 Task: Create Records for Expense object.
Action: Mouse moved to (15, 62)
Screenshot: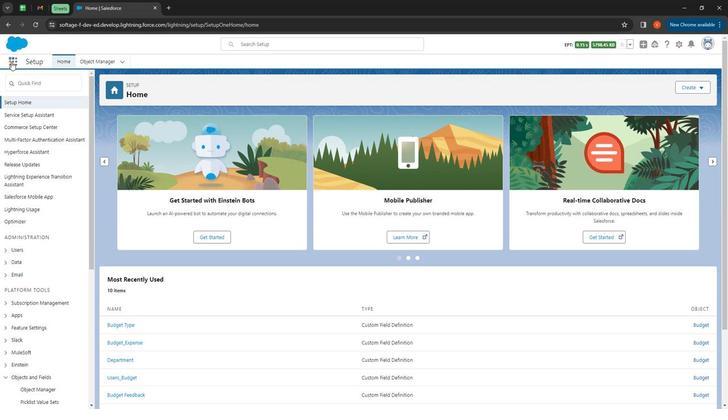 
Action: Mouse pressed left at (15, 62)
Screenshot: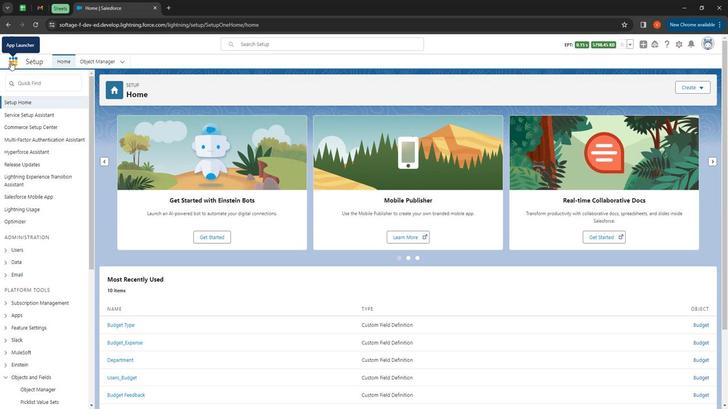 
Action: Mouse moved to (20, 67)
Screenshot: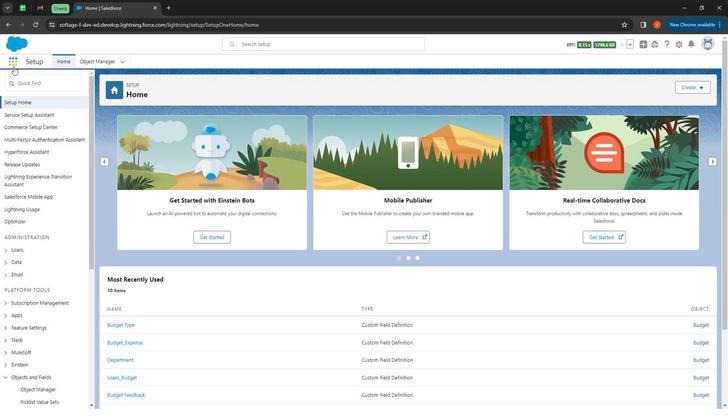 
Action: Key pressed e
Screenshot: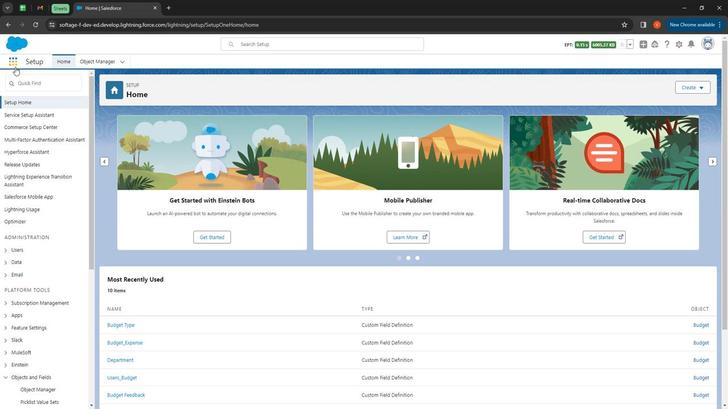 
Action: Mouse moved to (36, 84)
Screenshot: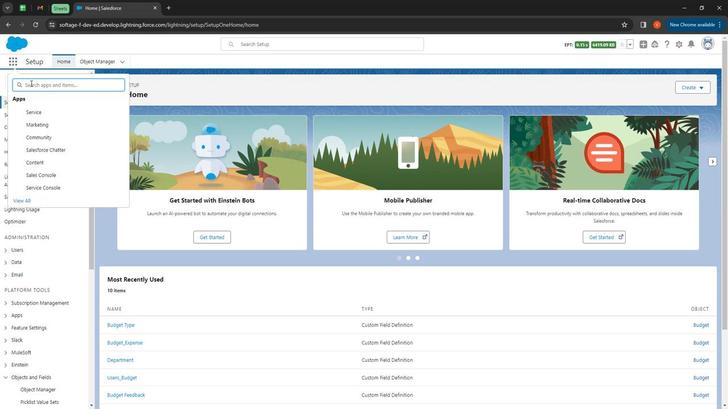 
Action: Key pressed e
Screenshot: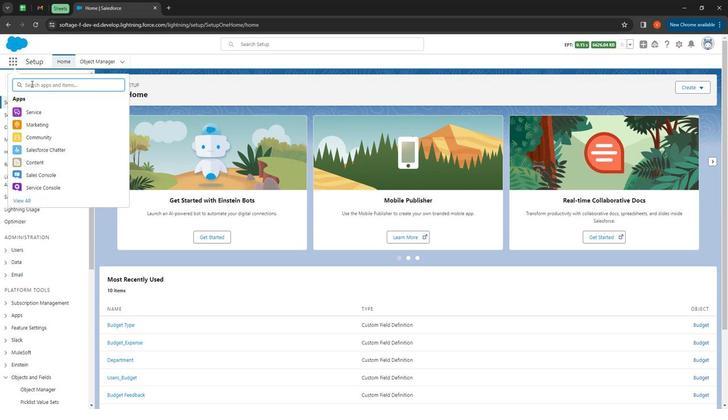 
Action: Mouse moved to (40, 84)
Screenshot: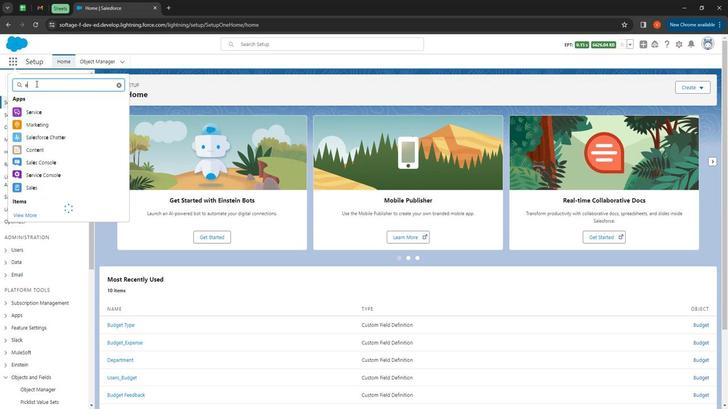 
Action: Key pressed x
Screenshot: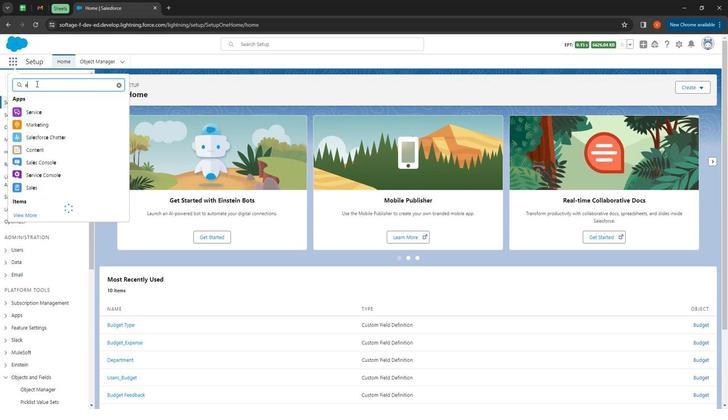 
Action: Mouse moved to (60, 94)
Screenshot: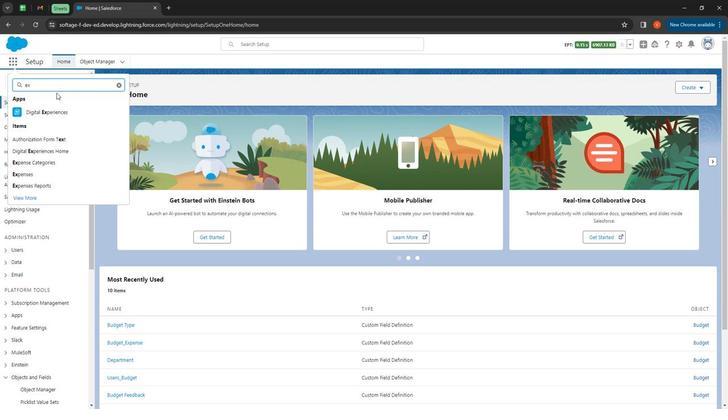 
Action: Key pressed p
Screenshot: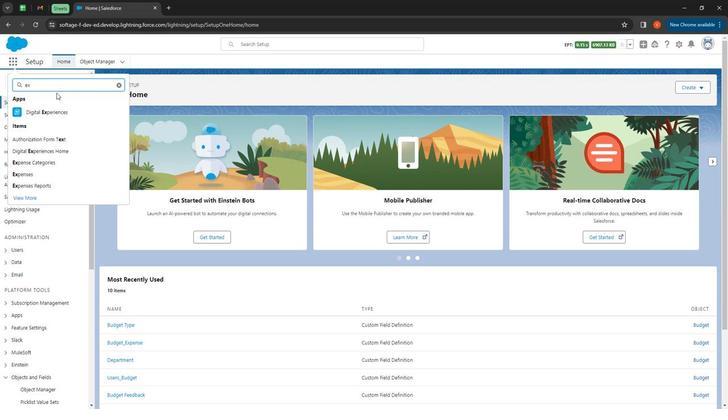 
Action: Mouse moved to (27, 160)
Screenshot: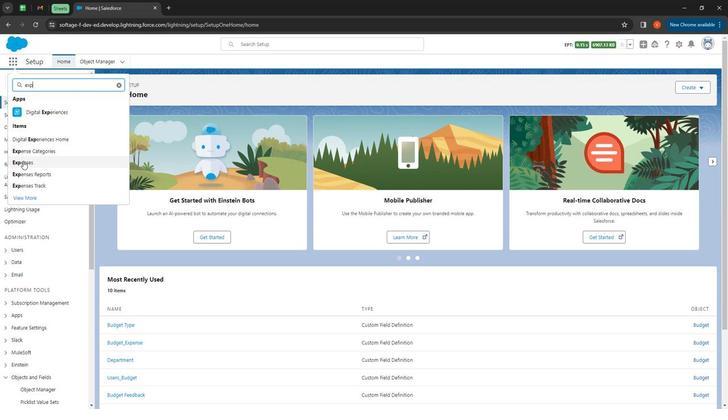 
Action: Mouse pressed left at (27, 160)
Screenshot: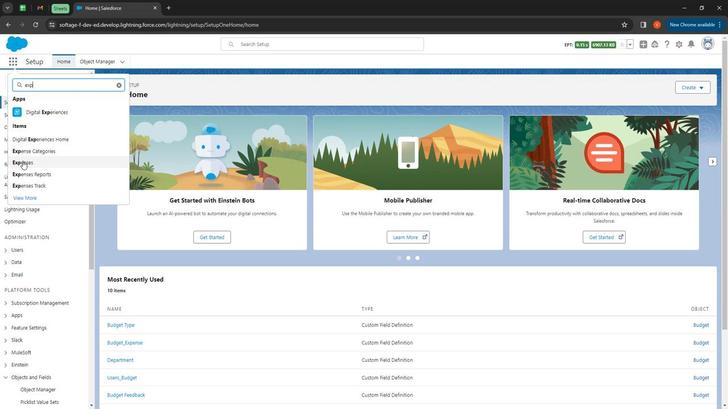 
Action: Mouse moved to (678, 87)
Screenshot: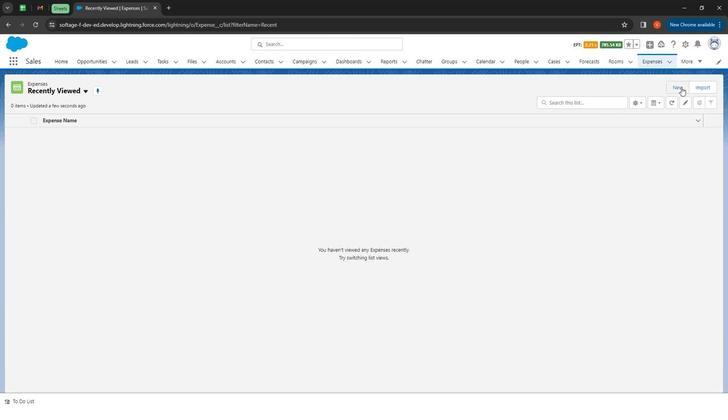 
Action: Mouse pressed left at (678, 87)
Screenshot: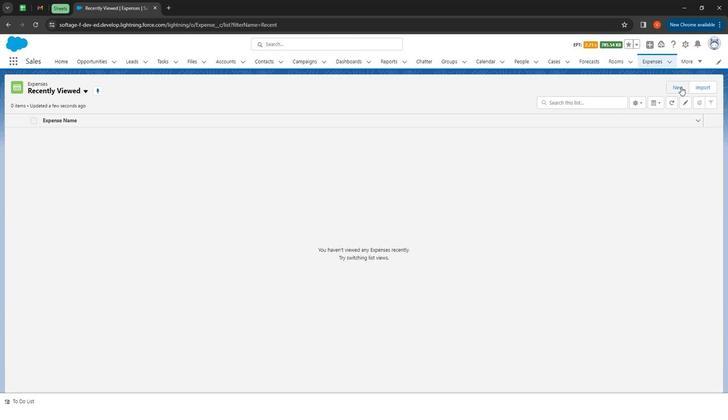 
Action: Mouse moved to (248, 129)
Screenshot: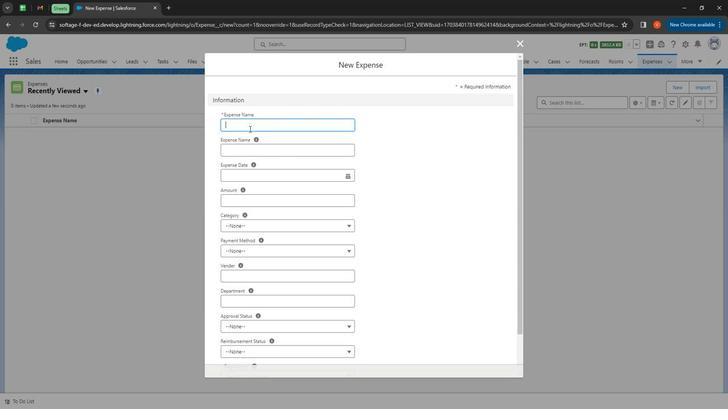 
Action: Mouse pressed left at (248, 129)
Screenshot: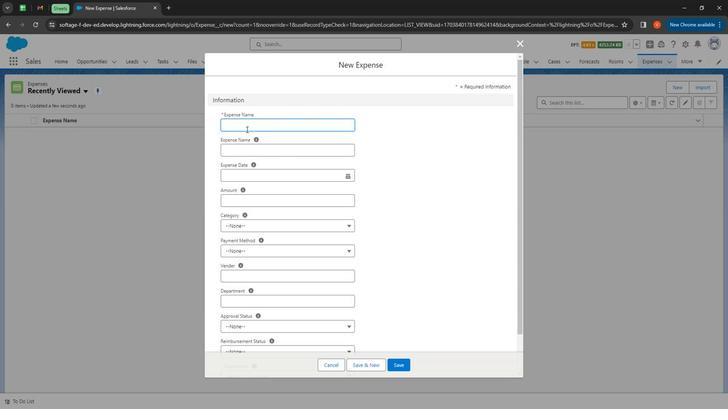 
Action: Mouse moved to (241, 135)
Screenshot: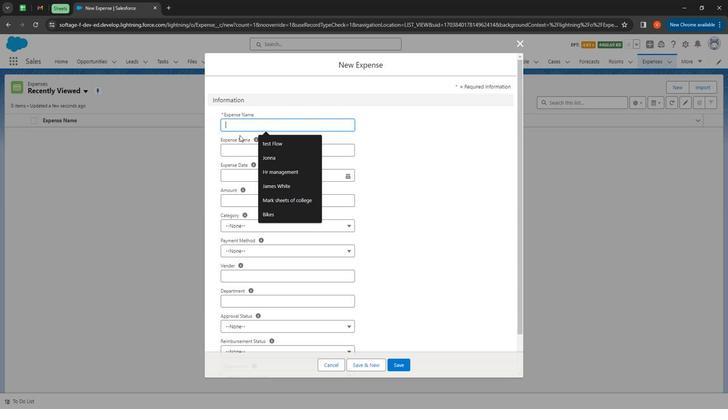 
Action: Key pressed <Key.shift><Key.shift><Key.shift><Key.shift><Key.shift><Key.shift><Key.shift><Key.shift><Key.shift><Key.shift><Key.shift><Key.shift>Expence<Key.space>r<Key.backspace><Key.backspace><Key.backspace><Key.backspace>se<Key.space><Key.shift><Key.shift><Key.shift><Key.shift><Key.shift><Key.shift><Key.shift>On<Key.space><Key.shift>Cars
Screenshot: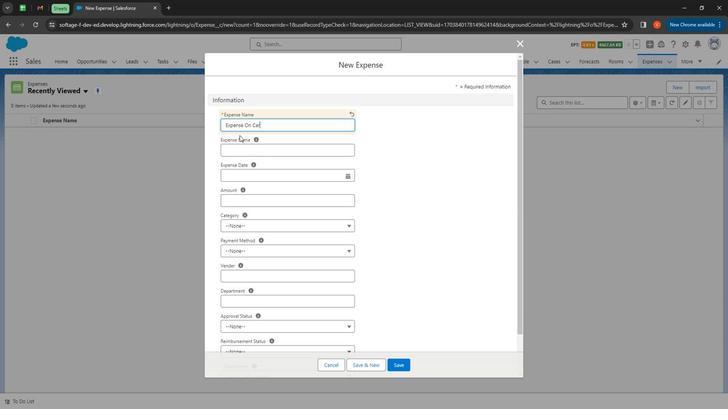 
Action: Mouse moved to (269, 150)
Screenshot: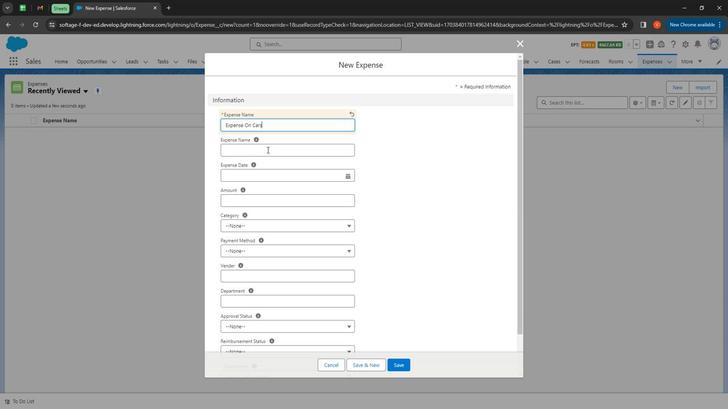 
Action: Mouse pressed left at (269, 150)
Screenshot: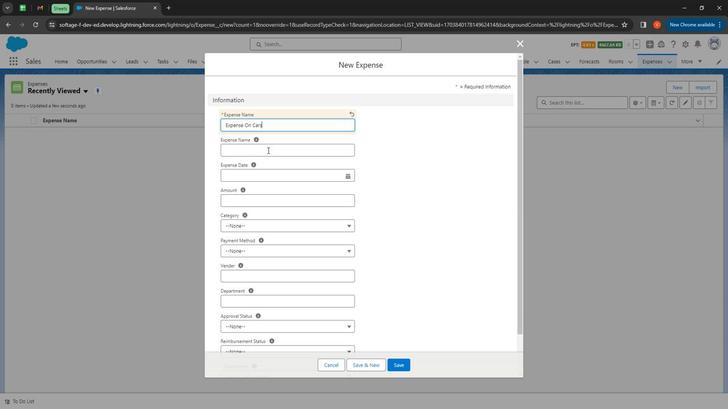 
Action: Key pressed <Key.shift>Cas<Key.backspace>rs<Key.space><Key.shift>Buying<Key.tab><Key.tab>
Screenshot: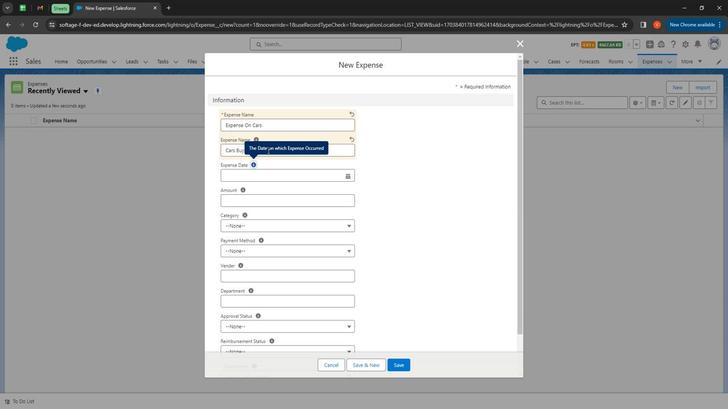 
Action: Mouse moved to (317, 173)
Screenshot: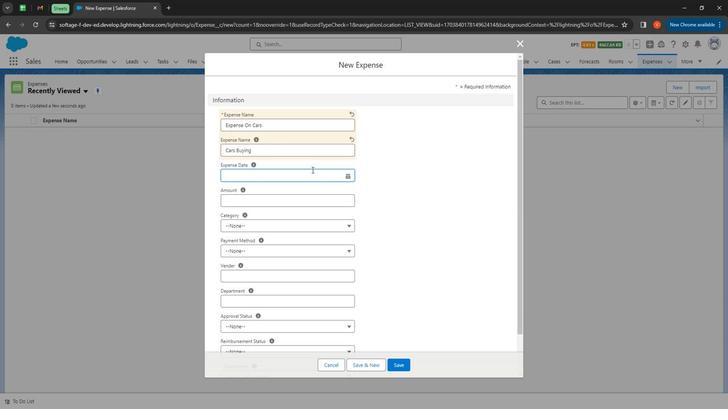 
Action: Mouse pressed left at (317, 173)
Screenshot: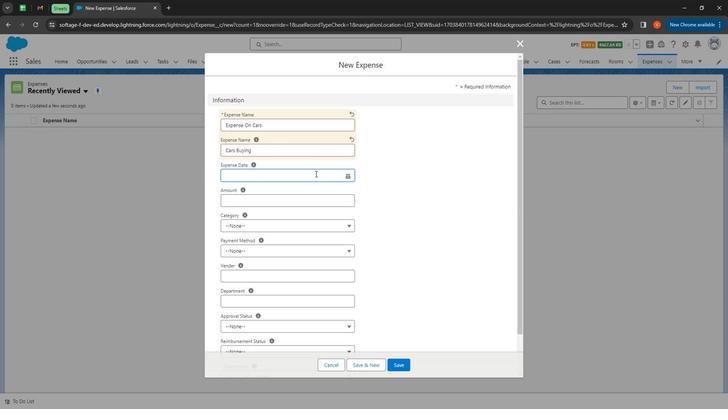 
Action: Mouse moved to (341, 187)
Screenshot: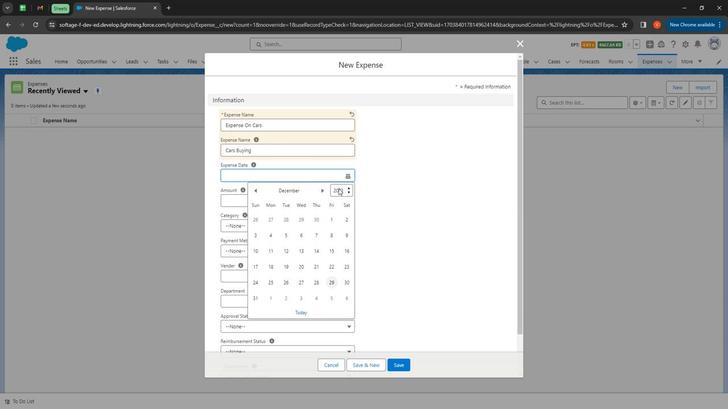 
Action: Mouse pressed left at (341, 187)
Screenshot: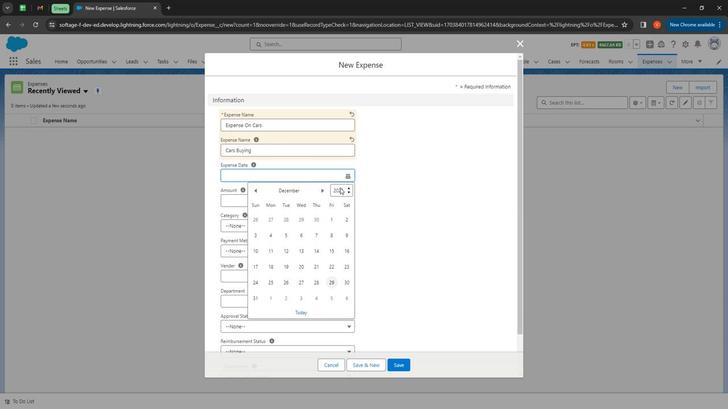 
Action: Mouse moved to (334, 309)
Screenshot: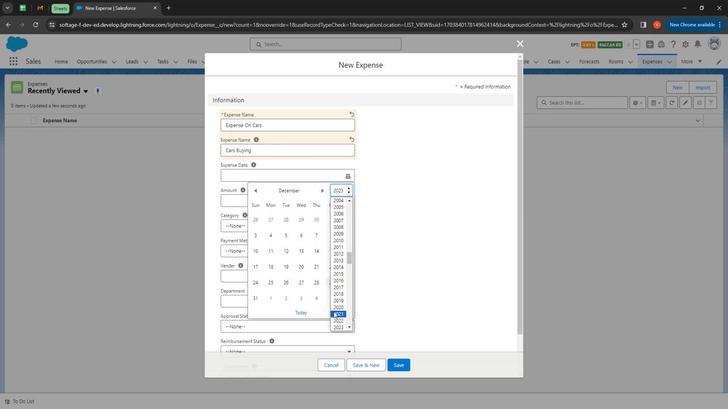 
Action: Mouse pressed left at (334, 309)
Screenshot: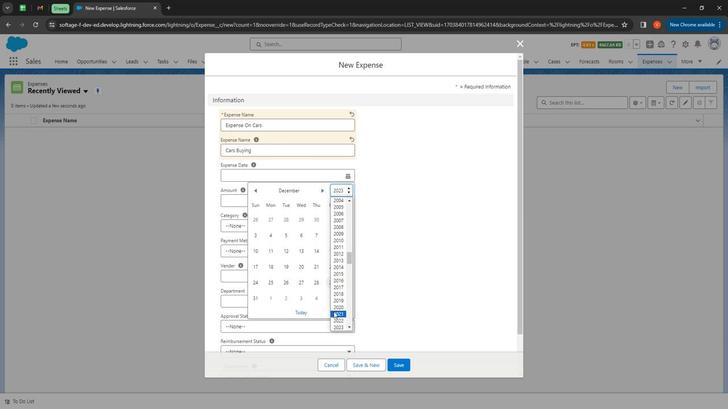 
Action: Mouse moved to (256, 186)
Screenshot: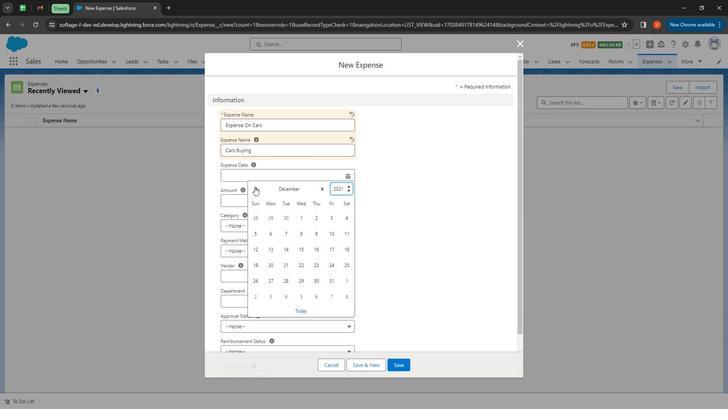 
Action: Mouse pressed left at (256, 186)
Screenshot: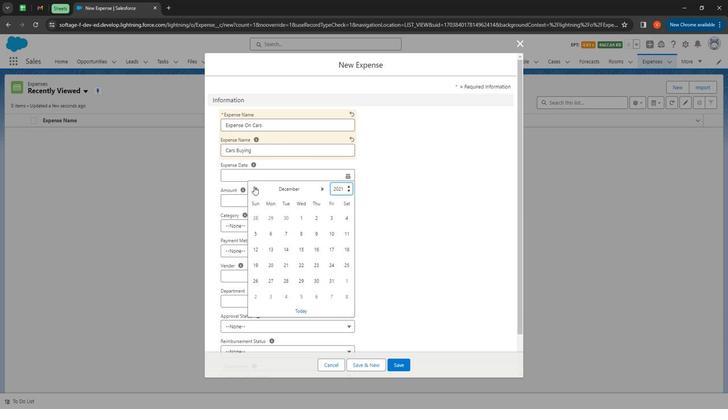 
Action: Mouse pressed left at (256, 186)
Screenshot: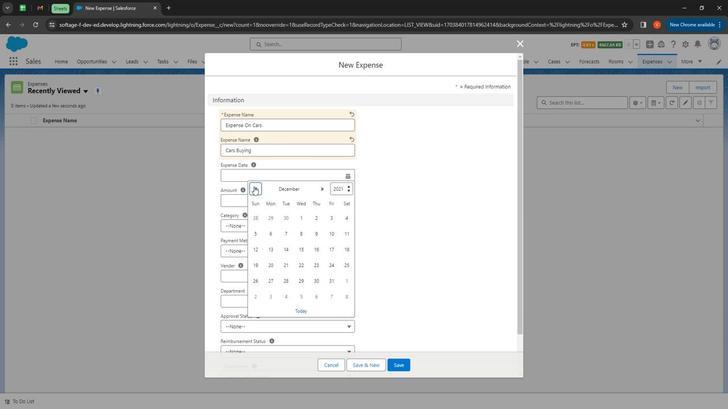 
Action: Mouse pressed left at (256, 186)
Screenshot: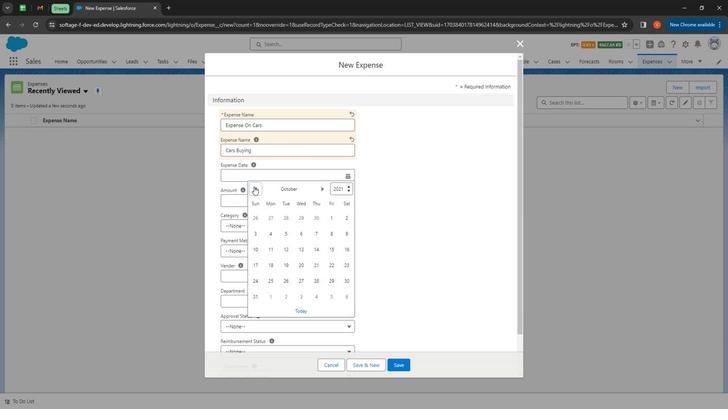
Action: Mouse moved to (331, 264)
Screenshot: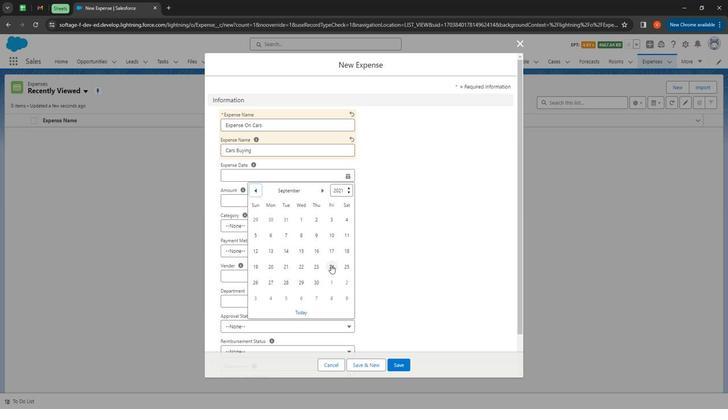 
Action: Mouse pressed left at (331, 264)
Screenshot: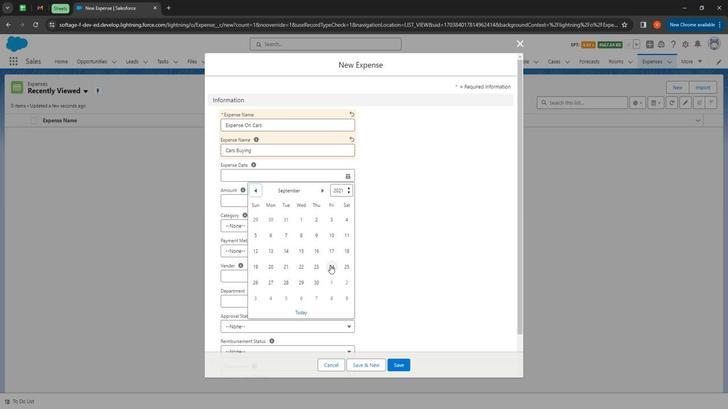 
Action: Mouse moved to (242, 198)
Screenshot: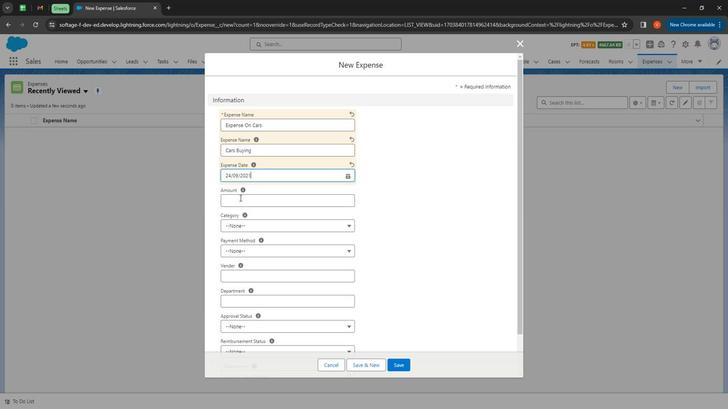 
Action: Mouse pressed left at (242, 198)
Screenshot: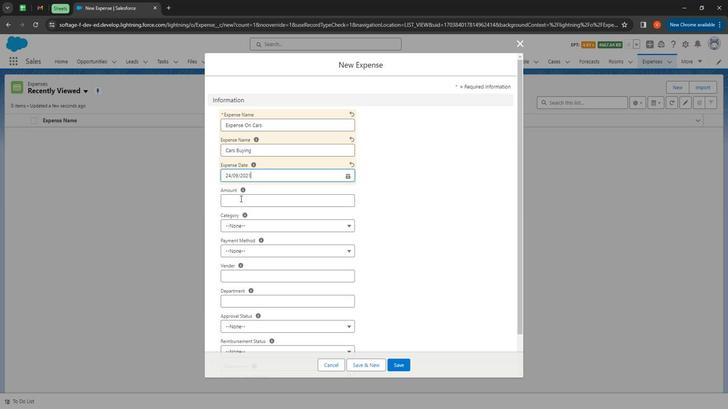 
Action: Key pressed <Key.space>6
Screenshot: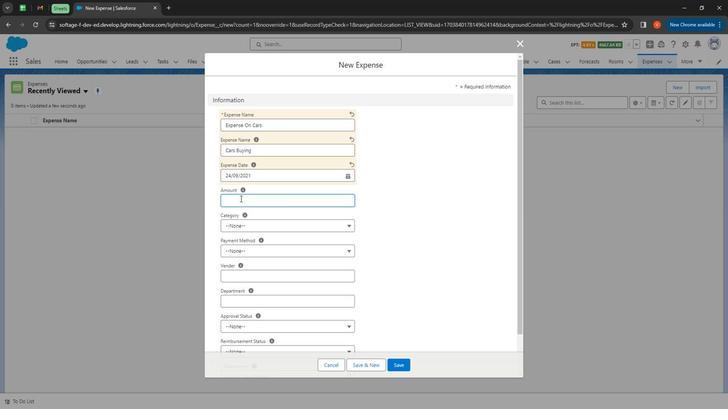 
Action: Mouse moved to (244, 199)
Screenshot: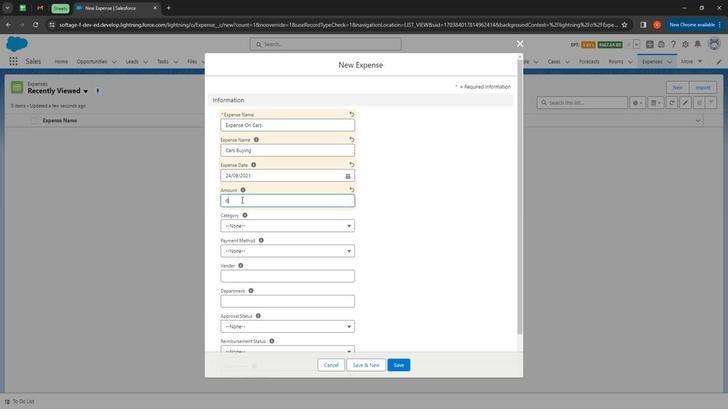 
Action: Key pressed 3
Screenshot: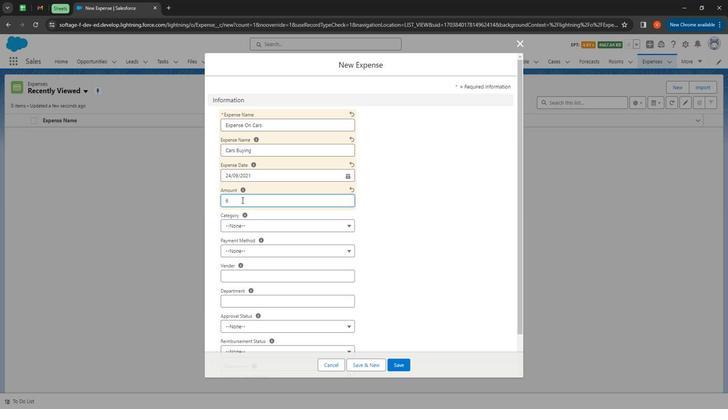
Action: Mouse moved to (251, 198)
Screenshot: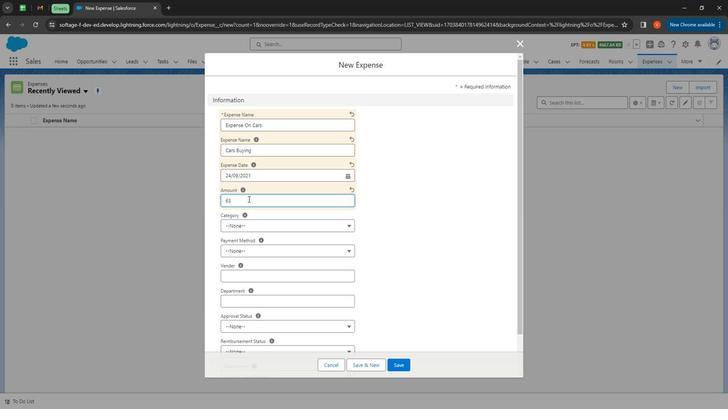 
Action: Key pressed 0
Screenshot: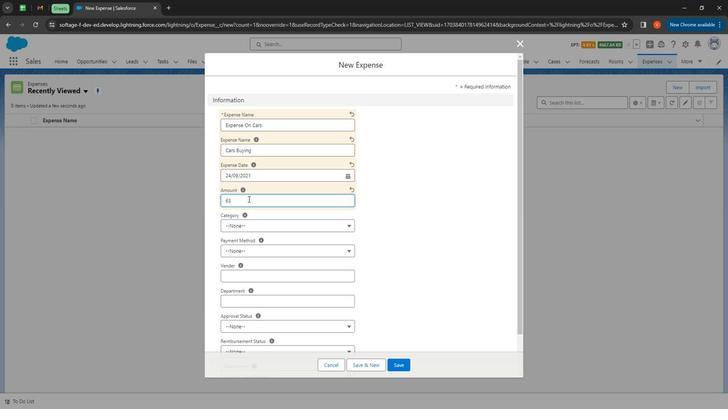 
Action: Mouse moved to (252, 200)
Screenshot: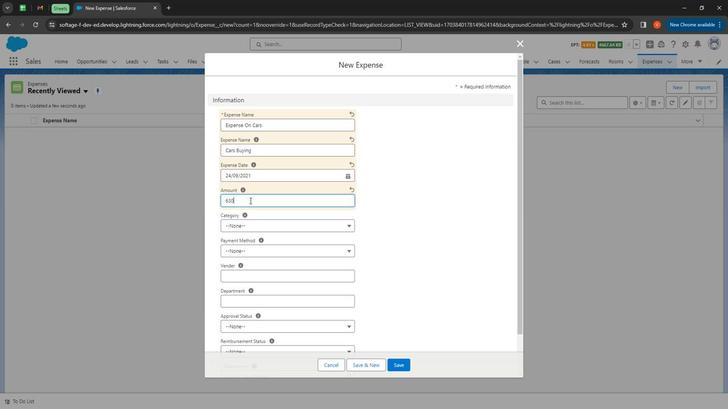 
Action: Key pressed 0
Screenshot: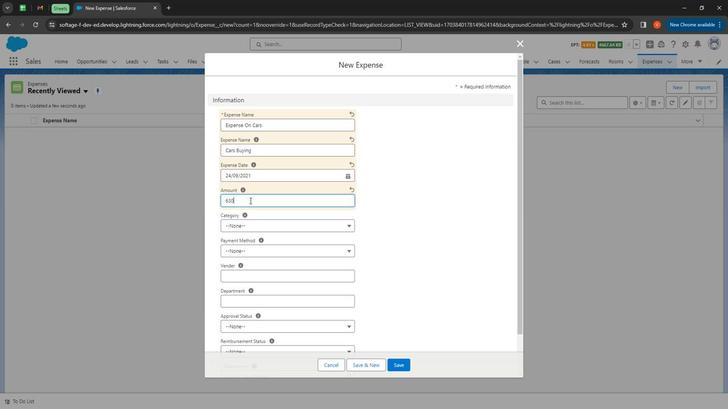 
Action: Mouse moved to (252, 203)
Screenshot: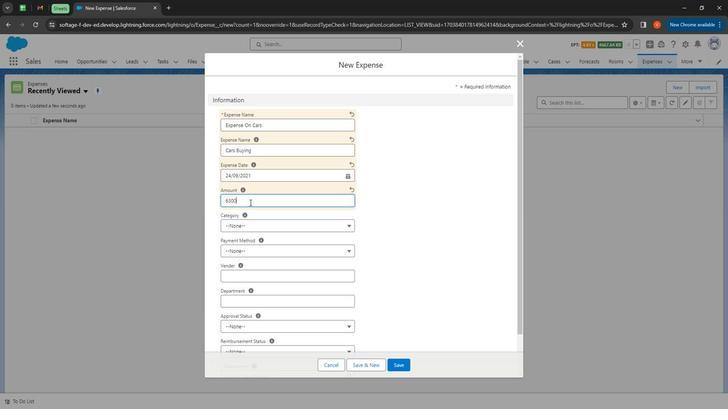 
Action: Key pressed 00
Screenshot: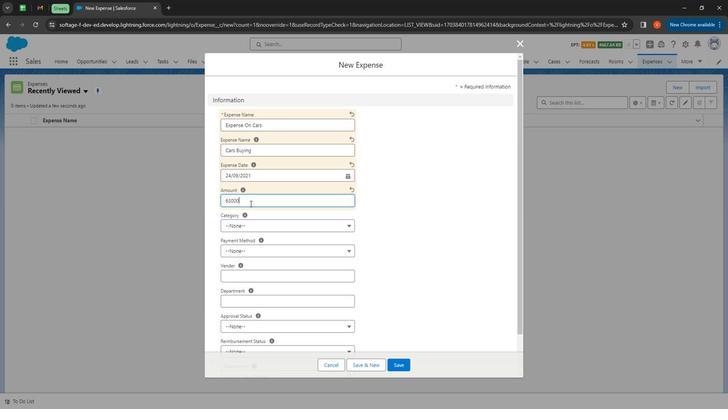 
Action: Mouse moved to (273, 210)
Screenshot: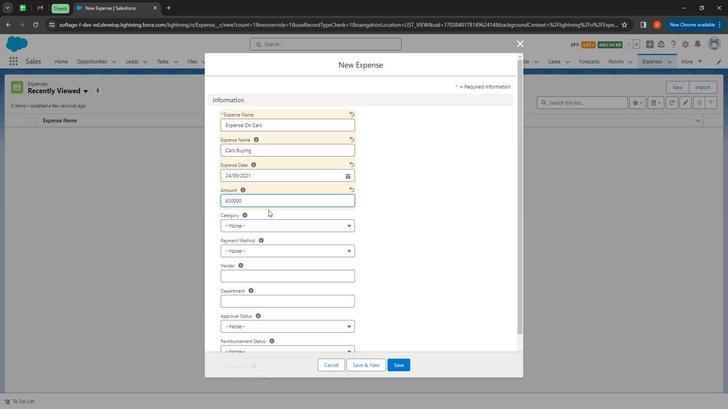 
Action: Mouse pressed left at (273, 210)
Screenshot: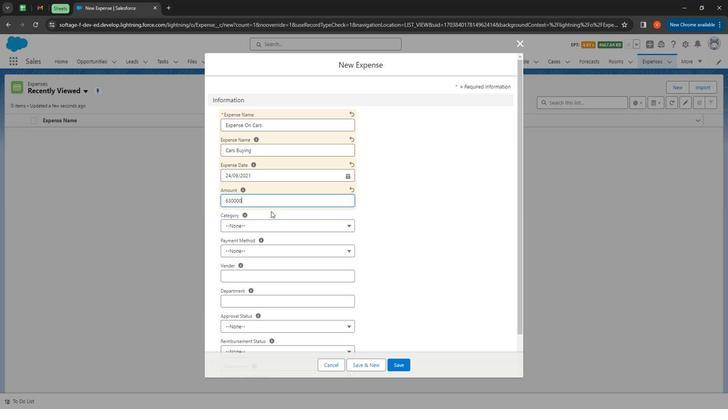 
Action: Mouse moved to (260, 224)
Screenshot: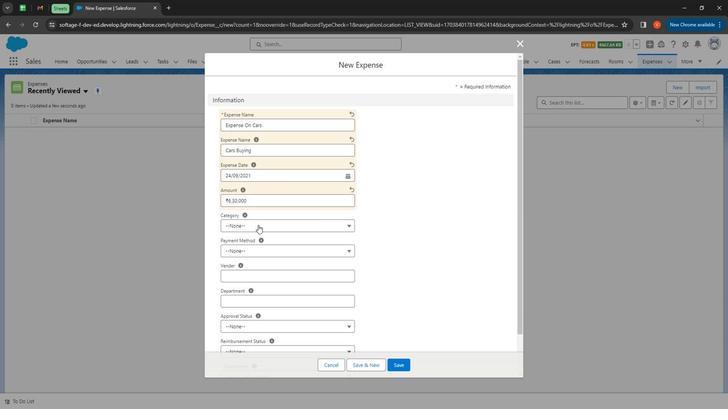 
Action: Mouse pressed left at (260, 224)
Screenshot: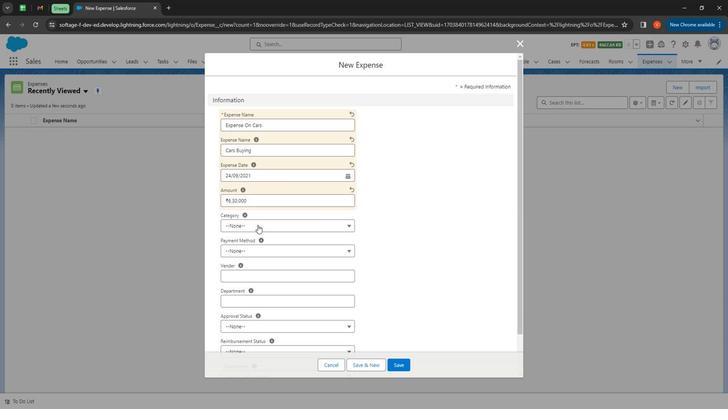 
Action: Mouse moved to (263, 283)
Screenshot: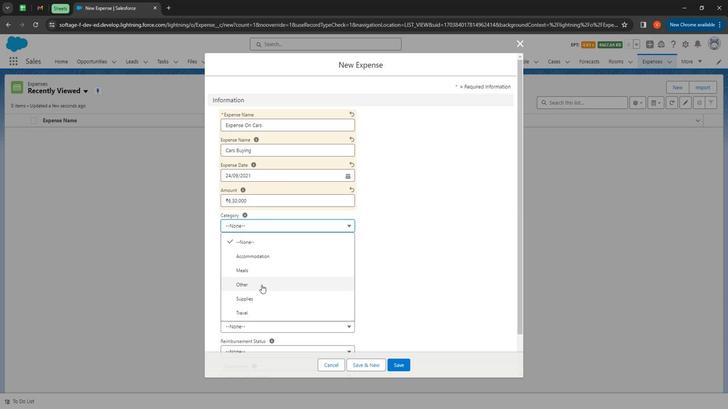 
Action: Mouse pressed left at (263, 283)
Screenshot: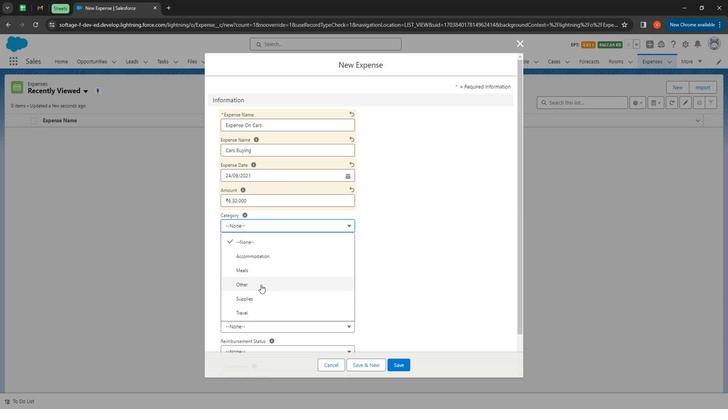 
Action: Mouse moved to (259, 251)
Screenshot: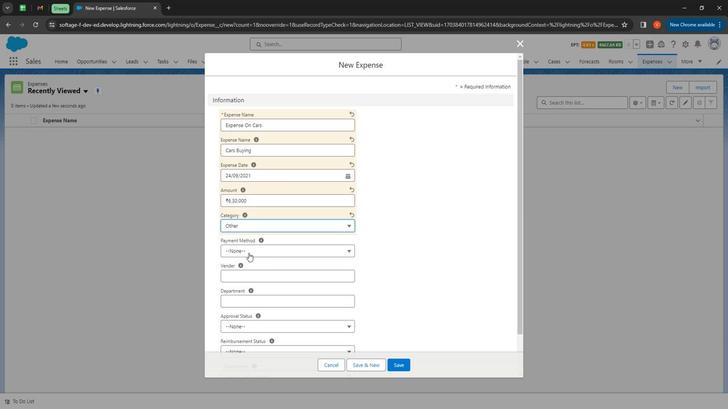 
Action: Mouse pressed left at (259, 251)
Screenshot: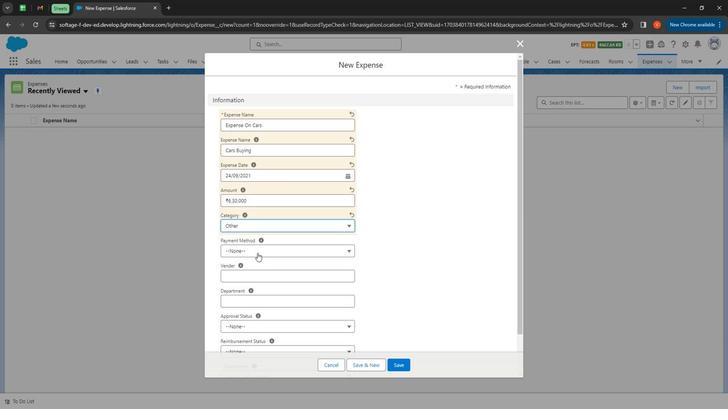 
Action: Mouse moved to (252, 297)
Screenshot: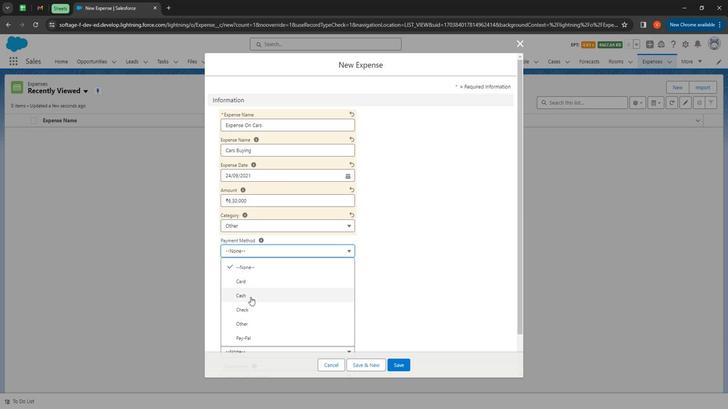 
Action: Mouse pressed left at (252, 297)
Screenshot: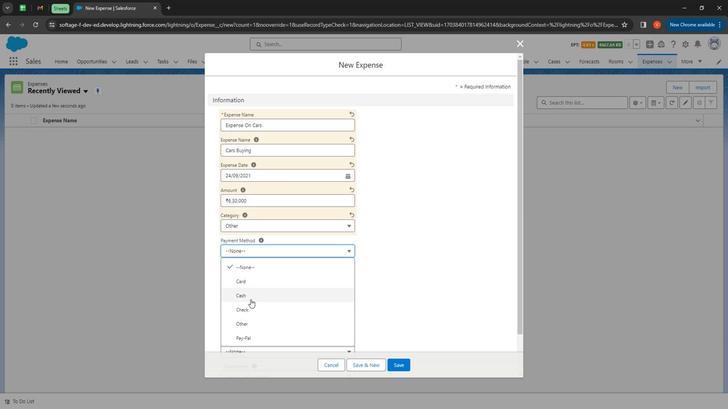
Action: Mouse moved to (237, 271)
Screenshot: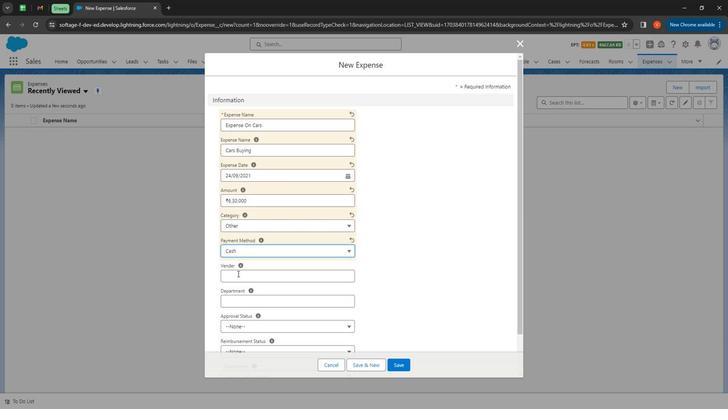 
Action: Mouse pressed left at (237, 271)
Screenshot: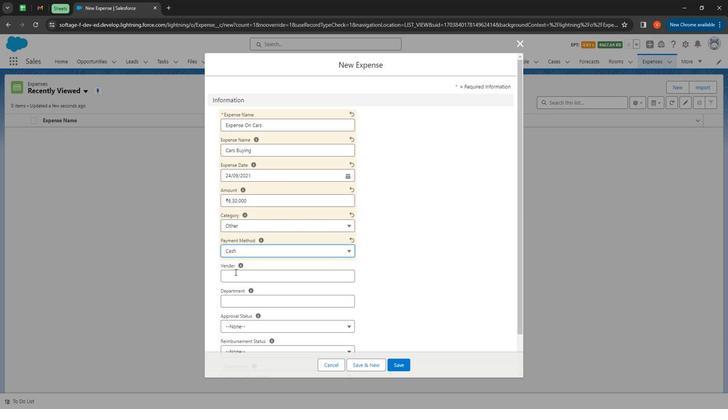 
Action: Mouse moved to (313, 245)
Screenshot: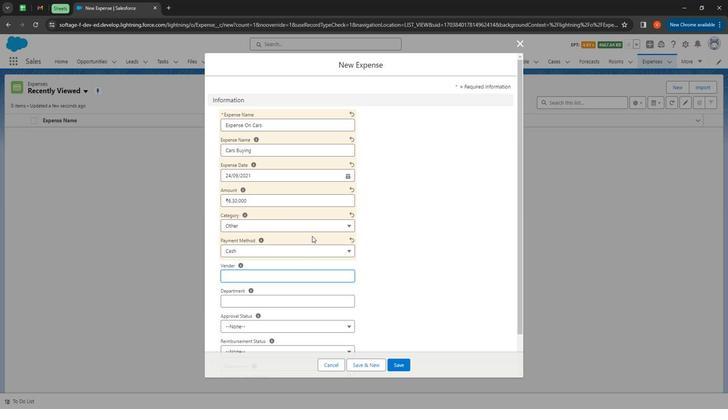
Action: Key pressed <Key.shift>Alex<Key.space><Key.shift>James
Screenshot: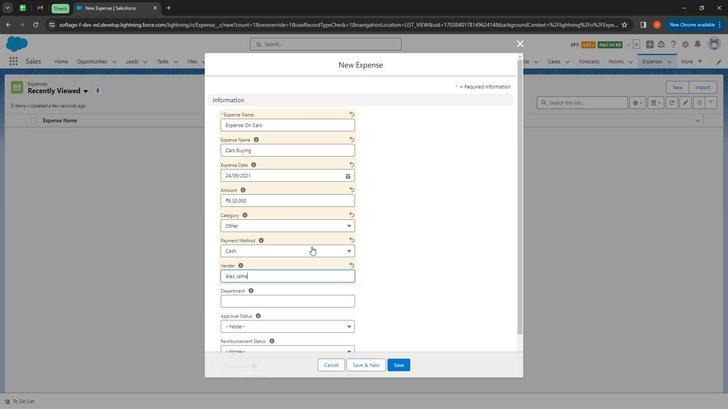 
Action: Mouse moved to (287, 298)
Screenshot: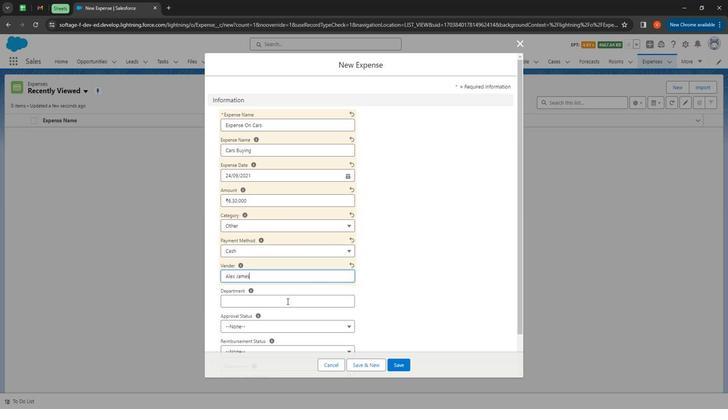 
Action: Mouse pressed left at (287, 298)
Screenshot: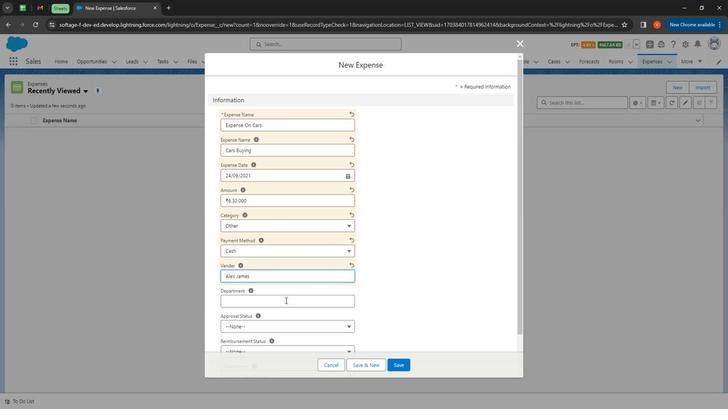 
Action: Mouse moved to (300, 294)
Screenshot: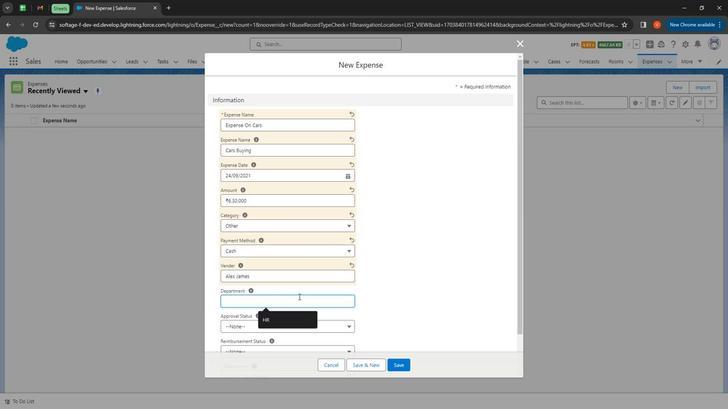 
Action: Key pressed <Key.shift><Key.shift><Key.shift><Key.shift><Key.shift><Key.shift><Key.shift><Key.shift><Key.shift><Key.shift><Key.shift><Key.shift><Key.shift><Key.shift><Key.shift><Key.shift><Key.shift>Sales
Screenshot: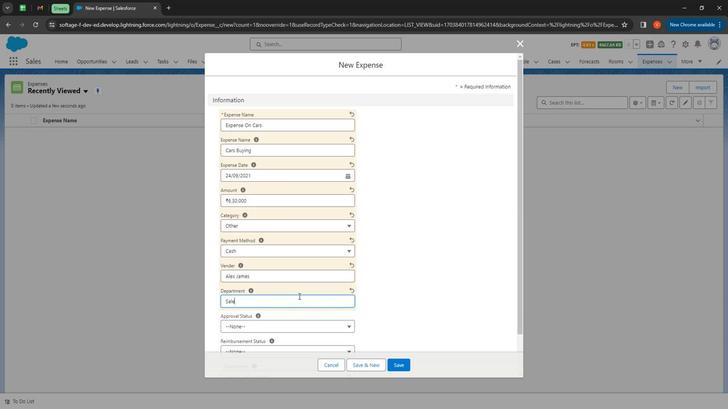 
Action: Mouse moved to (304, 297)
Screenshot: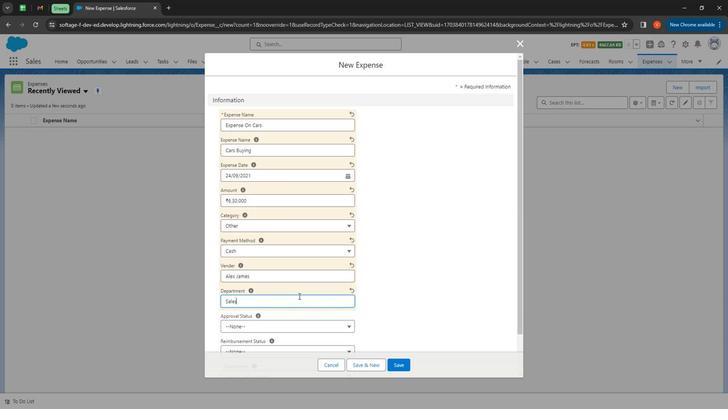 
Action: Mouse scrolled (304, 297) with delta (0, 0)
Screenshot: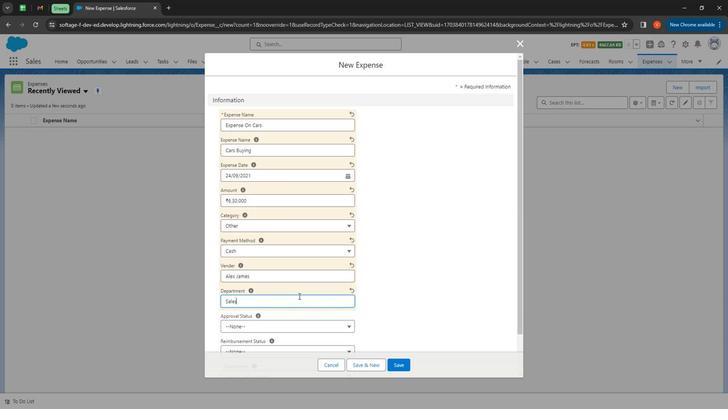 
Action: Mouse moved to (305, 298)
Screenshot: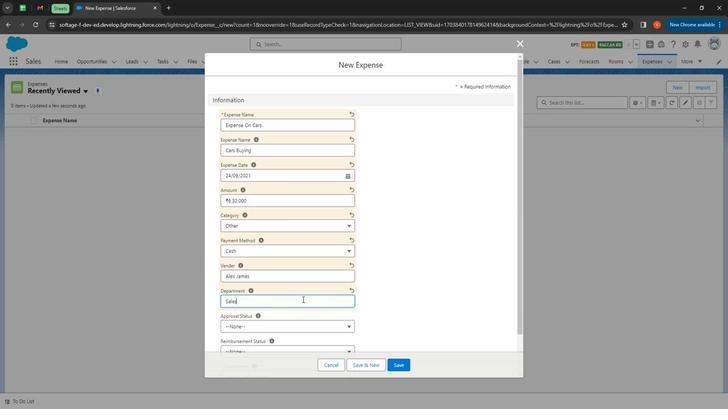
Action: Mouse scrolled (305, 297) with delta (0, 0)
Screenshot: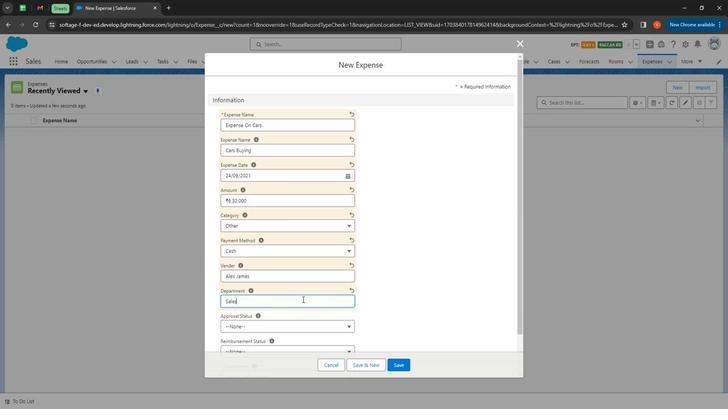 
Action: Mouse moved to (307, 298)
Screenshot: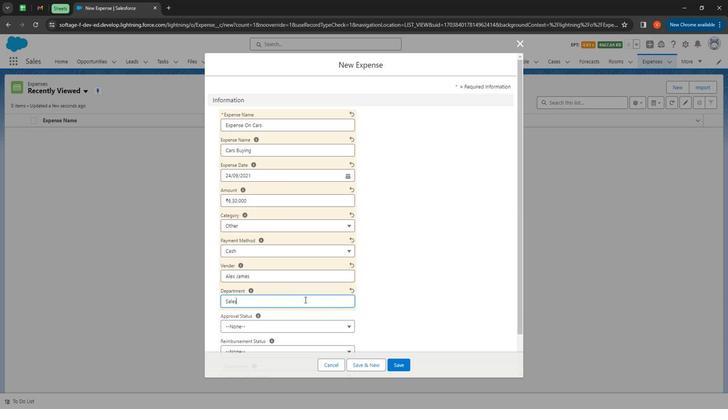 
Action: Mouse scrolled (307, 298) with delta (0, 0)
Screenshot: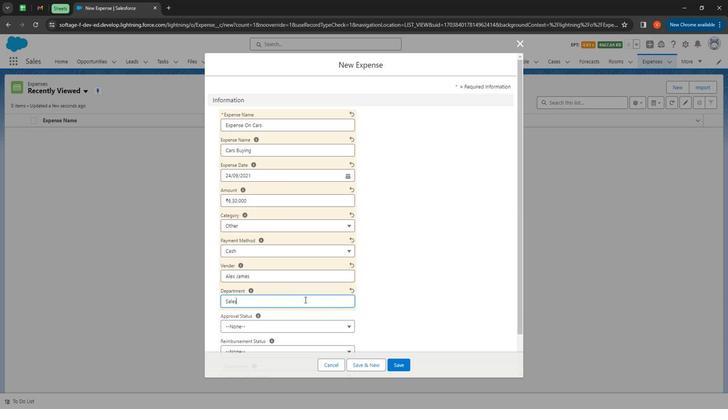 
Action: Mouse scrolled (307, 299) with delta (0, 0)
Screenshot: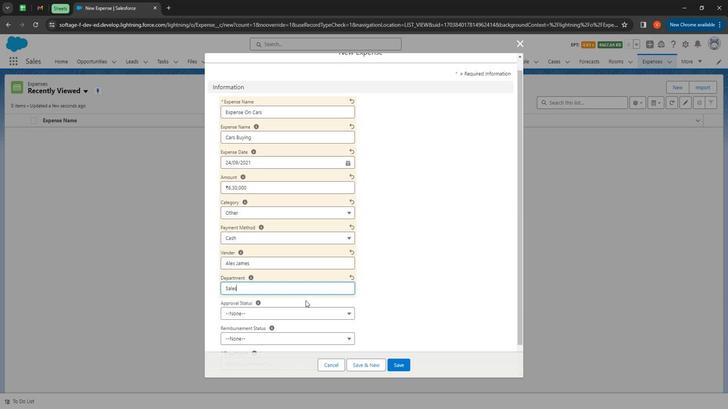 
Action: Mouse moved to (450, 308)
Screenshot: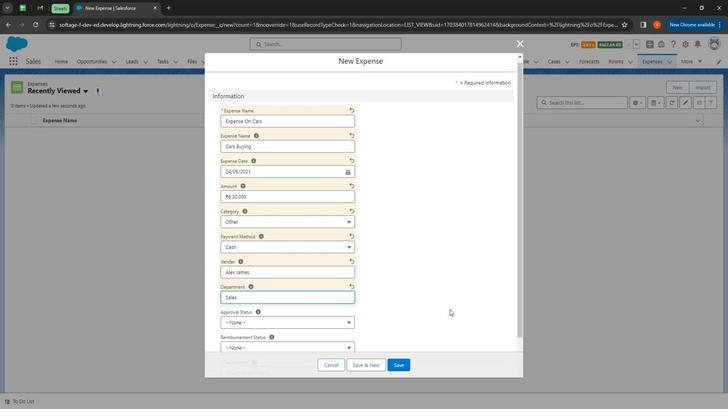 
Action: Mouse scrolled (450, 307) with delta (0, 0)
Screenshot: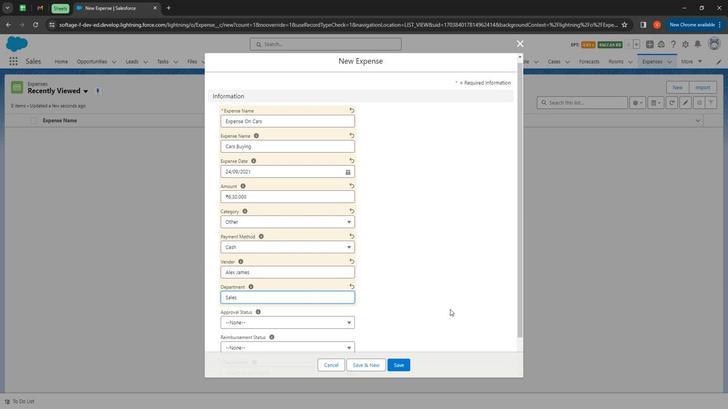 
Action: Mouse scrolled (450, 307) with delta (0, 0)
Screenshot: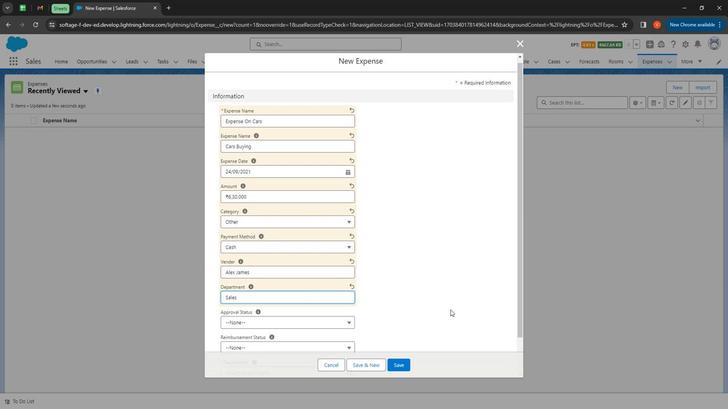 
Action: Mouse moved to (450, 308)
Screenshot: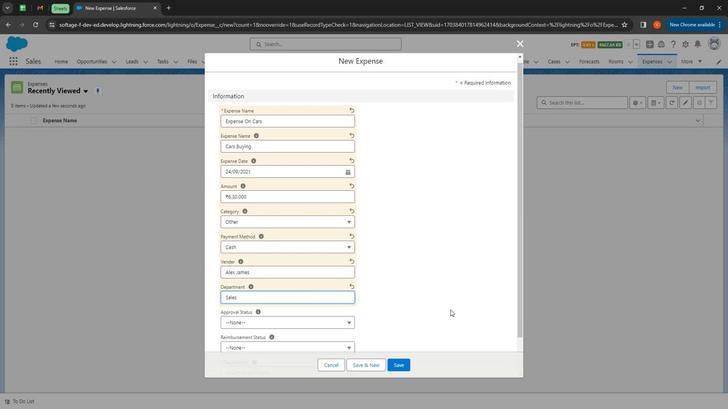 
Action: Mouse scrolled (450, 308) with delta (0, 0)
Screenshot: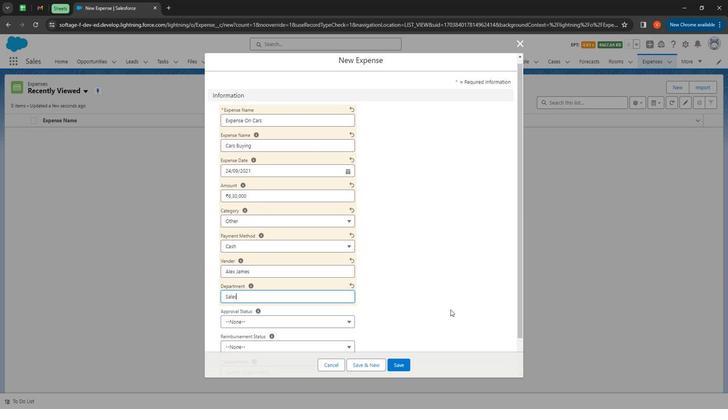 
Action: Mouse scrolled (450, 308) with delta (0, 0)
Screenshot: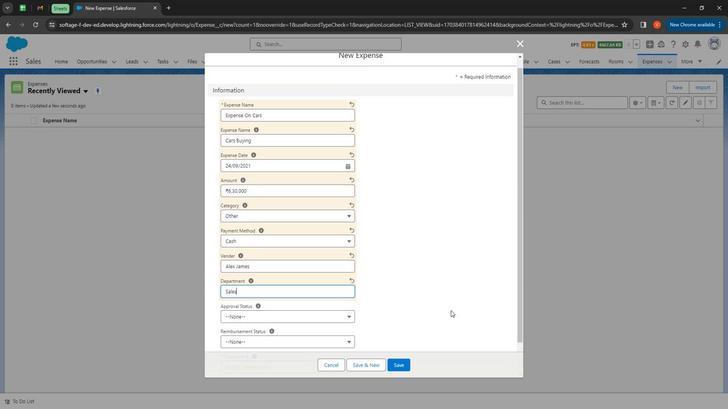 
Action: Mouse scrolled (450, 308) with delta (0, 0)
Screenshot: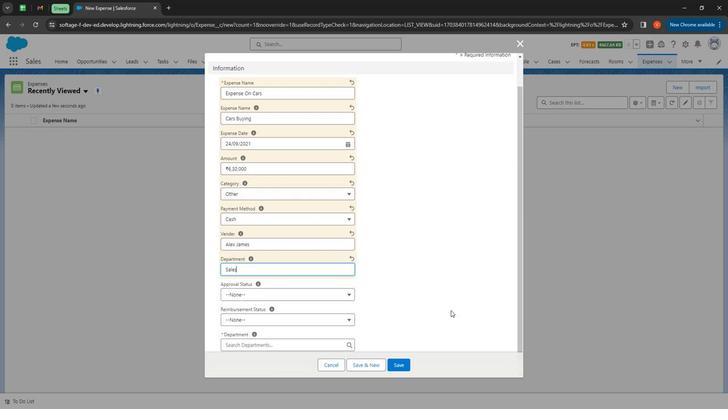 
Action: Mouse scrolled (450, 308) with delta (0, 0)
Screenshot: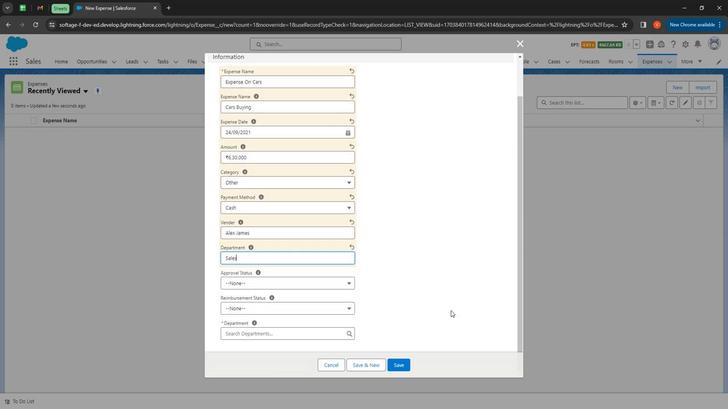 
Action: Mouse moved to (338, 279)
Screenshot: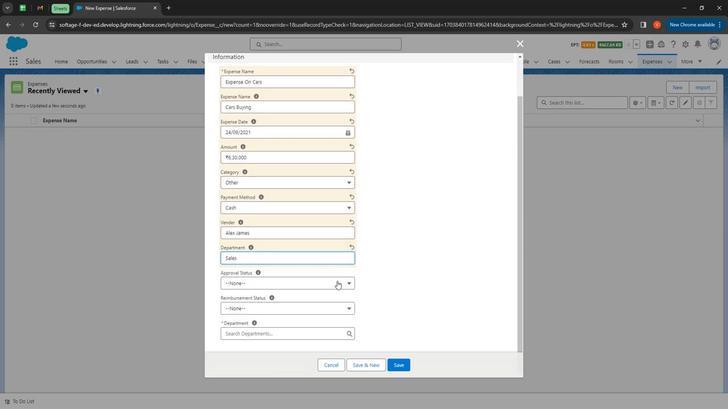 
Action: Mouse pressed left at (338, 279)
Screenshot: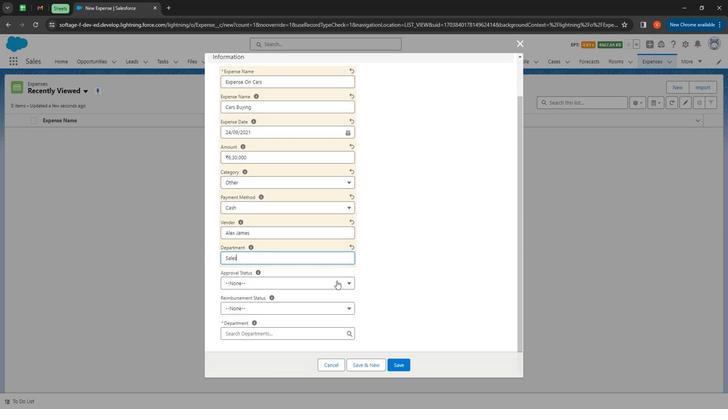 
Action: Mouse moved to (307, 310)
Screenshot: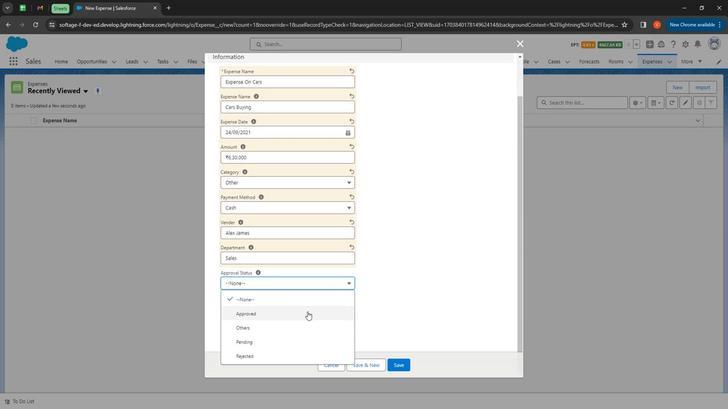 
Action: Mouse pressed left at (307, 310)
Screenshot: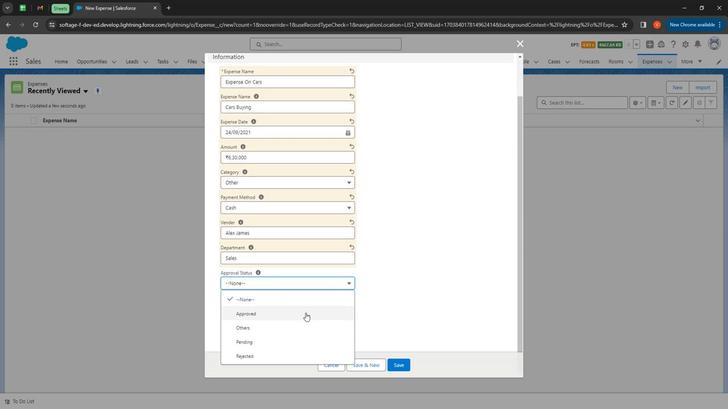 
Action: Mouse moved to (285, 309)
Screenshot: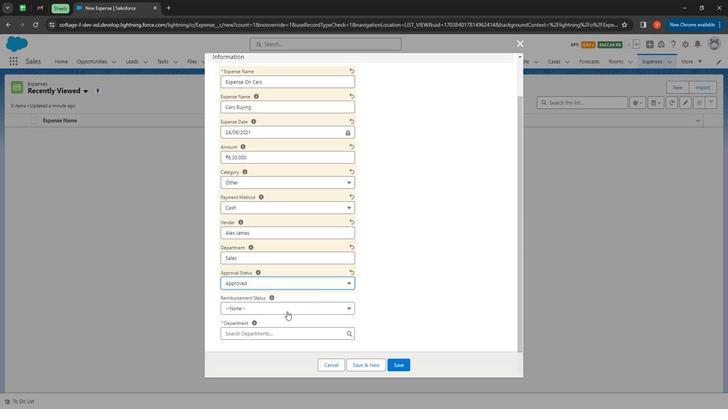 
Action: Mouse pressed left at (285, 309)
Screenshot: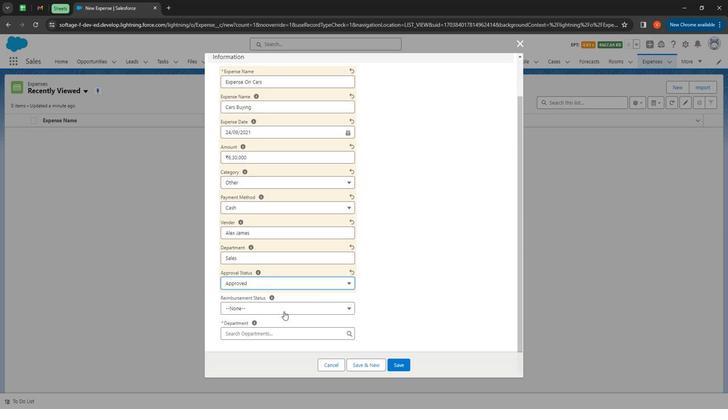 
Action: Mouse moved to (260, 358)
Screenshot: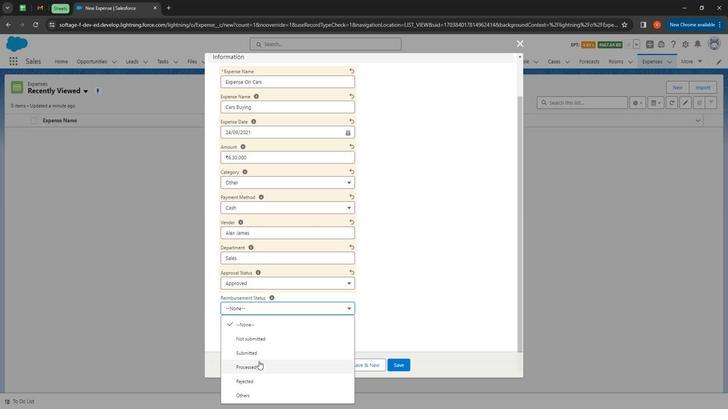 
Action: Mouse pressed left at (260, 358)
Screenshot: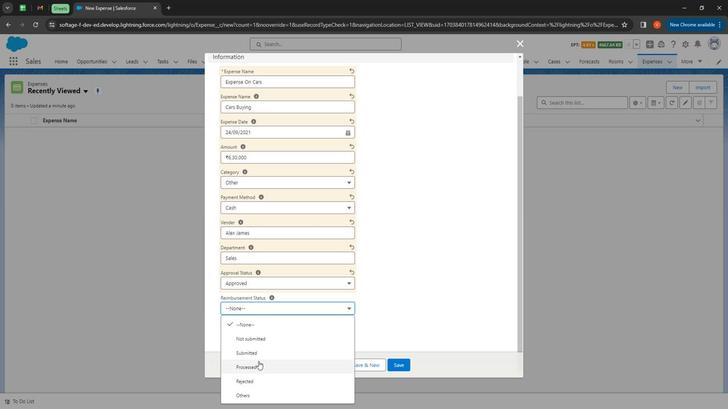 
Action: Mouse moved to (284, 335)
Screenshot: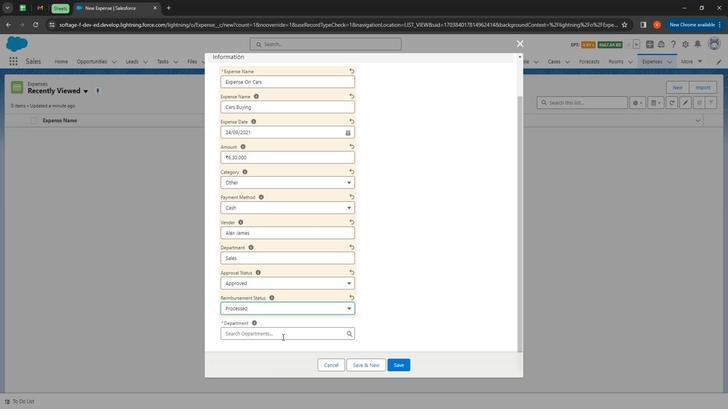 
Action: Mouse pressed left at (284, 335)
Screenshot: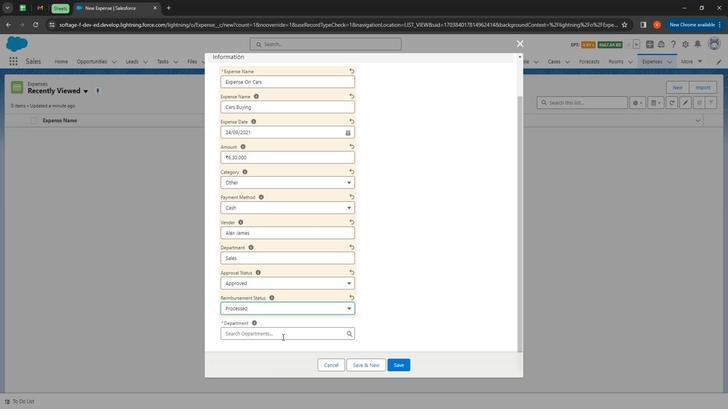 
Action: Mouse moved to (274, 346)
Screenshot: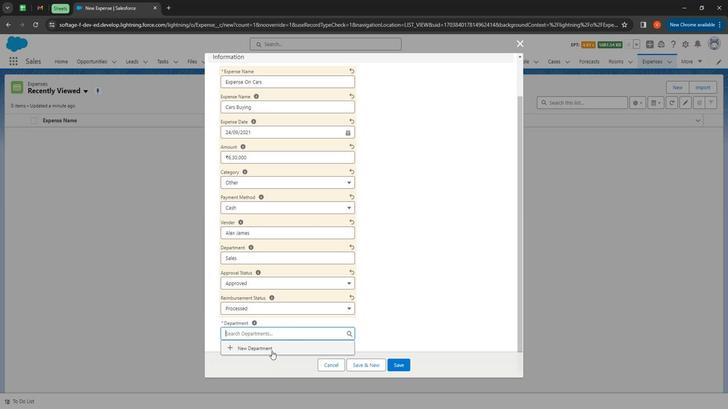 
Action: Mouse pressed left at (274, 346)
Screenshot: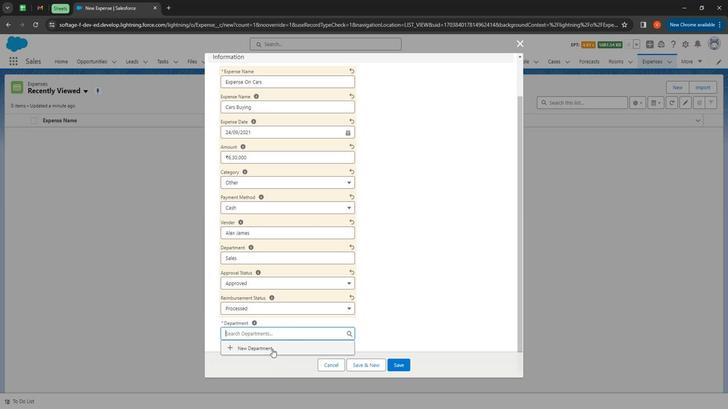 
Action: Mouse moved to (266, 120)
Screenshot: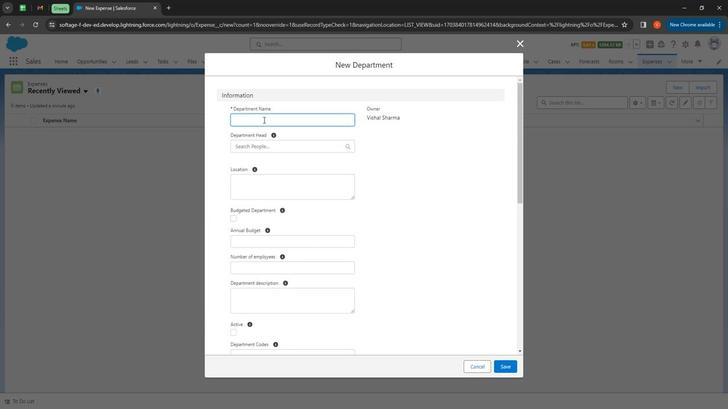 
Action: Mouse pressed left at (266, 120)
Screenshot: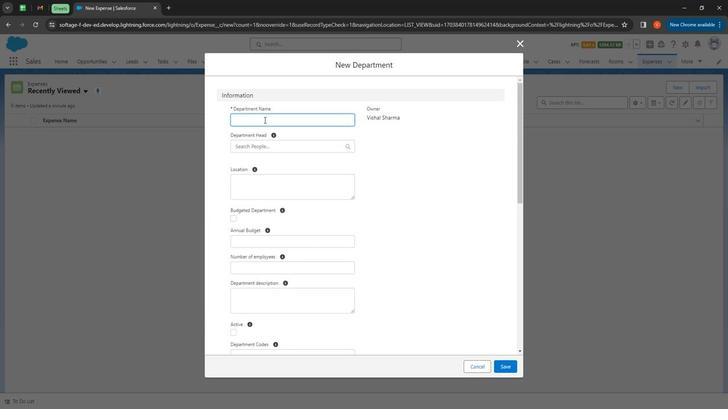 
Action: Mouse moved to (263, 124)
Screenshot: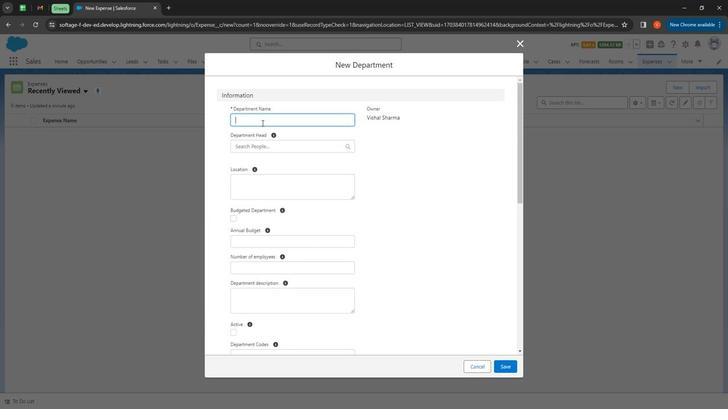 
Action: Key pressed <Key.shift><Key.shift><Key.shift><Key.shift><Key.shift>Cars<Key.tab><Key.tab>
Screenshot: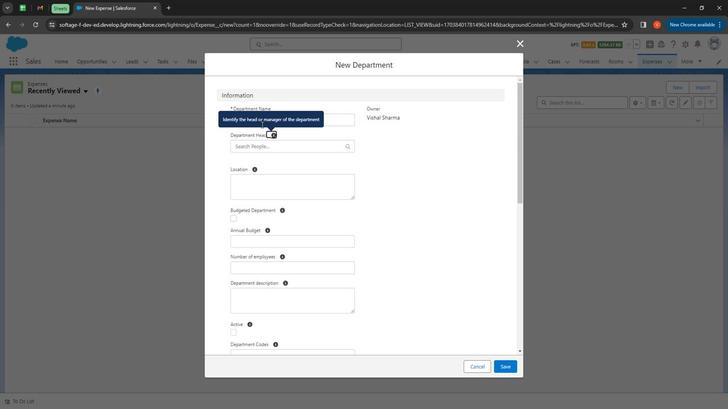 
Action: Mouse moved to (294, 179)
Screenshot: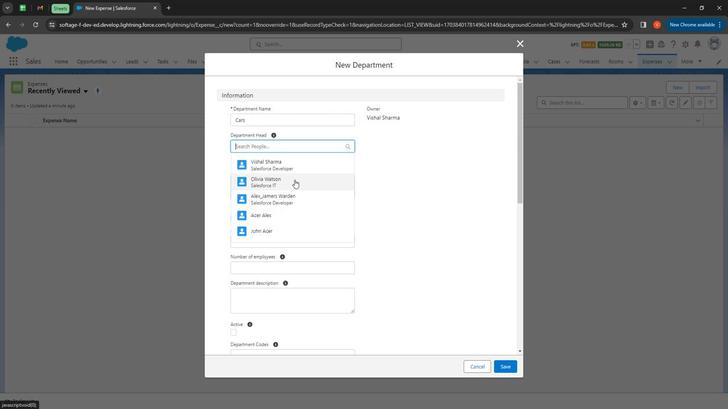 
Action: Mouse pressed left at (294, 179)
Screenshot: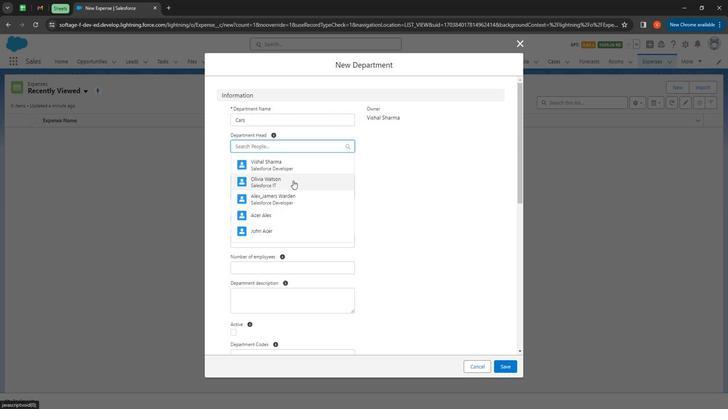 
Action: Mouse moved to (273, 185)
Screenshot: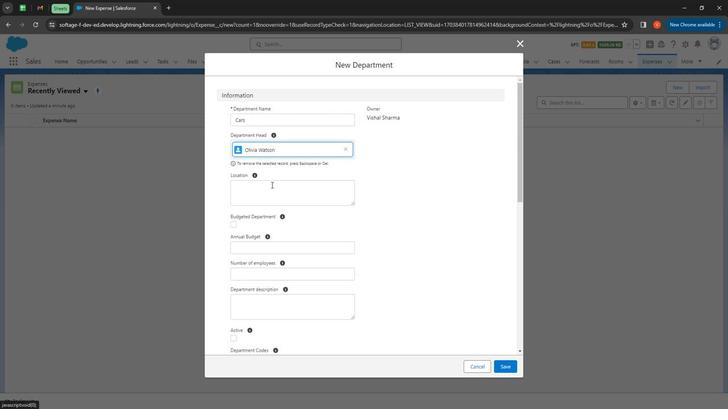 
Action: Mouse pressed left at (273, 185)
Screenshot: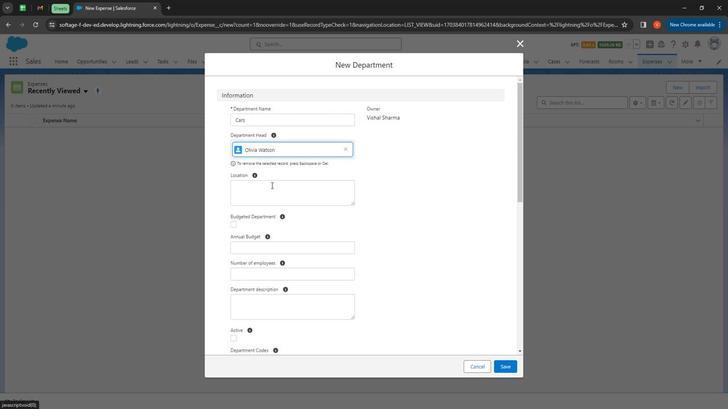 
Action: Mouse moved to (275, 179)
Screenshot: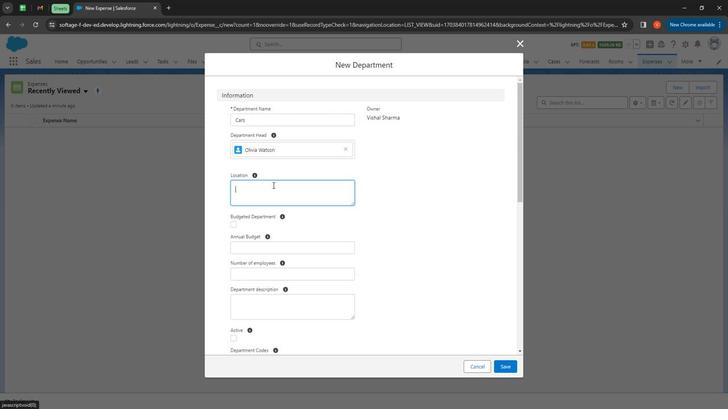 
Action: Key pressed <Key.shift>
Screenshot: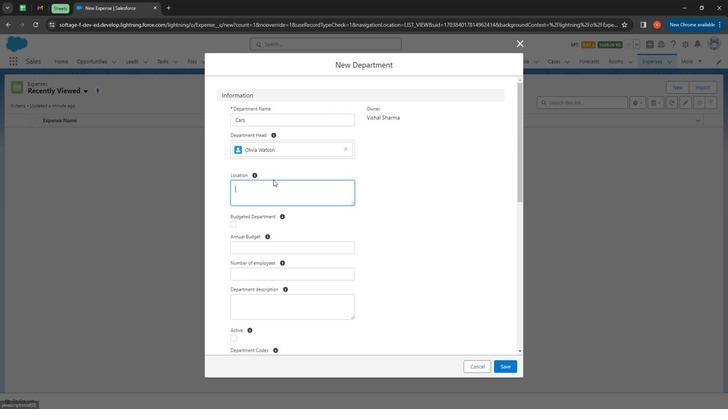 
Action: Mouse moved to (275, 179)
Screenshot: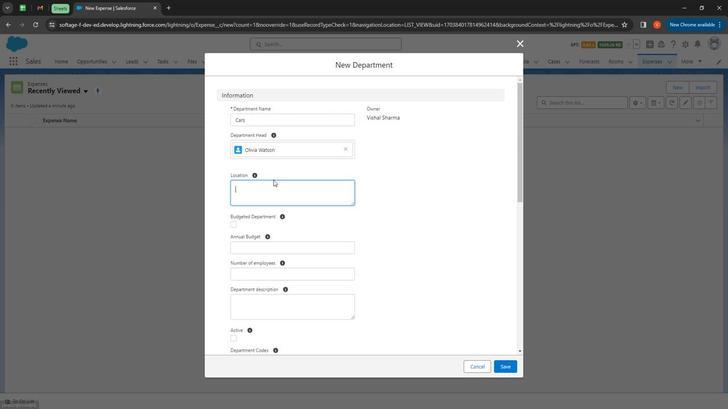 
Action: Key pressed <Key.shift><Key.shift><Key.shift><Key.shift><Key.shift><Key.shift><Key.shift><Key.shift><Key.shift><Key.shift><Key.shift><Key.shift><Key.shift><Key.shift><Key.shift><Key.shift><Key.shift>12<Key.space>street<Key.space><Key.shift>Canada
Screenshot: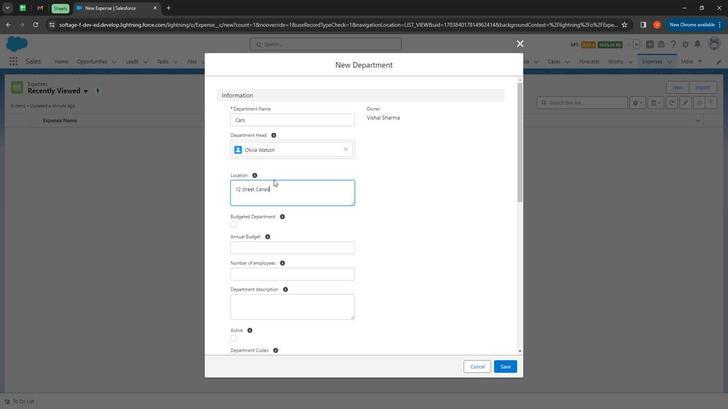 
Action: Mouse moved to (235, 226)
Screenshot: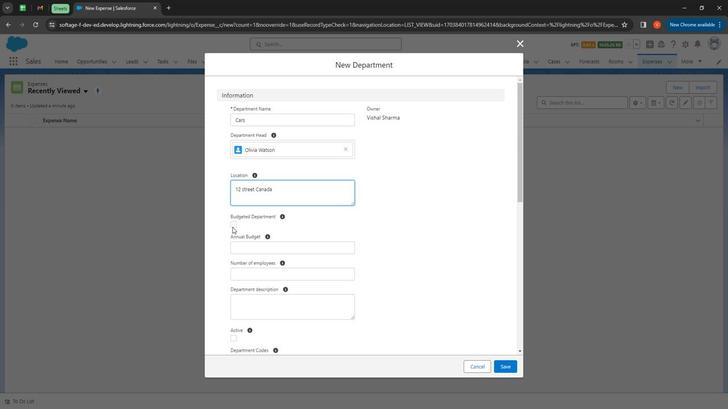 
Action: Mouse pressed left at (235, 226)
Screenshot: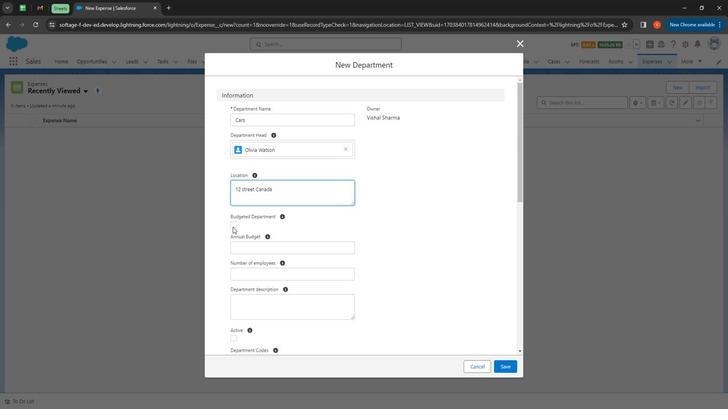 
Action: Mouse moved to (257, 240)
Screenshot: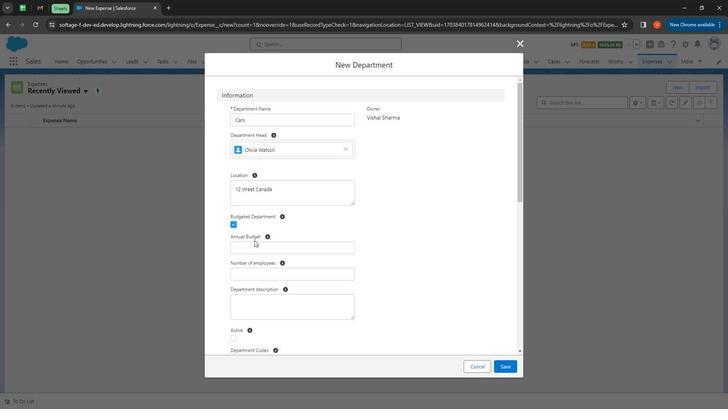 
Action: Mouse pressed left at (257, 240)
Screenshot: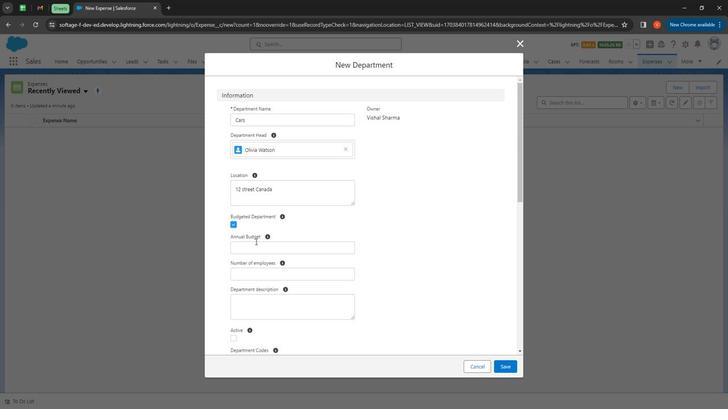 
Action: Mouse moved to (259, 237)
Screenshot: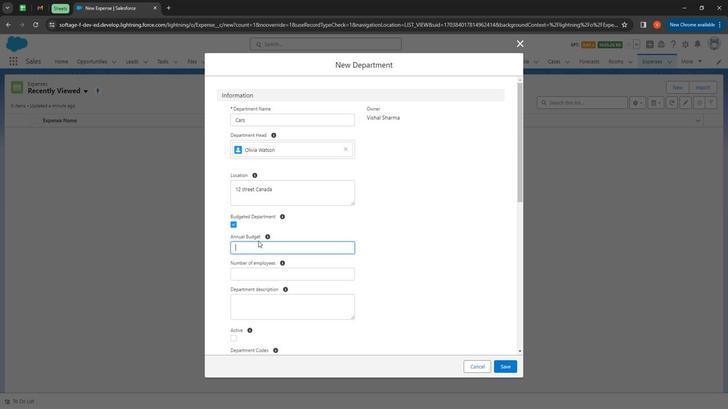 
Action: Key pressed 40000000
Screenshot: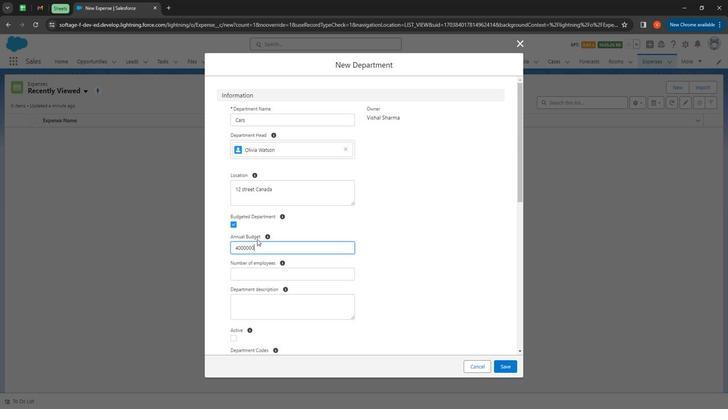 
Action: Mouse moved to (292, 231)
Screenshot: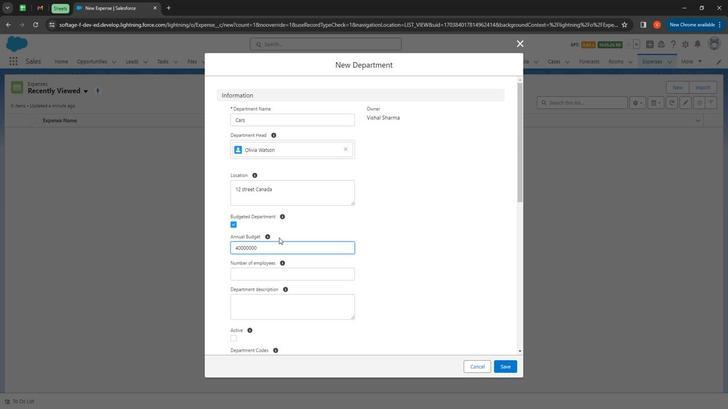 
Action: Mouse pressed left at (292, 231)
Screenshot: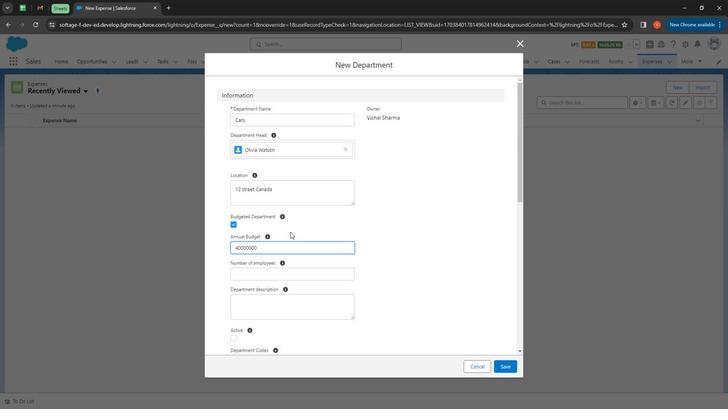 
Action: Mouse moved to (259, 269)
Screenshot: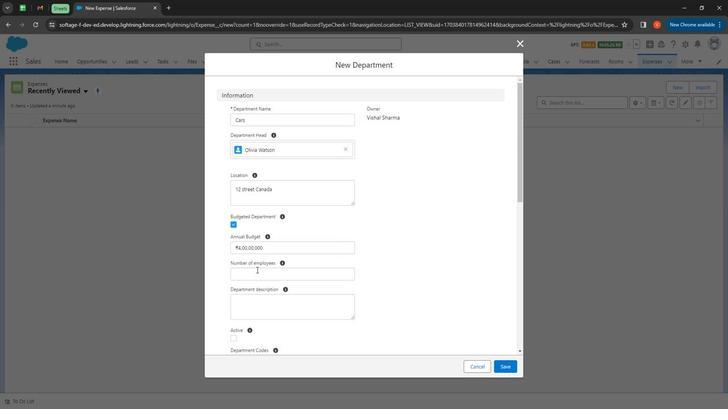 
Action: Mouse pressed left at (259, 269)
Screenshot: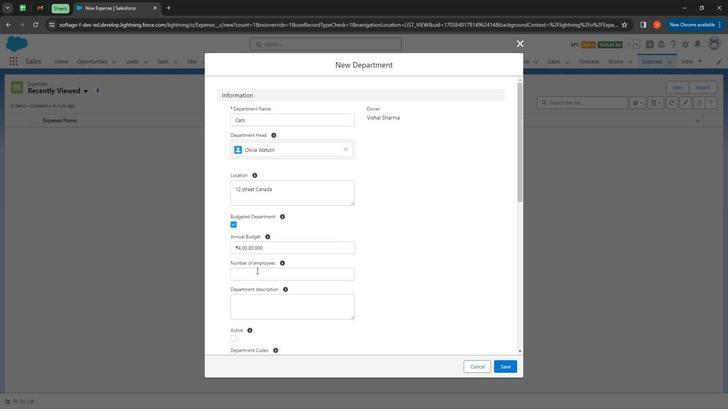 
Action: Mouse moved to (269, 259)
Screenshot: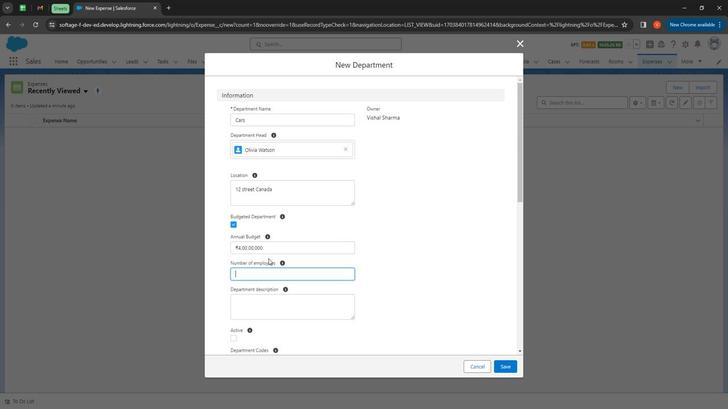 
Action: Key pressed 5
Screenshot: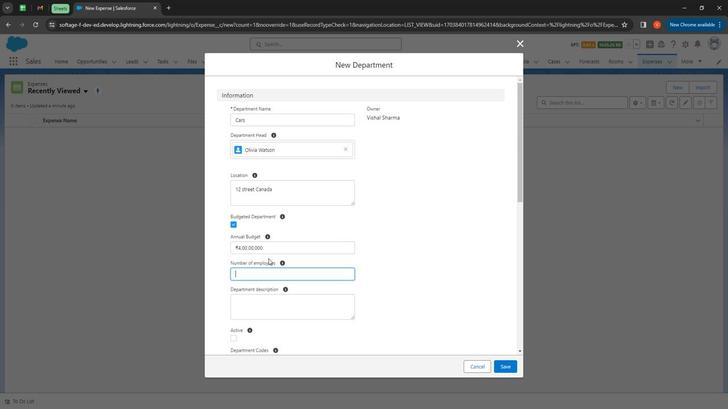 
Action: Mouse moved to (267, 265)
Screenshot: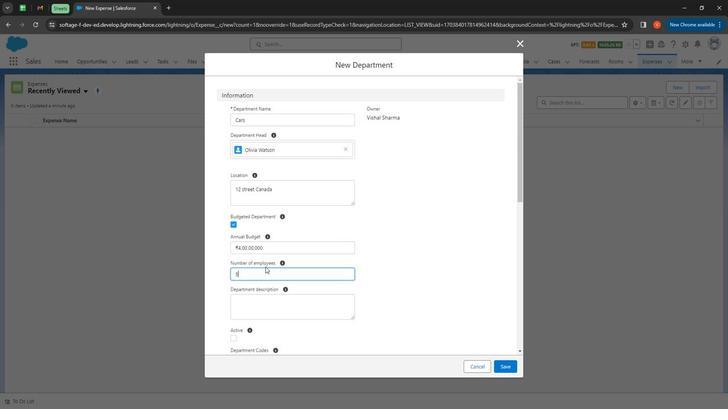 
Action: Key pressed 0
Screenshot: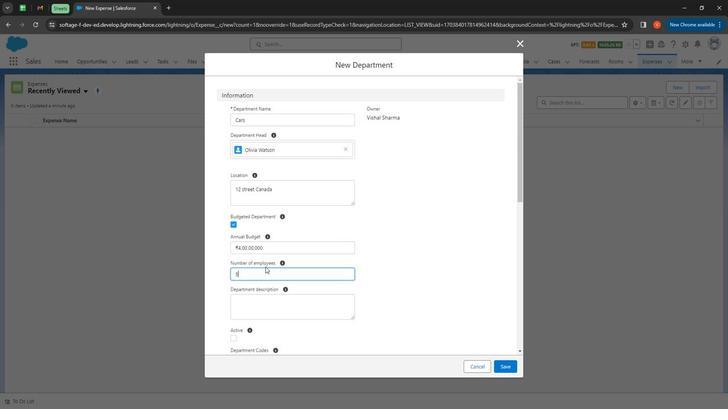 
Action: Mouse moved to (267, 266)
Screenshot: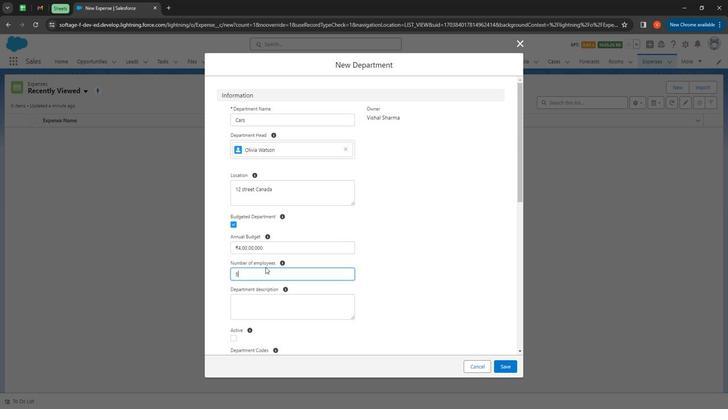 
Action: Key pressed 0
Screenshot: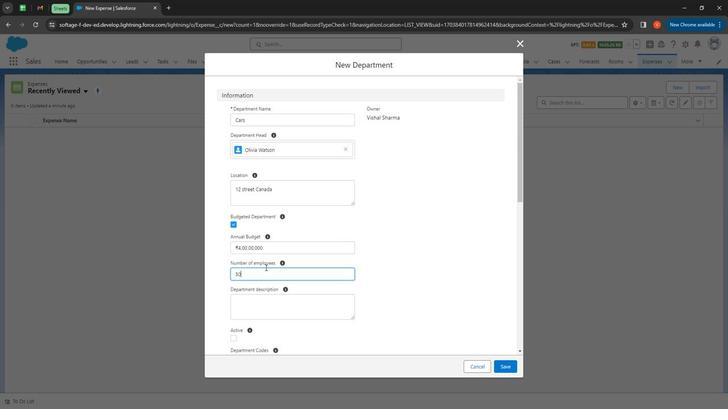 
Action: Mouse moved to (256, 300)
Screenshot: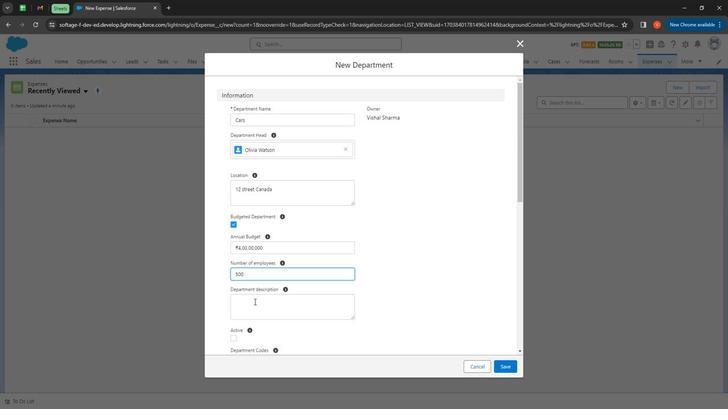 
Action: Mouse pressed left at (256, 300)
Screenshot: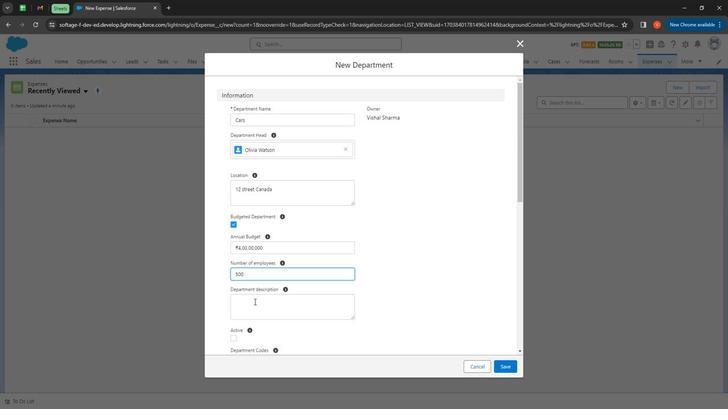 
Action: Mouse moved to (294, 303)
Screenshot: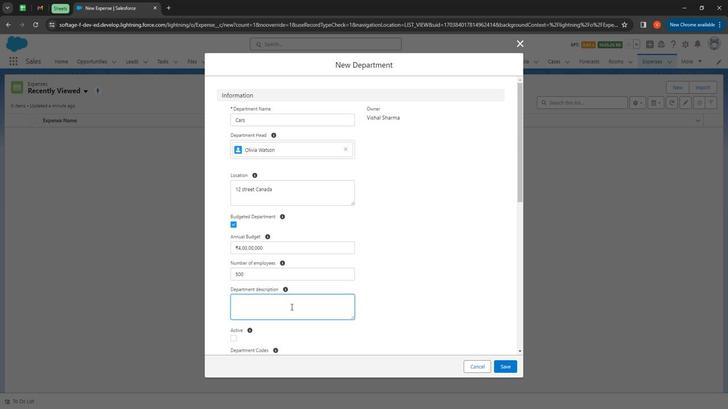 
Action: Key pressed <Key.shift><Key.shift><Key.shift><Key.shift><Key.shift><Key.shift><Key.shift><Key.shift><Key.shift><Key.shift><Key.shift><Key.shift><Key.shift><Key.shift><Key.shift><Key.shift><Key.shift><Key.shift><Key.shift><Key.shift><Key.shift><Key.shift><Key.shift>Department<Key.space>only<Key.space>focusing<Key.space>on<Key.space>cars<Key.space>market<Key.space>totally
Screenshot: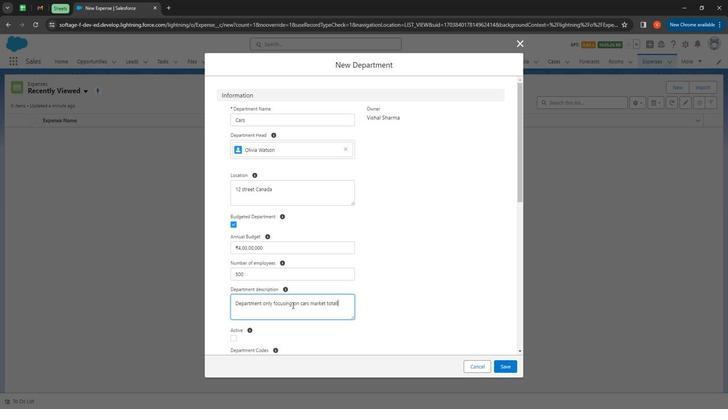 
Action: Mouse moved to (244, 277)
Screenshot: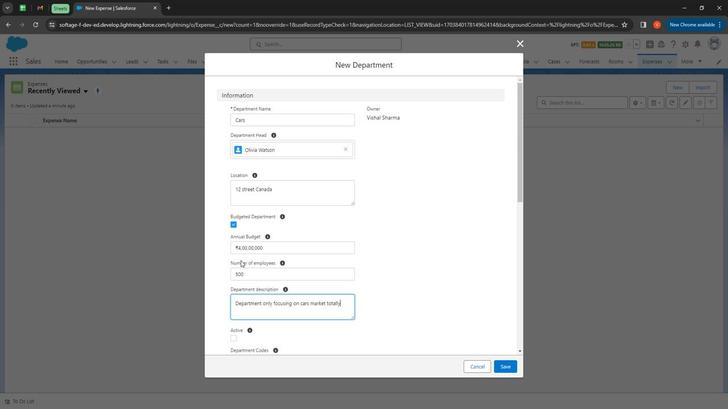 
Action: Mouse scrolled (244, 276) with delta (0, 0)
Screenshot: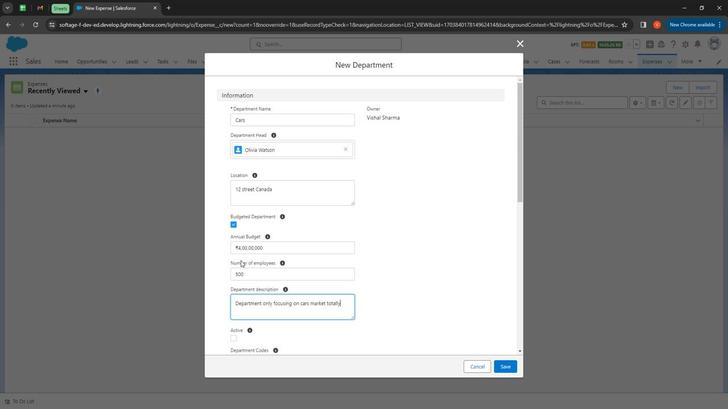 
Action: Mouse moved to (237, 298)
Screenshot: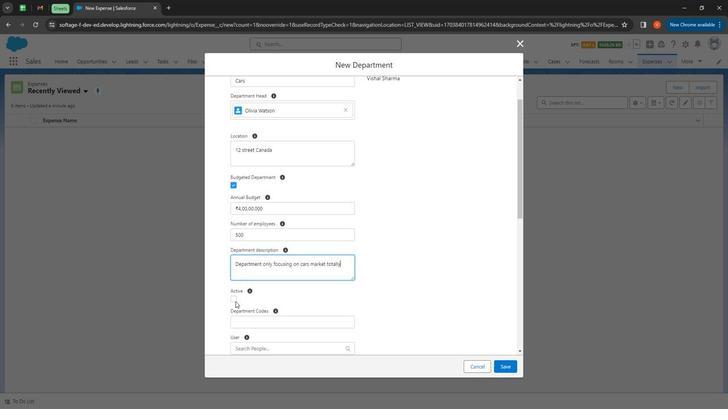 
Action: Mouse pressed left at (237, 298)
Screenshot: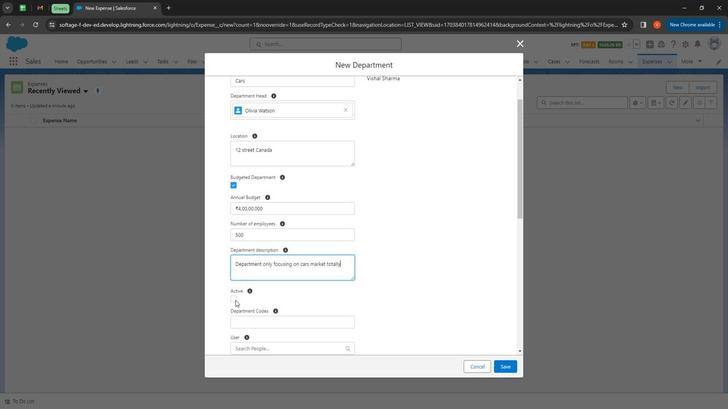 
Action: Mouse moved to (346, 297)
Screenshot: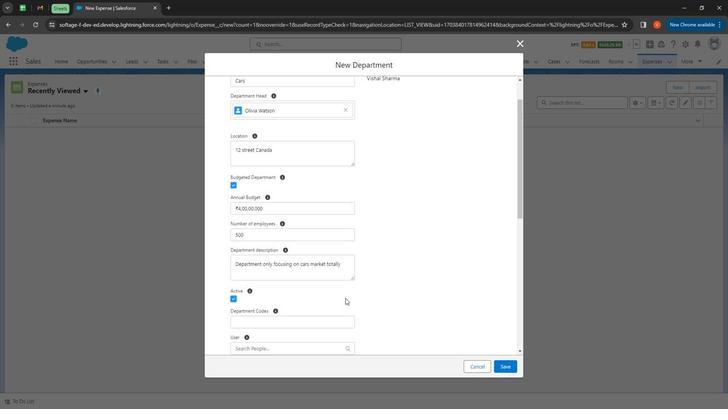 
Action: Mouse scrolled (346, 296) with delta (0, 0)
Screenshot: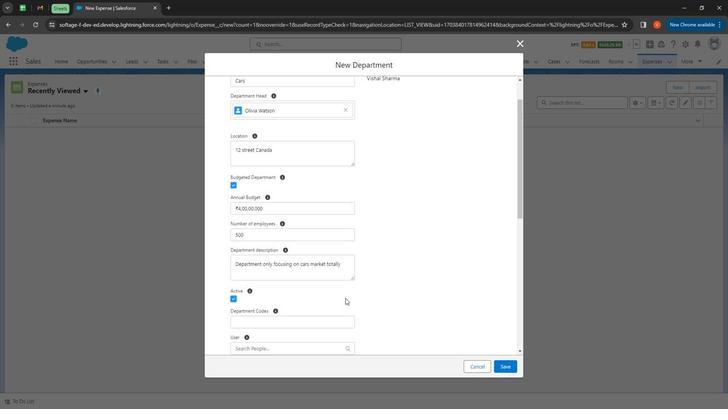 
Action: Mouse scrolled (346, 296) with delta (0, 0)
Screenshot: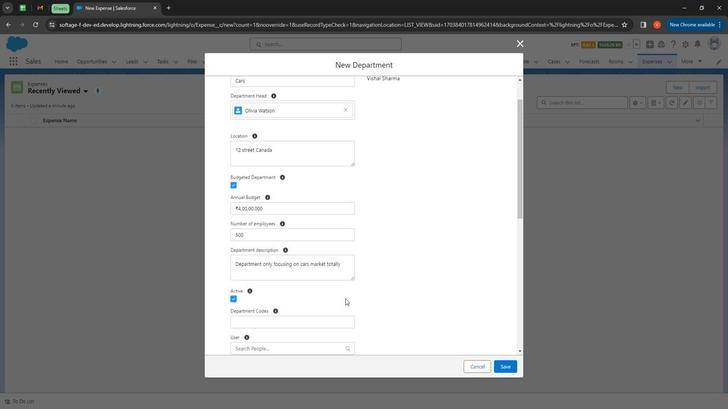
Action: Mouse scrolled (346, 296) with delta (0, 0)
Screenshot: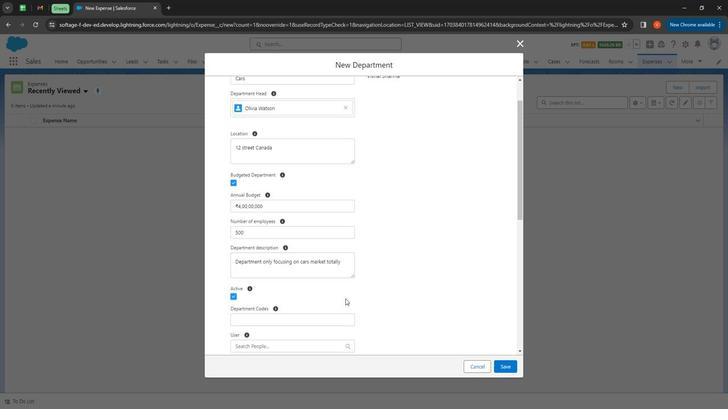 
Action: Mouse moved to (283, 200)
Screenshot: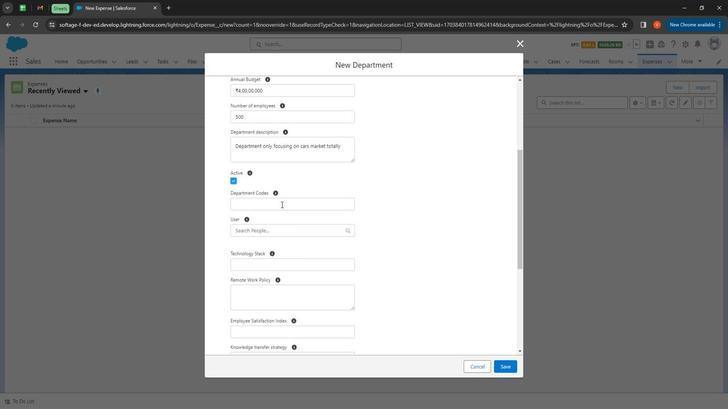 
Action: Mouse pressed left at (283, 200)
Screenshot: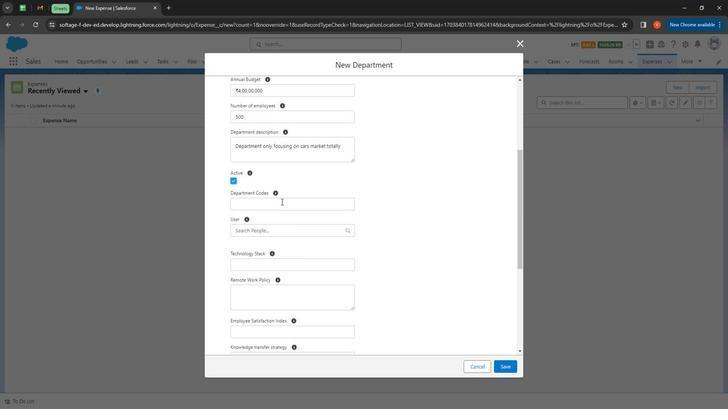 
Action: Key pressed 89598
Screenshot: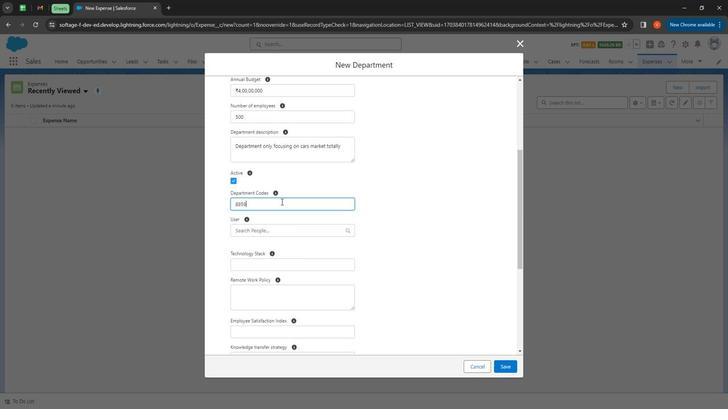 
Action: Mouse moved to (254, 229)
Screenshot: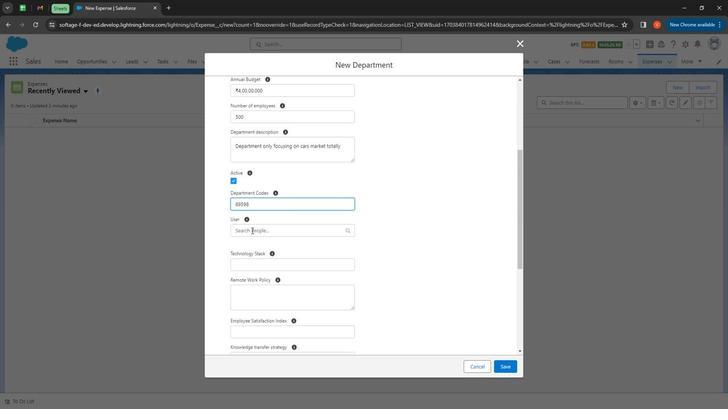 
Action: Mouse pressed left at (254, 229)
Screenshot: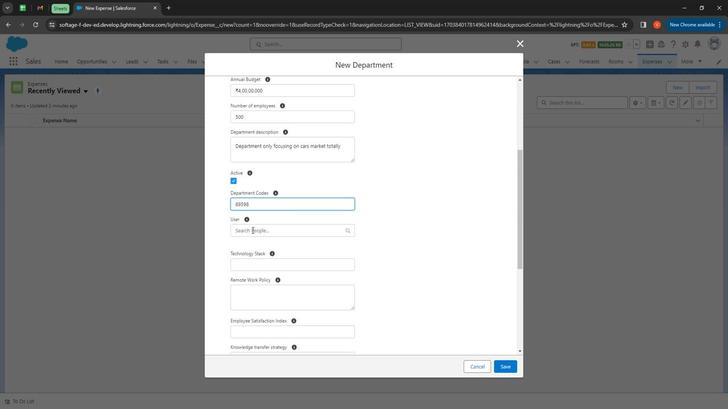 
Action: Mouse moved to (280, 297)
Screenshot: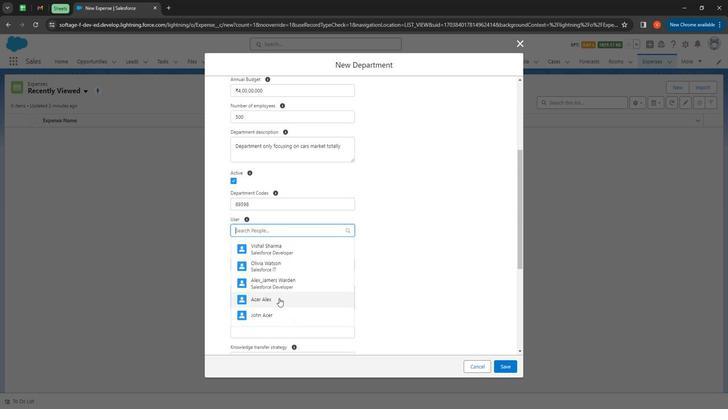 
Action: Mouse pressed left at (280, 297)
Screenshot: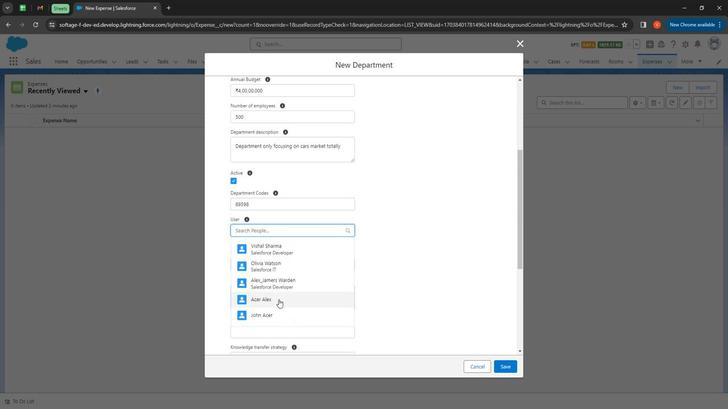 
Action: Mouse moved to (269, 267)
Screenshot: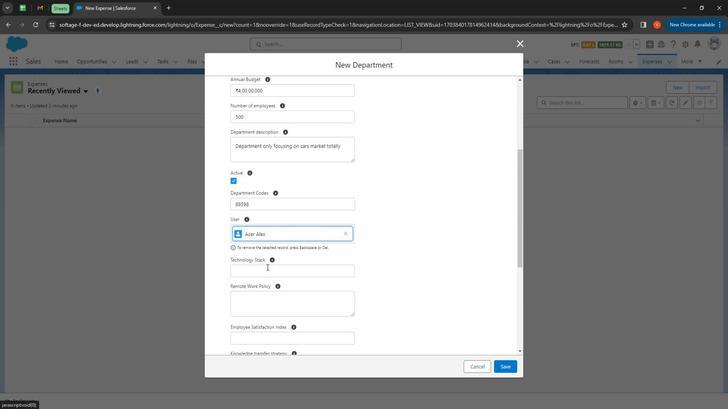 
Action: Mouse pressed left at (269, 267)
Screenshot: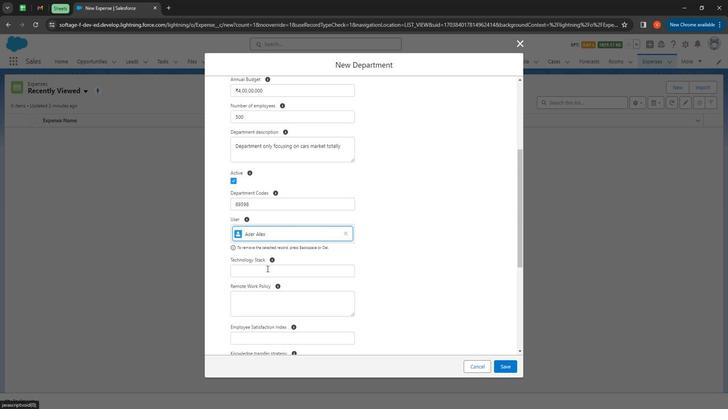 
Action: Mouse moved to (334, 227)
Screenshot: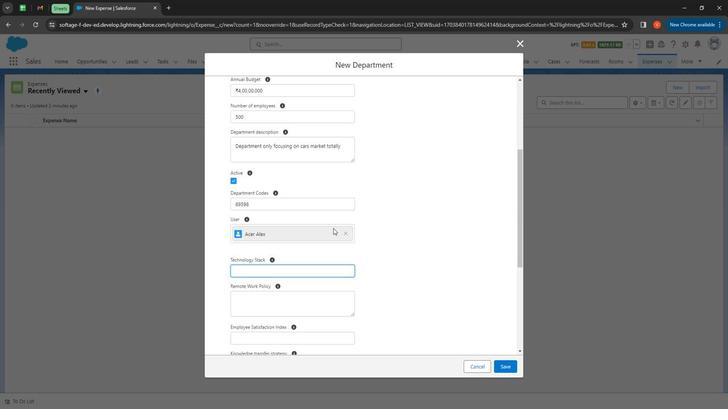 
Action: Key pressed 89<Key.shift>BC
Screenshot: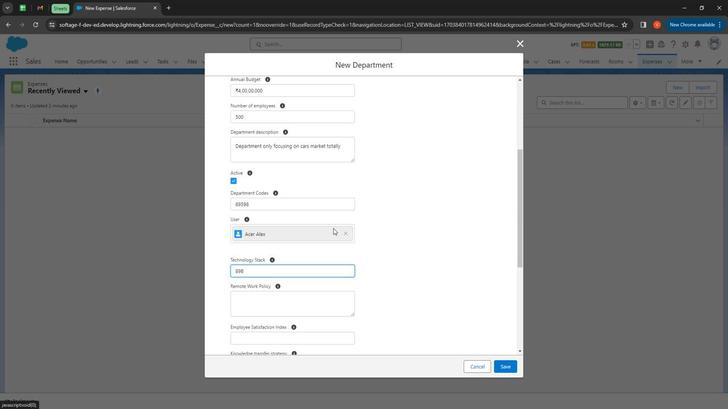 
Action: Mouse moved to (267, 305)
Screenshot: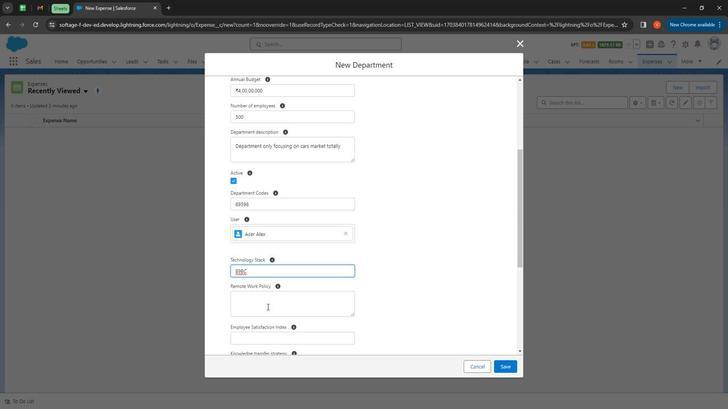 
Action: Mouse pressed left at (267, 305)
Screenshot: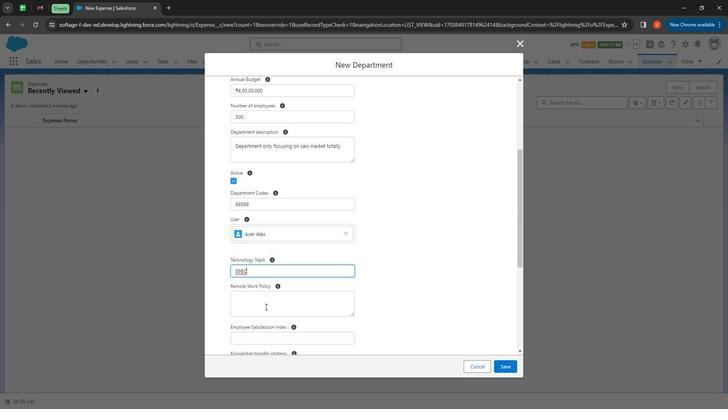 
Action: Mouse moved to (260, 299)
Screenshot: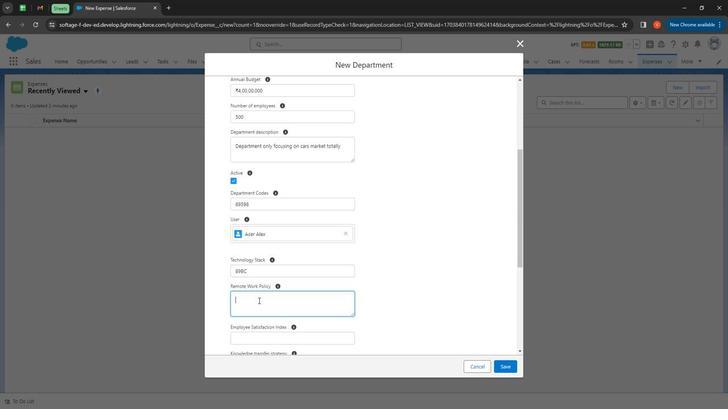 
Action: Key pressed <Key.shift>
Screenshot: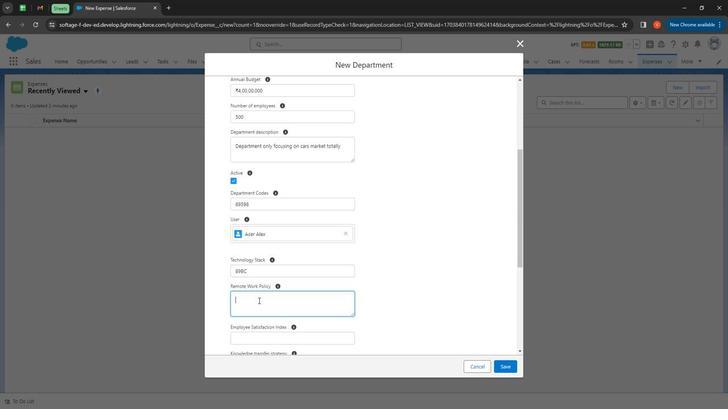 
Action: Mouse moved to (260, 300)
Screenshot: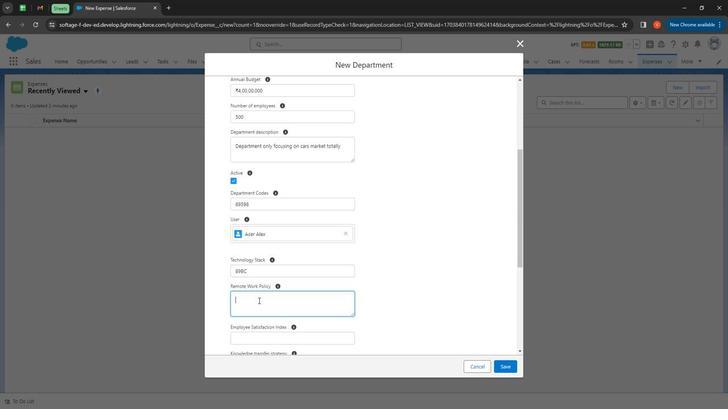 
Action: Key pressed <Key.shift><Key.shift><Key.shift><Key.shift><Key.shift><Key.shift><Key.shift><Key.shift><Key.shift><Key.shift><Key.shift><Key.shift><Key.shift><Key.shift><Key.shift><Key.shift><Key.shift><Key.shift>No<Key.space><Key.shift>Remote<Key.space>work<Key.space>is<Key.space>being<Key.space><Key.shift>Provided
Screenshot: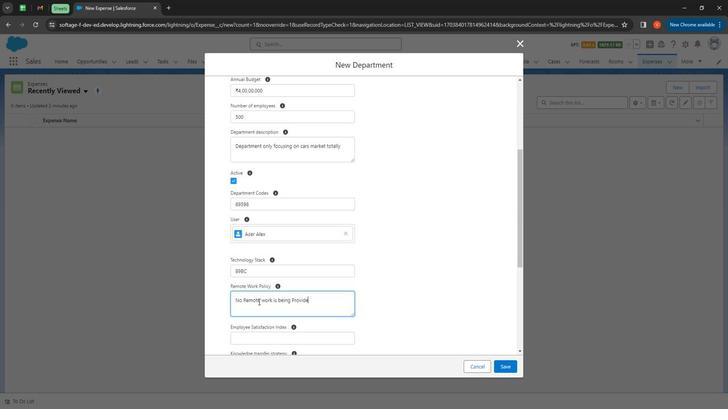 
Action: Mouse moved to (295, 286)
Screenshot: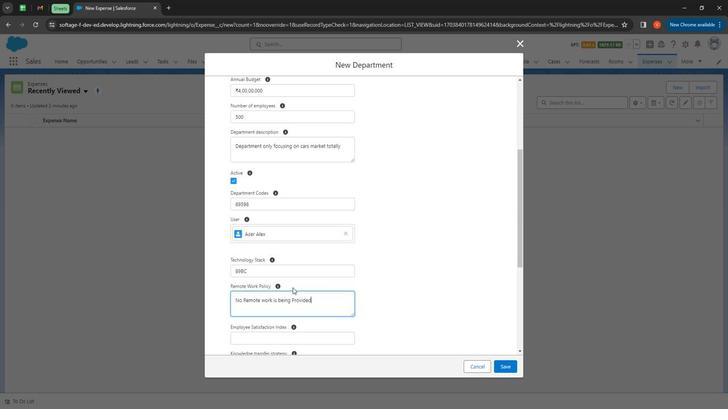 
Action: Mouse scrolled (295, 285) with delta (0, 0)
Screenshot: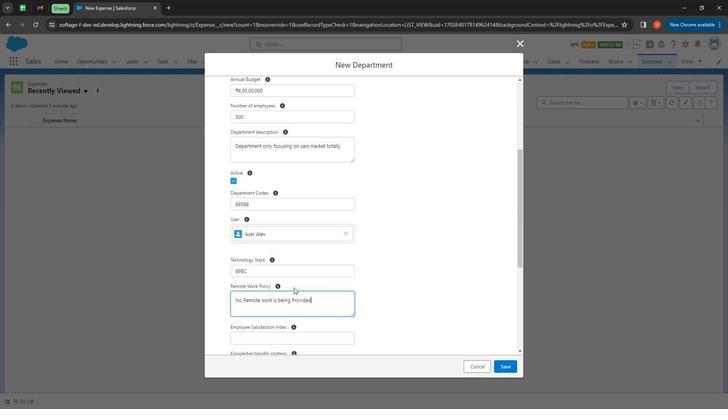 
Action: Mouse scrolled (295, 285) with delta (0, 0)
Screenshot: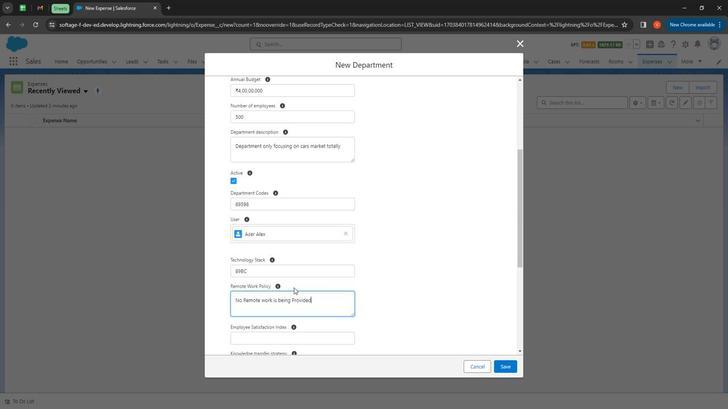 
Action: Mouse scrolled (295, 285) with delta (0, 0)
Screenshot: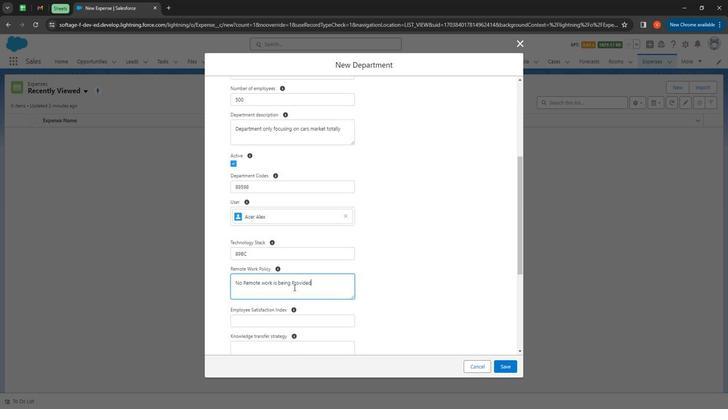 
Action: Mouse moved to (264, 214)
Screenshot: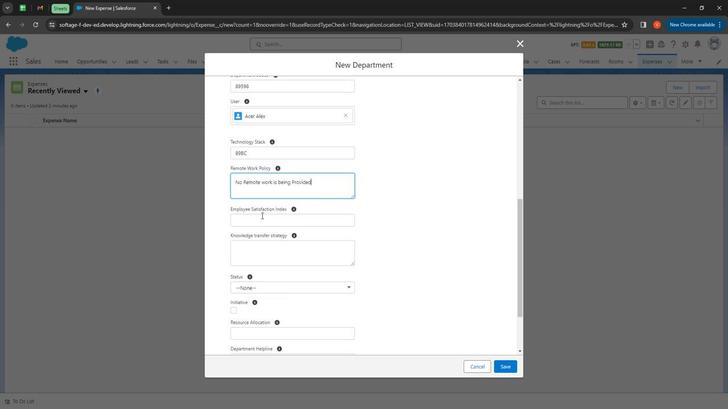 
Action: Mouse pressed left at (264, 214)
Screenshot: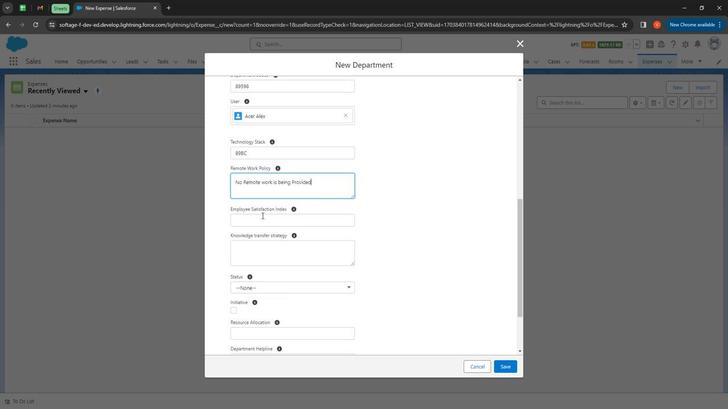 
Action: Mouse moved to (276, 213)
Screenshot: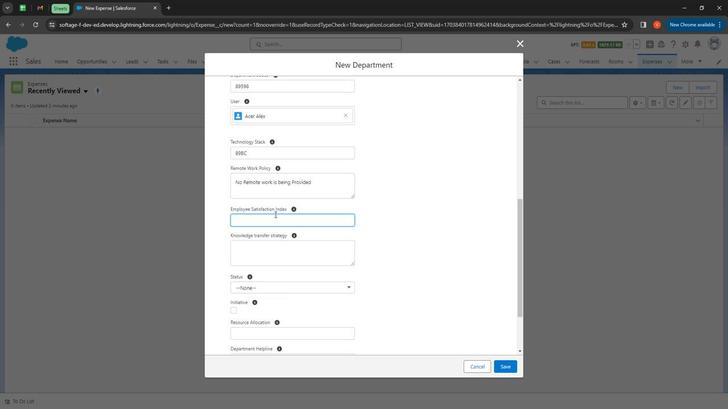 
Action: Key pressed 9
Screenshot: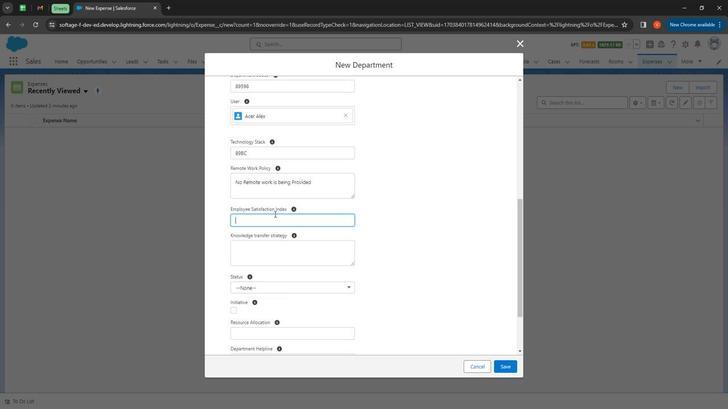 
Action: Mouse moved to (263, 258)
Screenshot: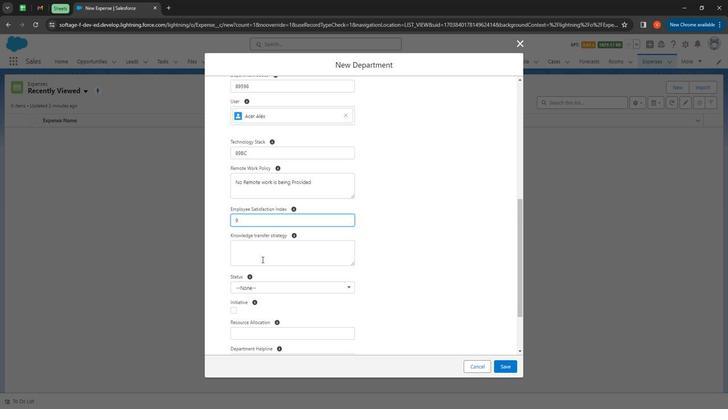
Action: Mouse pressed left at (263, 258)
Screenshot: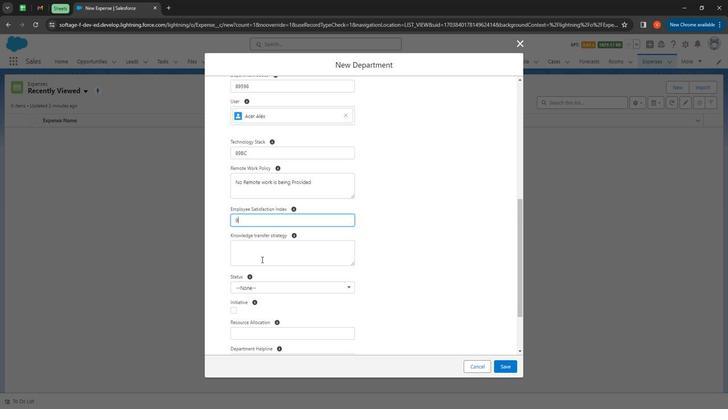 
Action: Mouse moved to (261, 241)
Screenshot: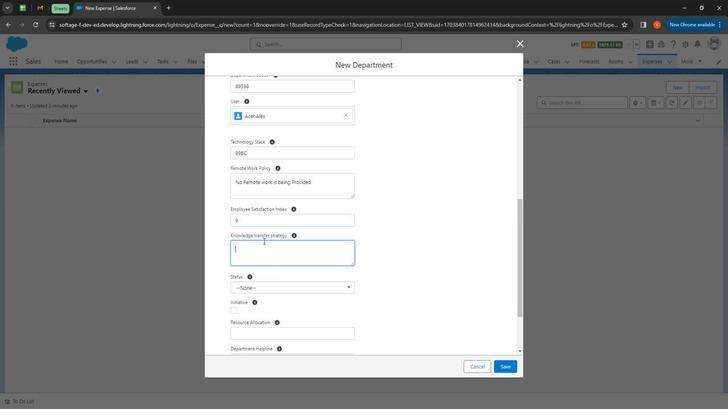 
Action: Key pressed <Key.shift><Key.shift><Key.shift><Key.shift><Key.shift><Key.shift><Key.shift><Key.shift><Key.shift><Key.shift><Key.shift><Key.shift><Key.shift><Key.shift><Key.shift>!<Key.backspace>10<Key.space>/<Key.space>15
Screenshot: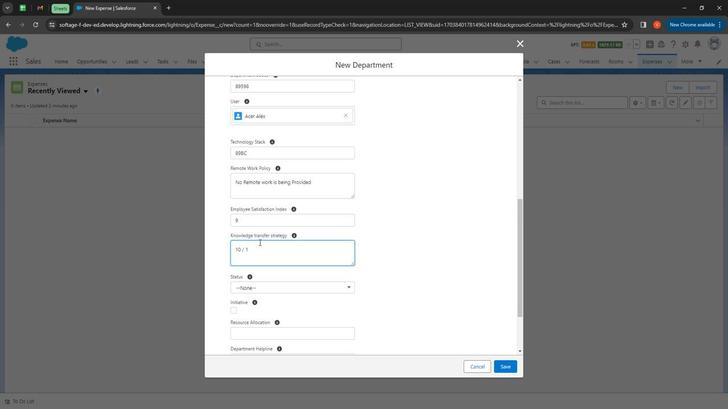 
Action: Mouse moved to (271, 287)
Screenshot: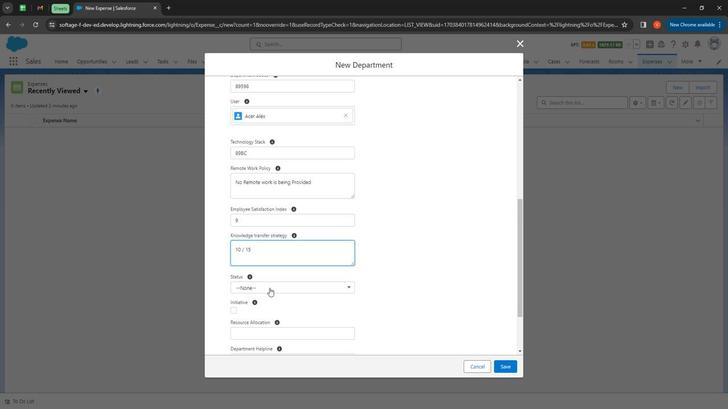 
Action: Mouse pressed left at (271, 287)
Screenshot: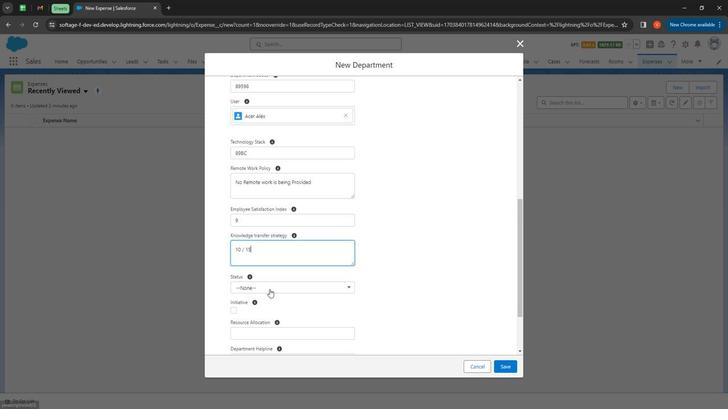 
Action: Mouse moved to (281, 319)
Screenshot: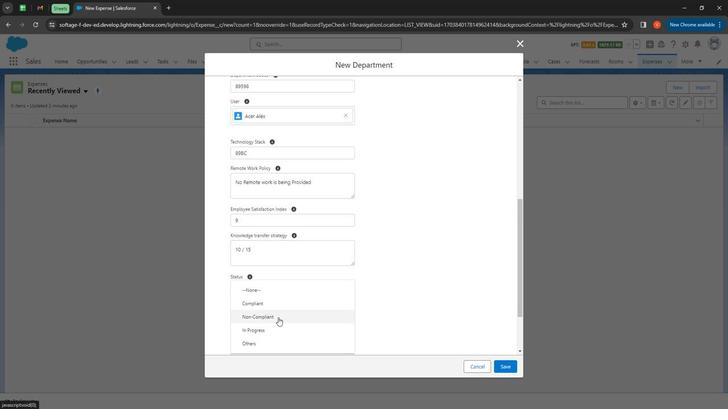 
Action: Mouse pressed left at (281, 319)
Screenshot: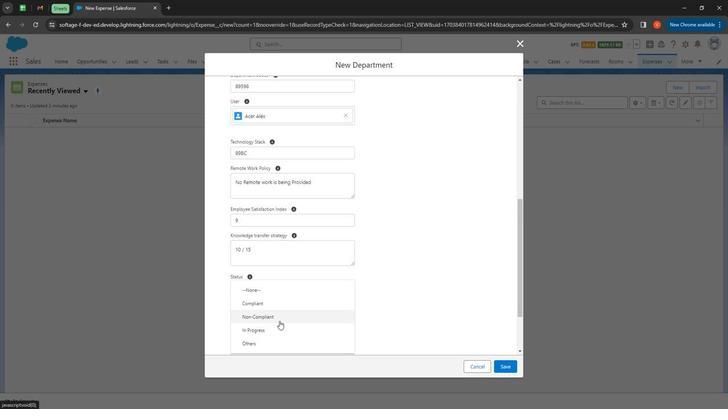 
Action: Mouse moved to (282, 309)
Screenshot: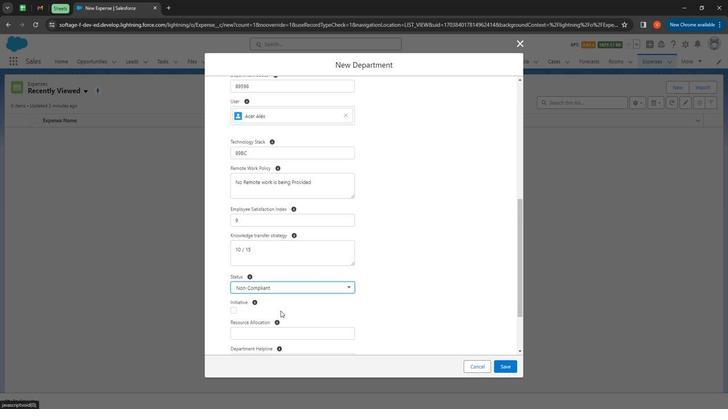 
Action: Mouse scrolled (282, 309) with delta (0, 0)
Screenshot: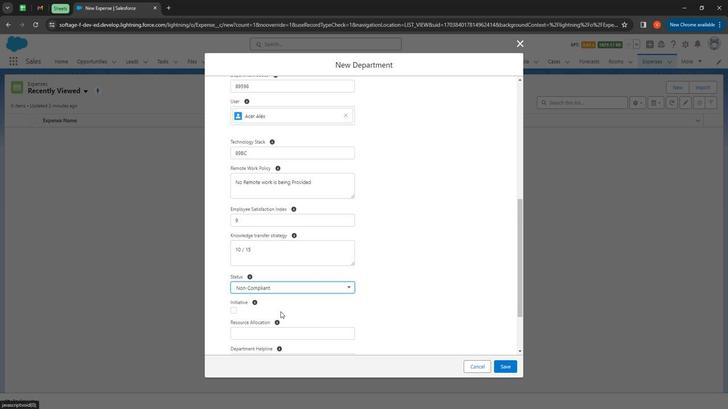
Action: Mouse moved to (282, 309)
Screenshot: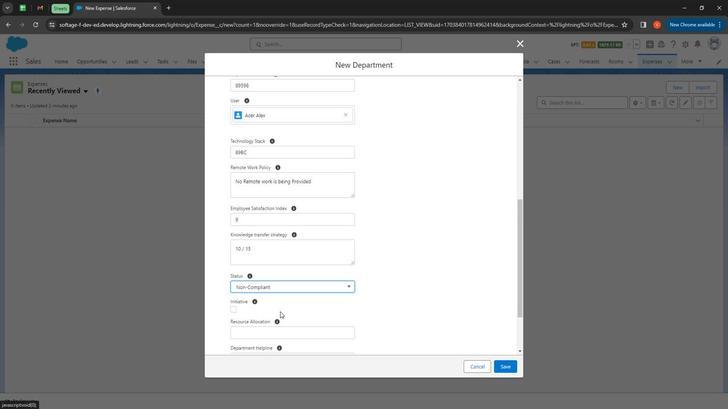 
Action: Mouse scrolled (282, 309) with delta (0, 0)
Screenshot: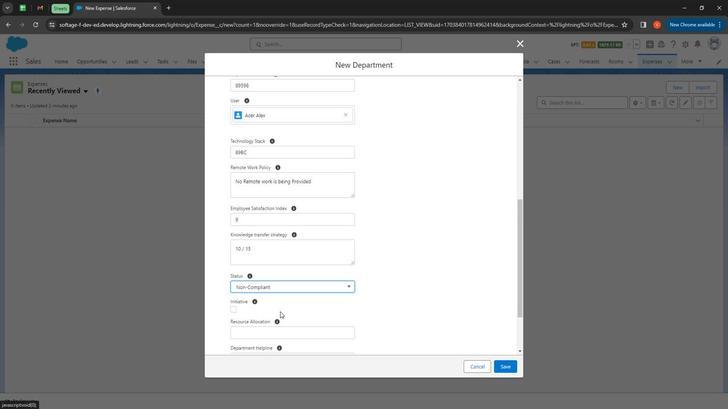 
Action: Mouse moved to (237, 237)
Screenshot: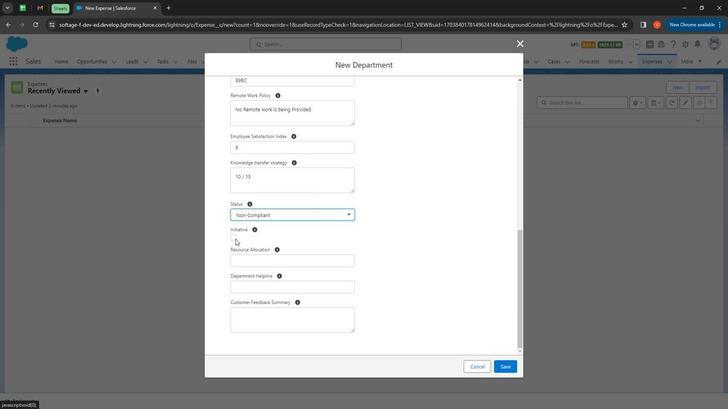 
Action: Mouse pressed left at (237, 237)
Screenshot: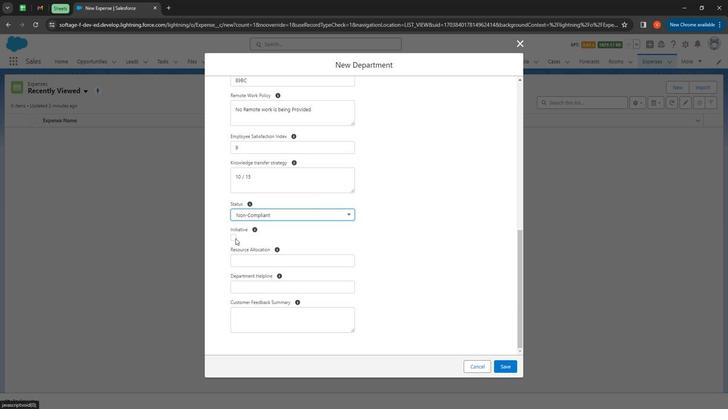 
Action: Mouse moved to (261, 257)
Screenshot: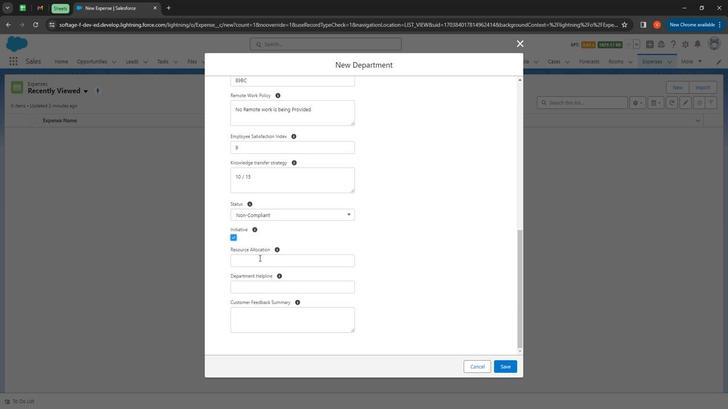 
Action: Mouse pressed left at (261, 257)
Screenshot: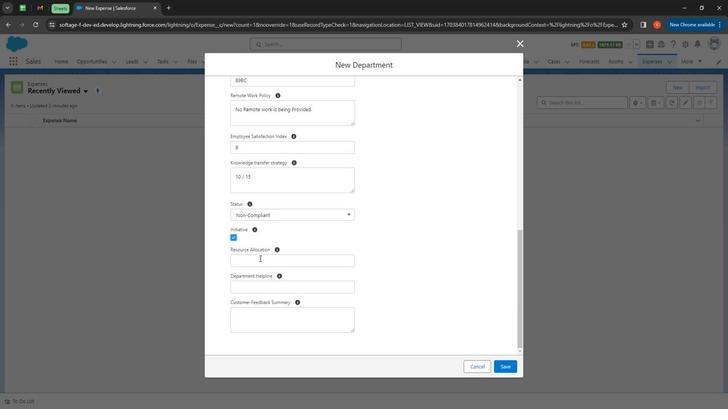 
Action: Mouse moved to (277, 260)
Screenshot: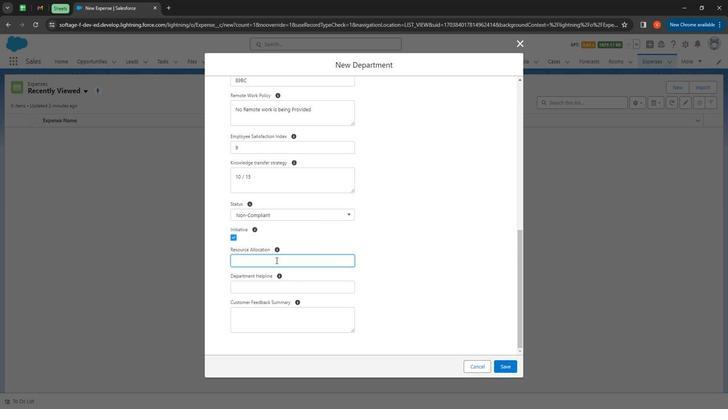 
Action: Mouse pressed left at (277, 260)
Screenshot: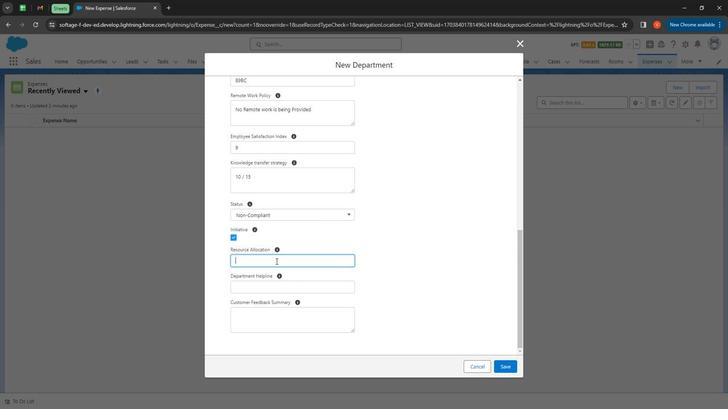 
Action: Key pressed <Key.shift><Key.shift><Key.shift><Key.shift><Key.shift><Key.shift><Key.shift><Key.shift><Key.shift>Yee
Screenshot: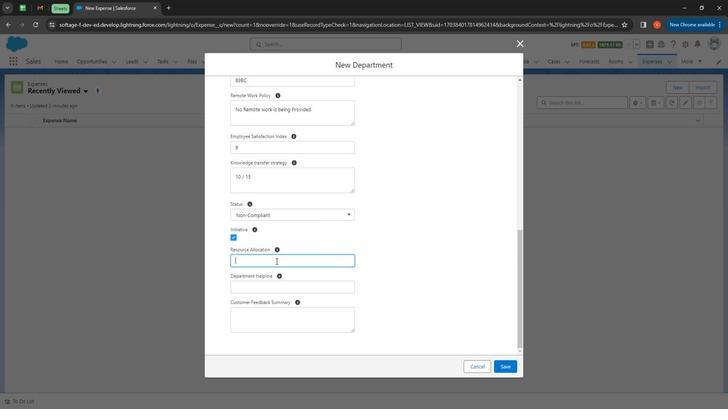 
Action: Mouse moved to (260, 260)
Screenshot: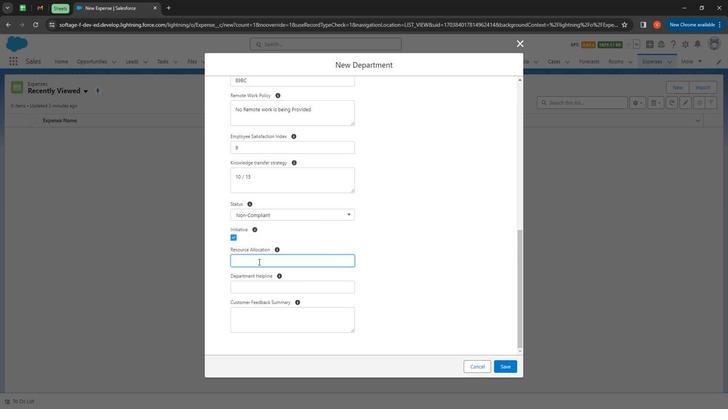 
Action: Mouse pressed left at (260, 260)
Screenshot: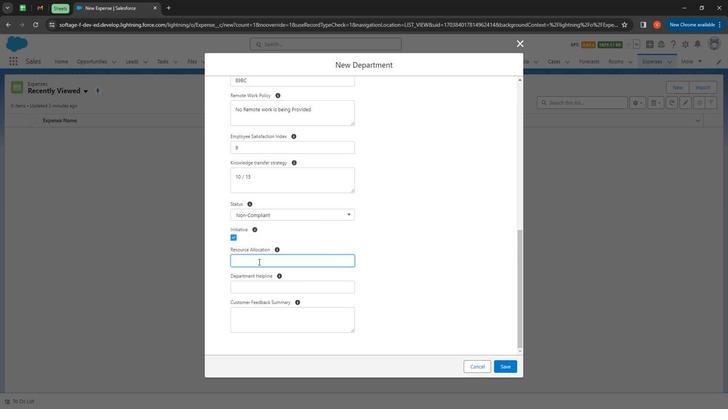 
Action: Mouse moved to (261, 260)
Screenshot: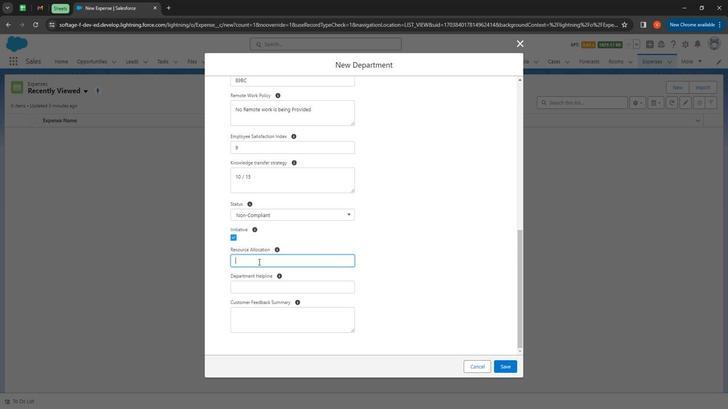 
Action: Key pressed 2
Screenshot: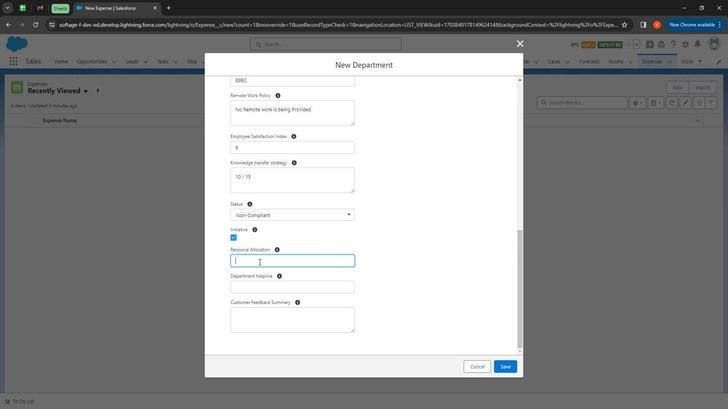 
Action: Mouse moved to (263, 263)
Screenshot: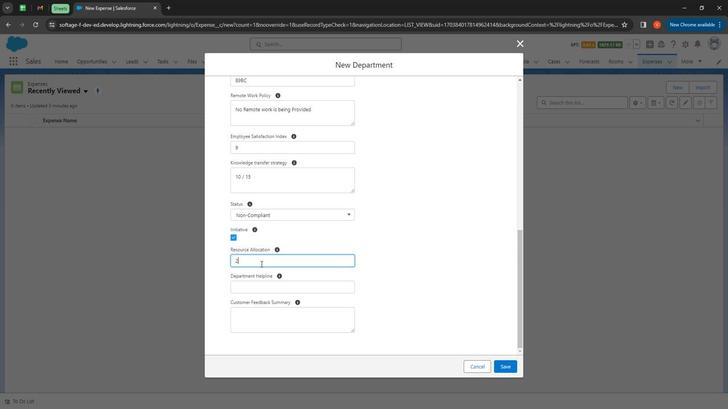 
Action: Key pressed 0
Screenshot: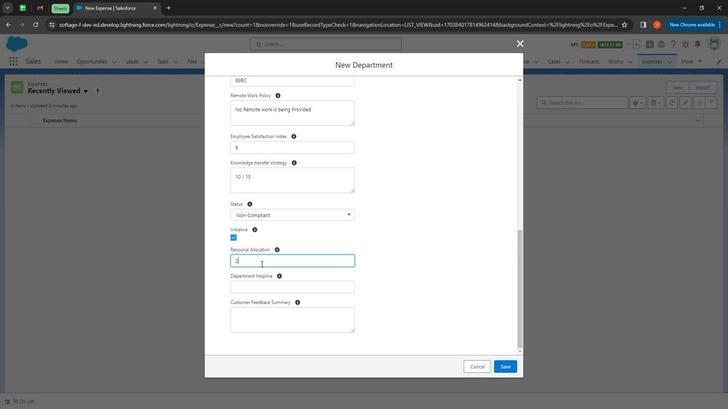 
Action: Mouse moved to (256, 281)
Screenshot: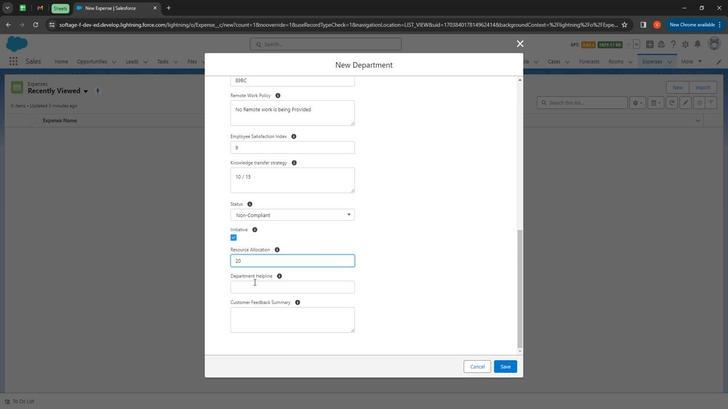 
Action: Mouse pressed left at (256, 281)
Screenshot: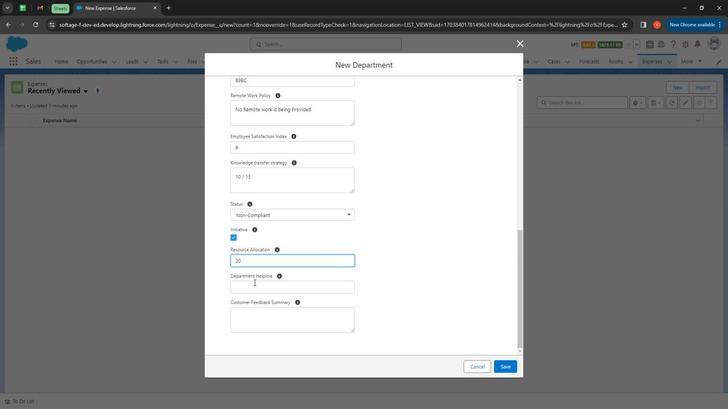 
Action: Mouse moved to (277, 288)
Screenshot: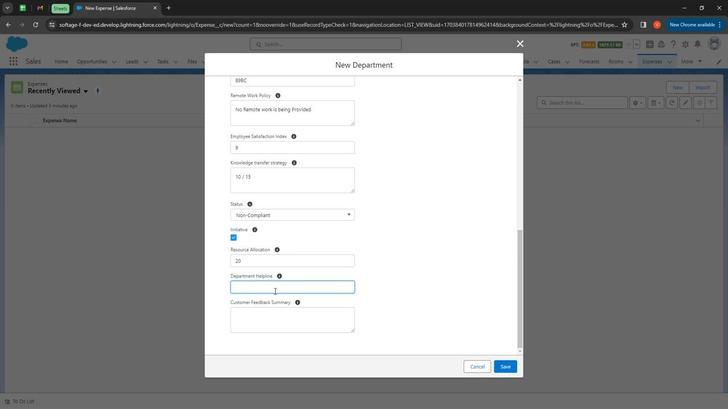 
Action: Key pressed 7
Screenshot: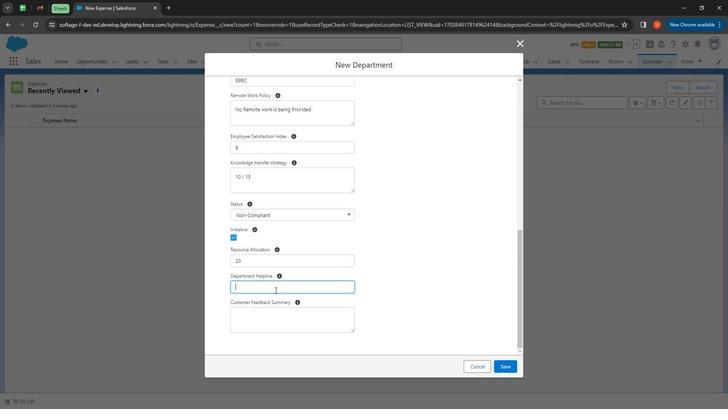 
Action: Mouse moved to (277, 288)
Screenshot: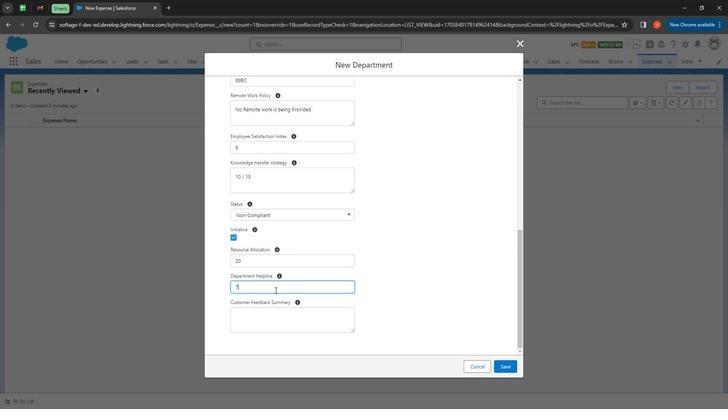
Action: Key pressed 56
Screenshot: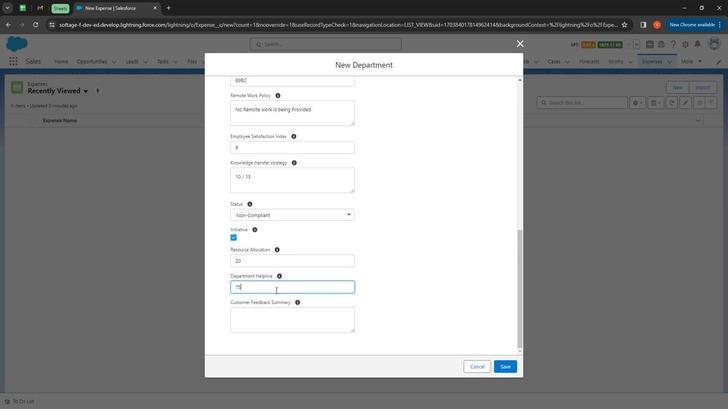 
Action: Mouse moved to (277, 290)
Screenshot: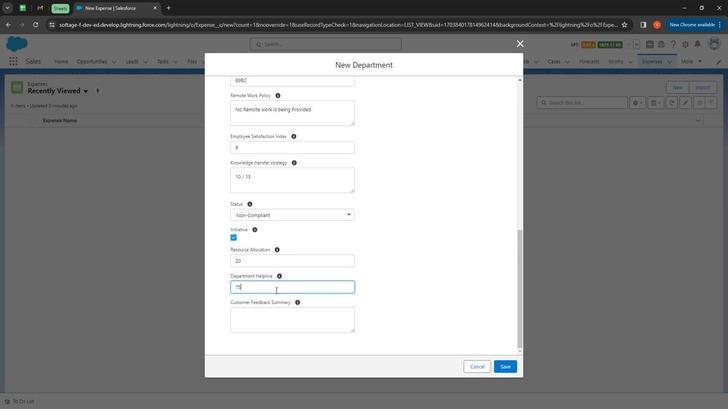 
Action: Key pressed 44
Screenshot: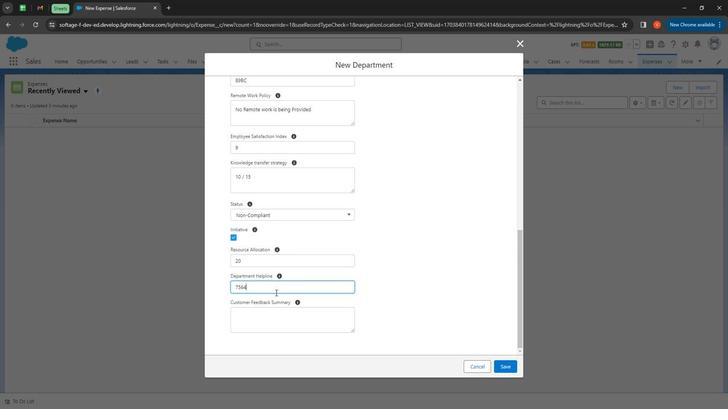 
Action: Mouse moved to (277, 290)
Screenshot: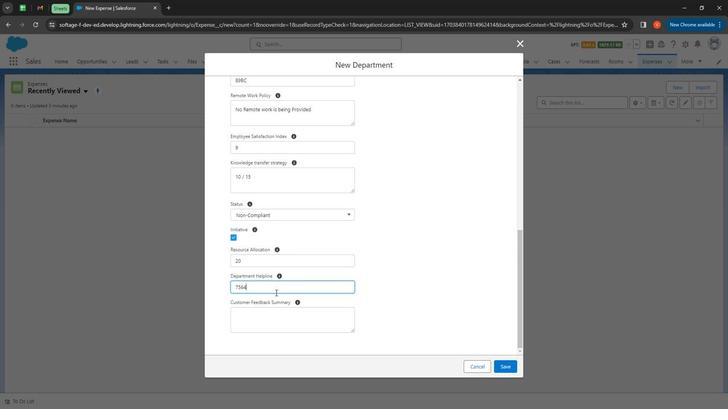 
Action: Key pressed 75
Screenshot: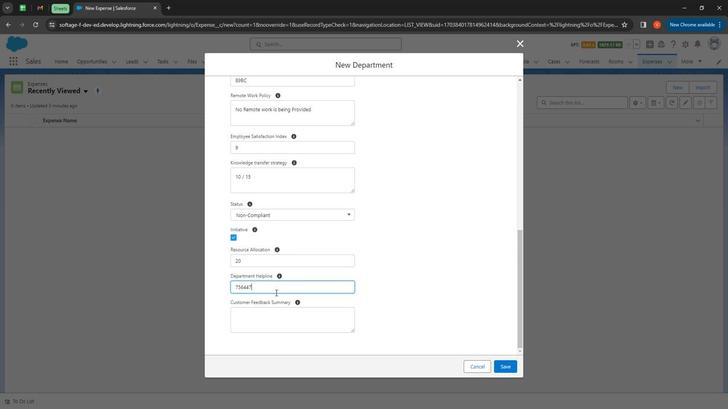 
Action: Mouse moved to (277, 291)
Screenshot: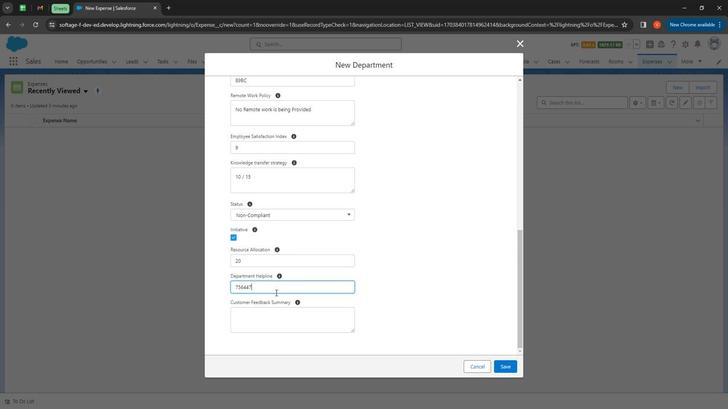 
Action: Key pressed 5
Screenshot: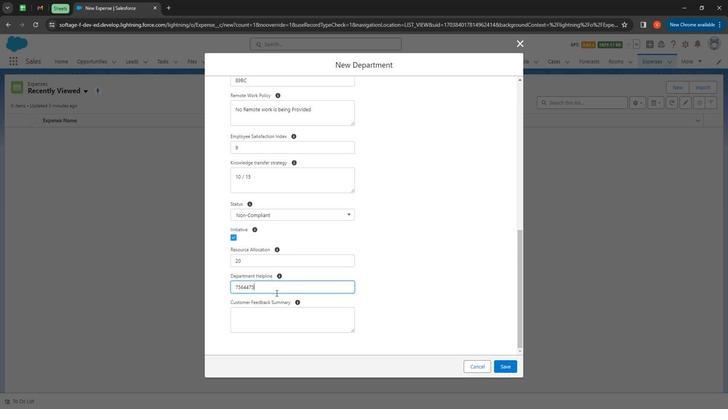 
Action: Mouse moved to (277, 292)
Screenshot: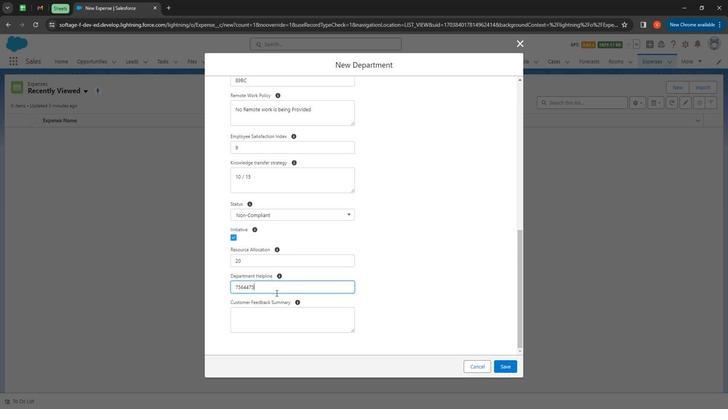 
Action: Key pressed 45447
Screenshot: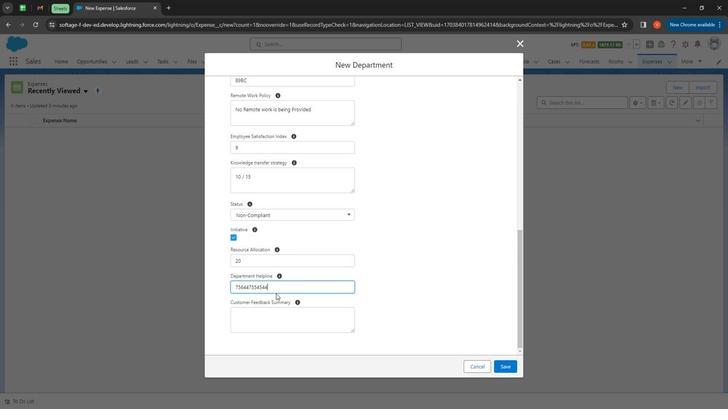 
Action: Mouse moved to (269, 308)
Screenshot: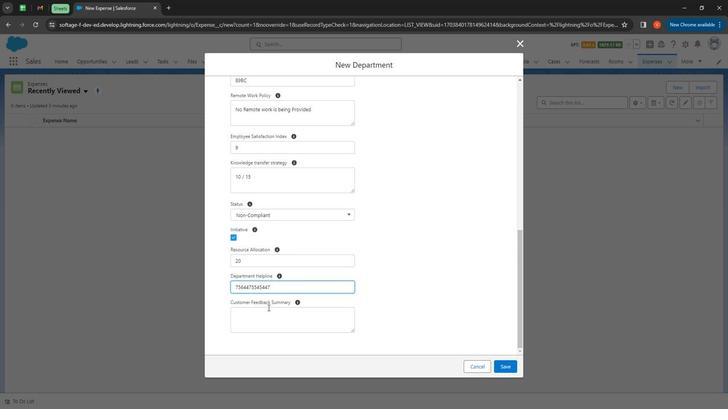 
Action: Mouse pressed left at (269, 308)
Screenshot: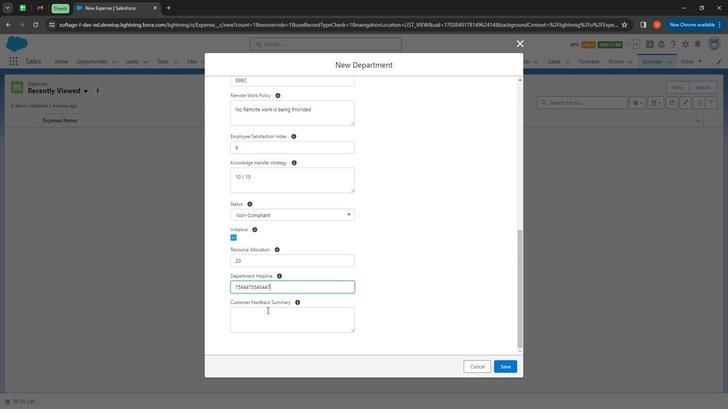 
Action: Mouse moved to (280, 285)
Screenshot: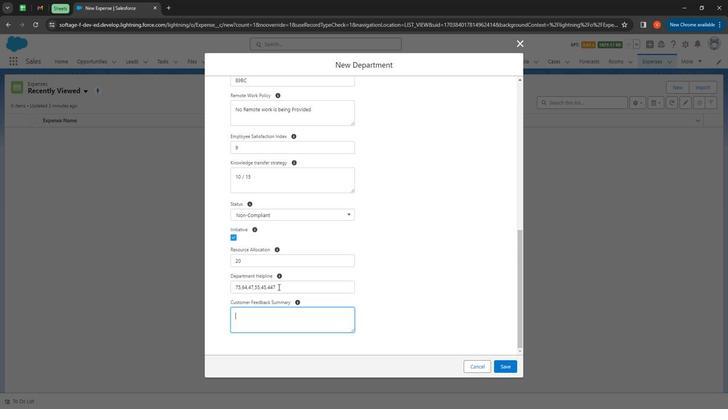 
Action: Mouse pressed left at (280, 285)
Screenshot: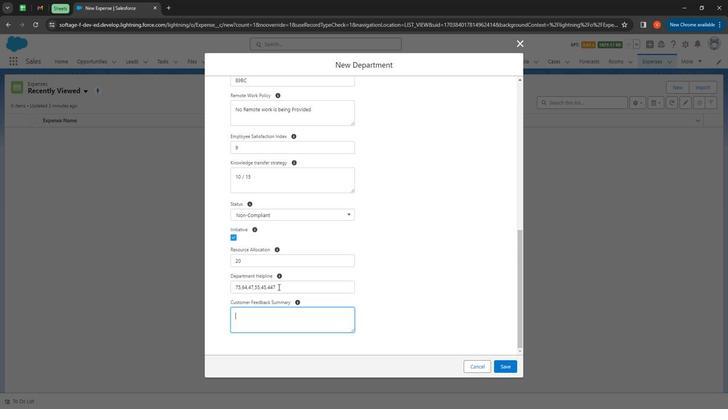 
Action: Mouse pressed left at (280, 285)
Screenshot: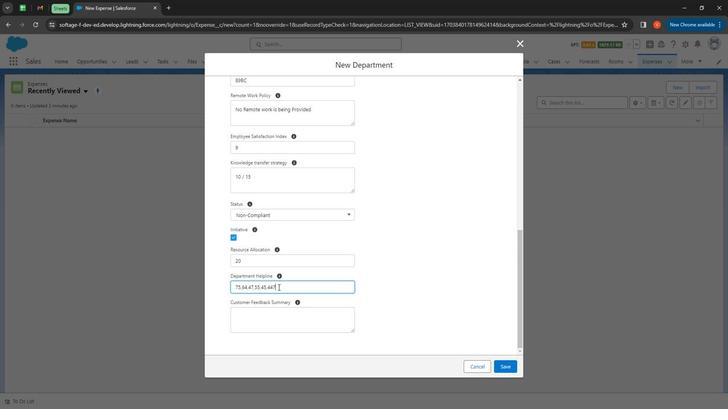 
Action: Mouse moved to (272, 286)
Screenshot: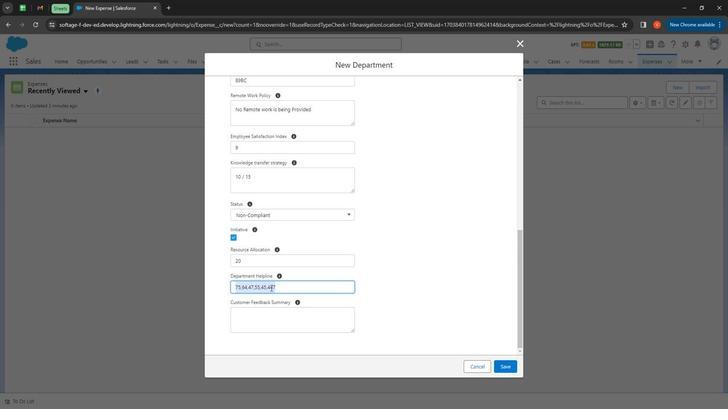 
Action: Mouse pressed left at (272, 286)
Screenshot: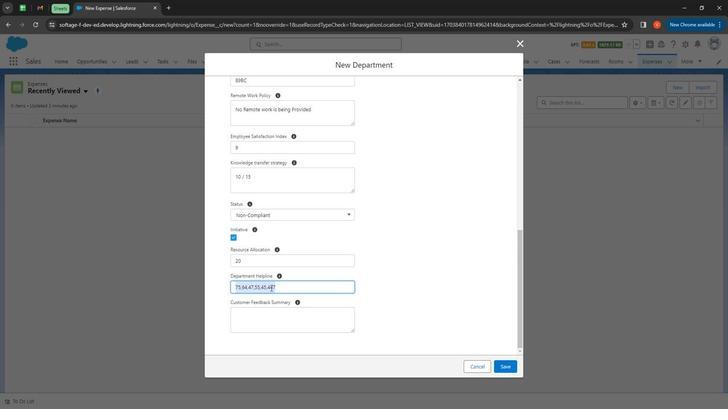 
Action: Mouse pressed left at (272, 286)
Screenshot: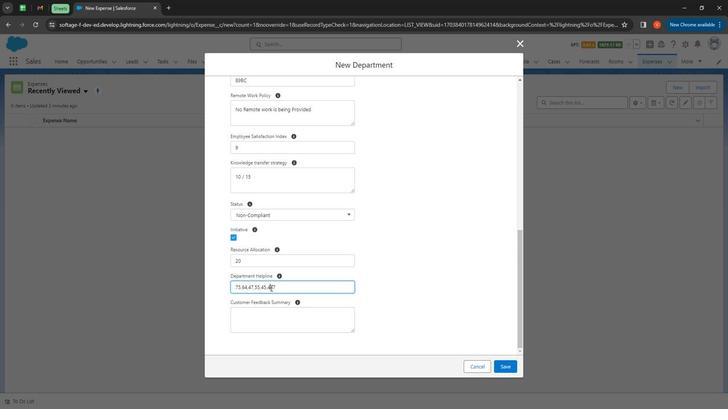 
Action: Mouse moved to (278, 285)
Screenshot: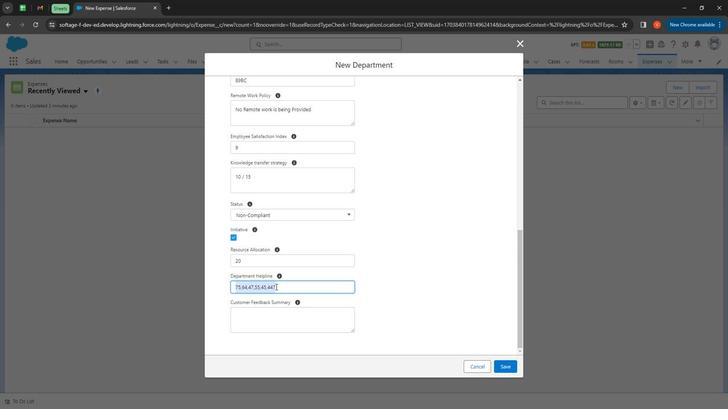 
Action: Mouse pressed left at (278, 285)
Screenshot: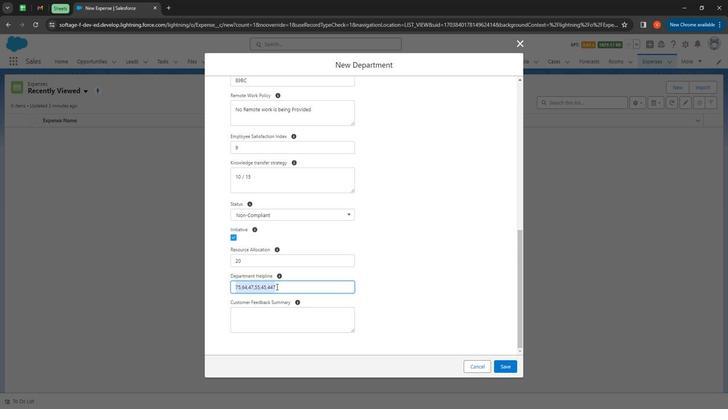 
Action: Mouse moved to (280, 285)
Screenshot: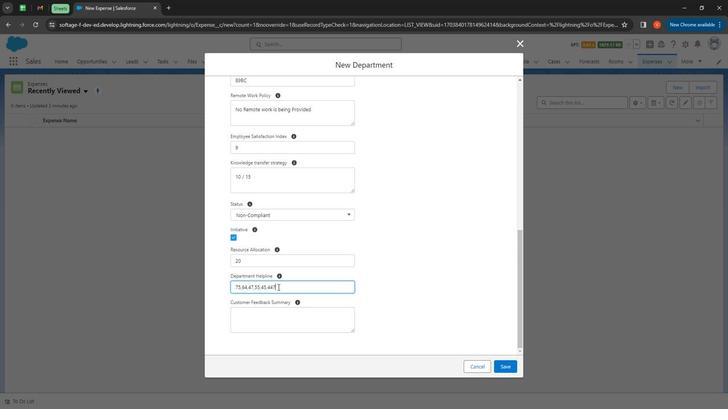 
Action: Mouse pressed left at (280, 285)
Screenshot: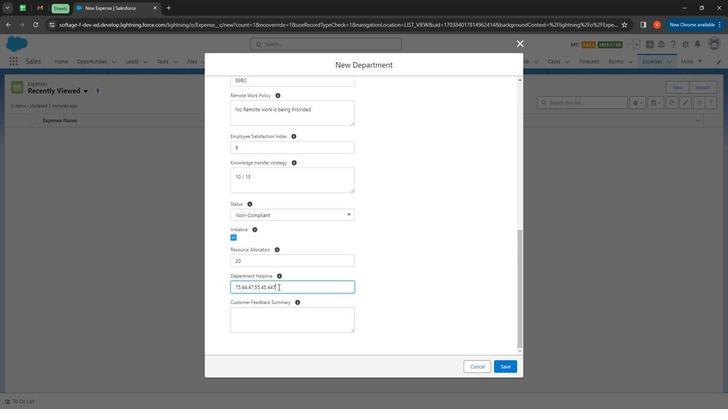 
Action: Mouse moved to (271, 285)
Screenshot: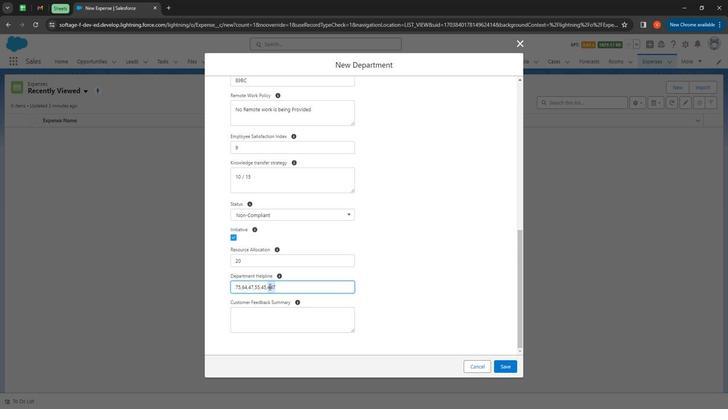 
Action: Key pressed <Key.backspace>
Screenshot: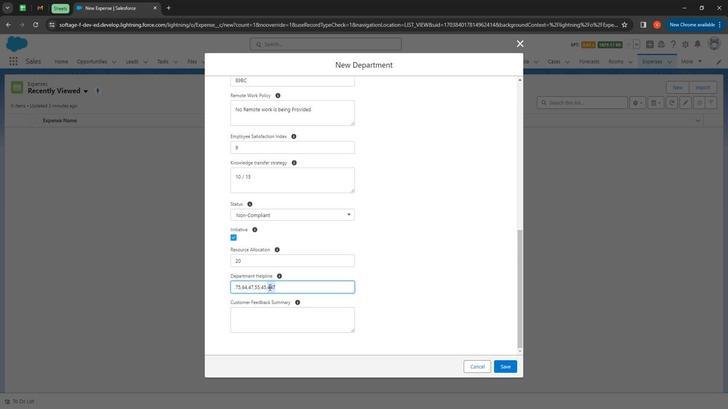 
Action: Mouse moved to (281, 312)
Screenshot: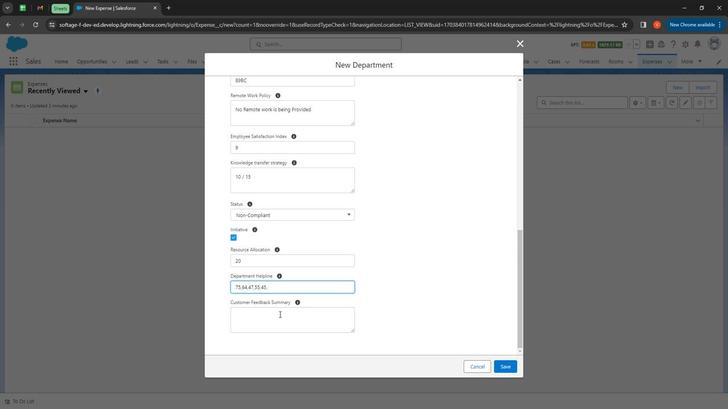 
Action: Mouse pressed left at (281, 312)
Screenshot: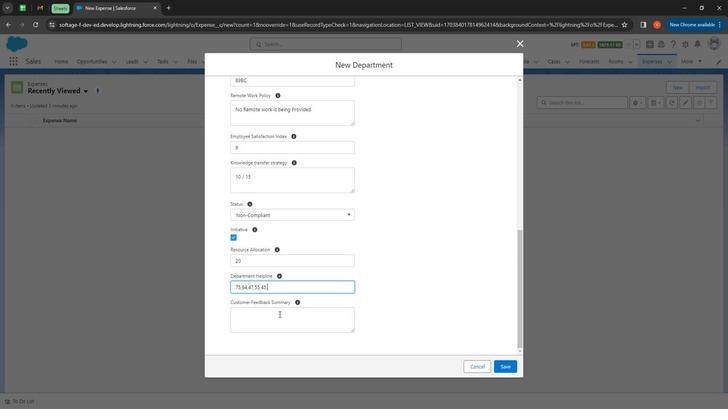 
Action: Mouse moved to (298, 321)
Screenshot: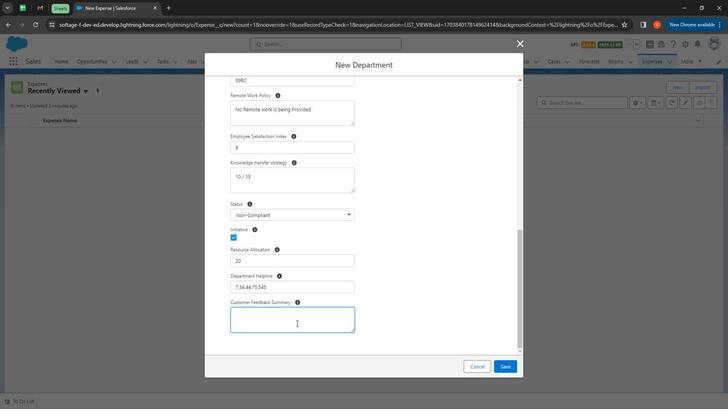 
Action: Key pressed <Key.shift><Key.shift><Key.shift><Key.shift><Key.shift><Key.shift><Key.shift><Key.shift>Love<Key.space>to<Key.space>buy<Key.space>care<Key.space>from<Key.space>this<Key.space>department
Screenshot: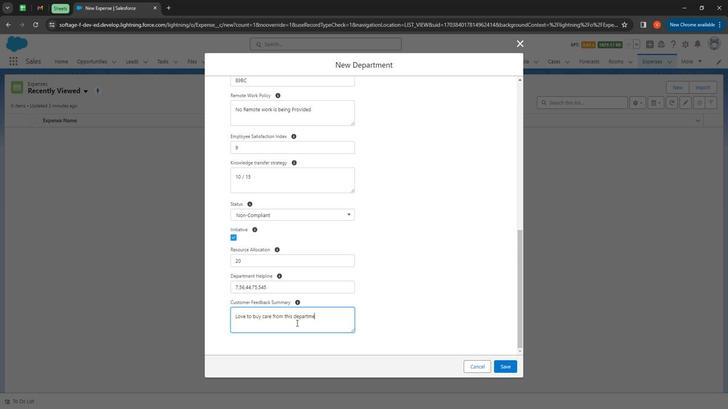 
Action: Mouse moved to (494, 359)
Screenshot: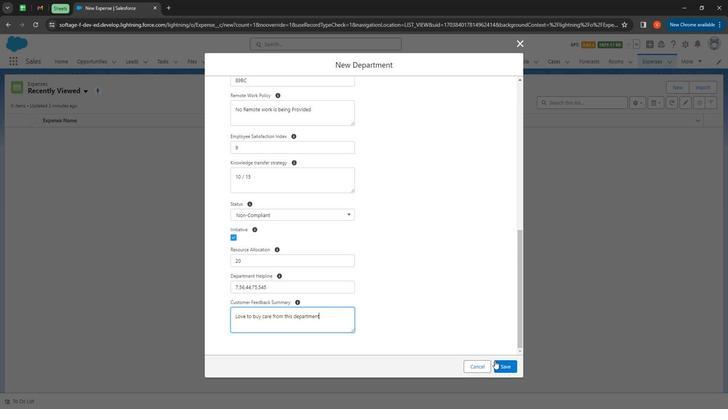 
Action: Mouse pressed left at (494, 359)
Screenshot: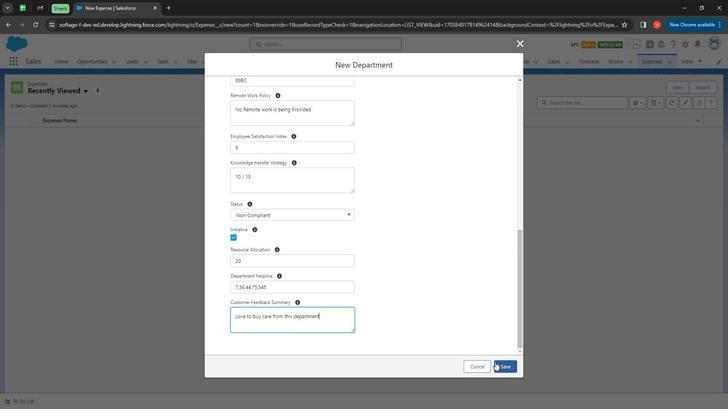 
Action: Mouse moved to (409, 268)
Screenshot: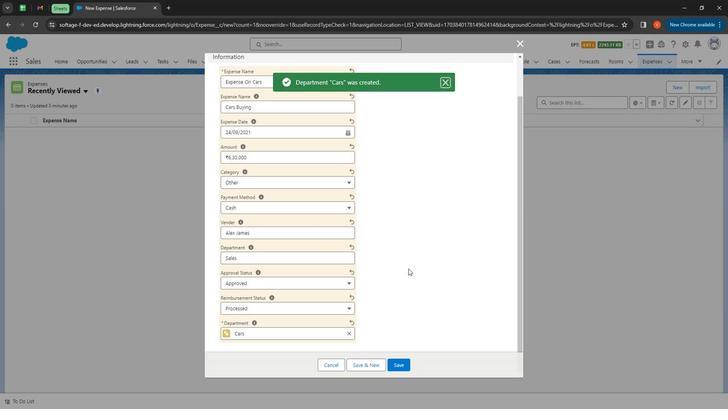 
Action: Mouse scrolled (409, 268) with delta (0, 0)
Screenshot: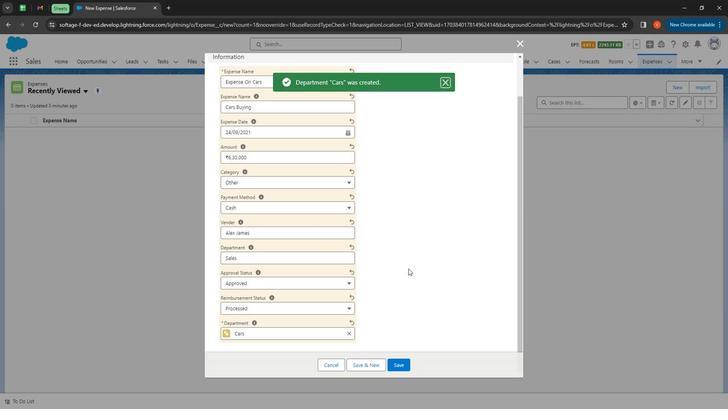 
Action: Mouse moved to (409, 268)
Screenshot: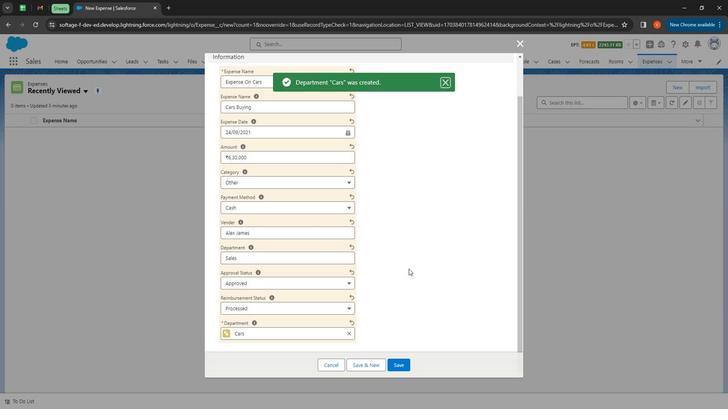 
Action: Mouse scrolled (409, 268) with delta (0, 0)
Screenshot: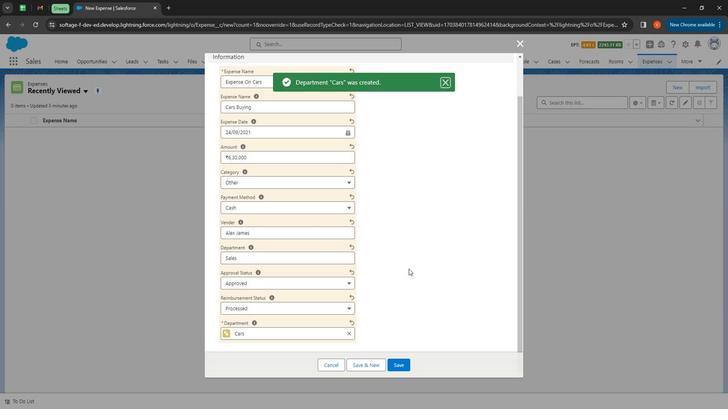 
Action: Mouse scrolled (409, 268) with delta (0, 0)
Screenshot: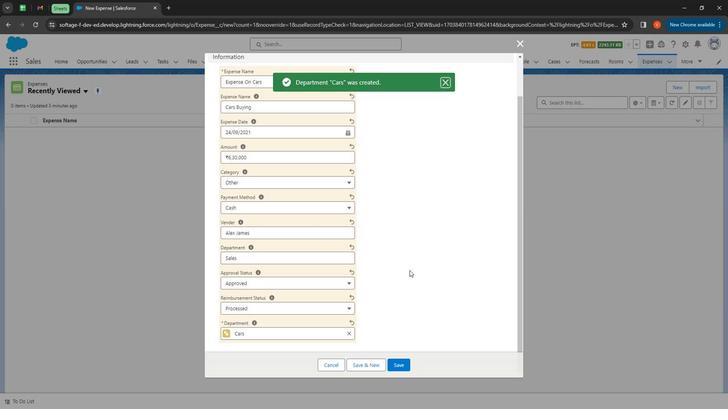 
Action: Mouse scrolled (409, 268) with delta (0, 0)
Screenshot: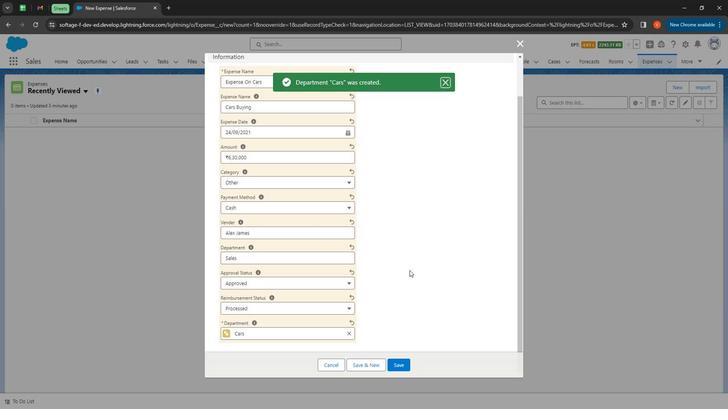 
Action: Mouse moved to (410, 272)
Screenshot: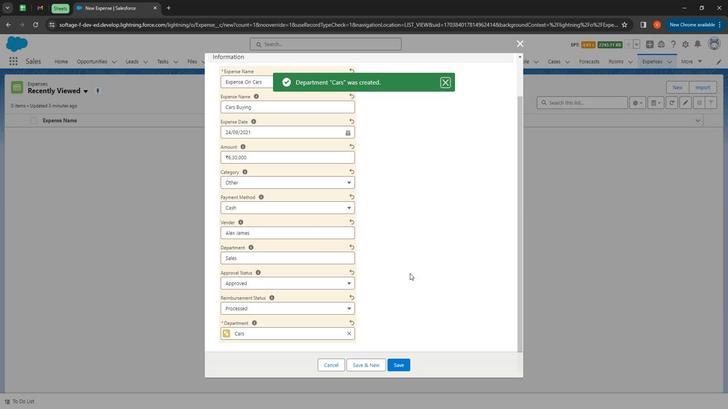 
Action: Mouse scrolled (410, 272) with delta (0, 0)
Screenshot: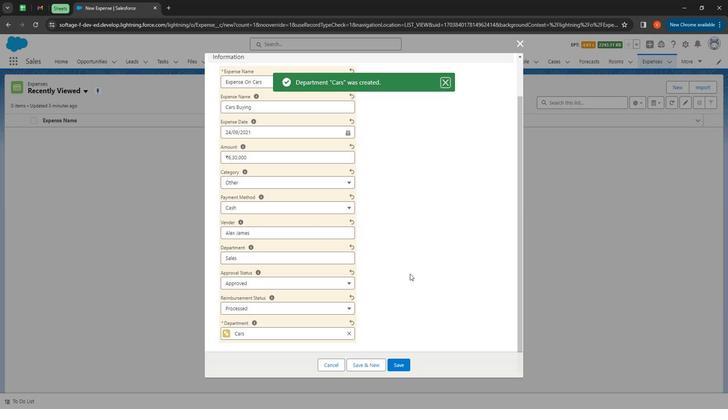 
Action: Mouse scrolled (410, 272) with delta (0, 0)
Screenshot: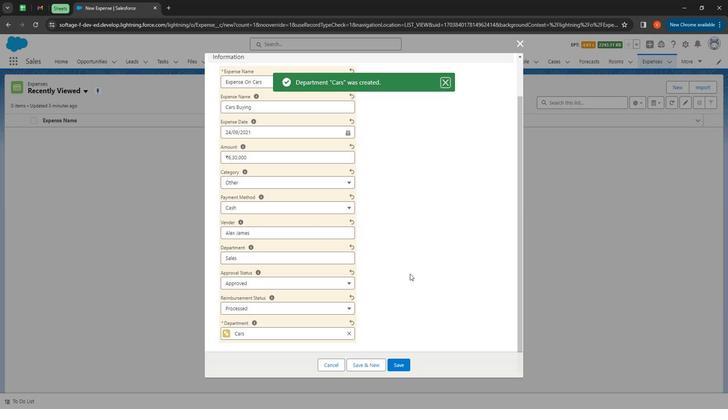 
Action: Mouse moved to (410, 272)
Screenshot: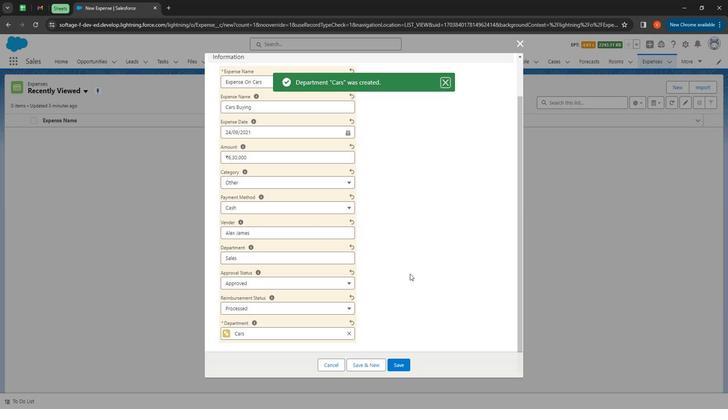 
Action: Mouse scrolled (410, 272) with delta (0, 0)
Screenshot: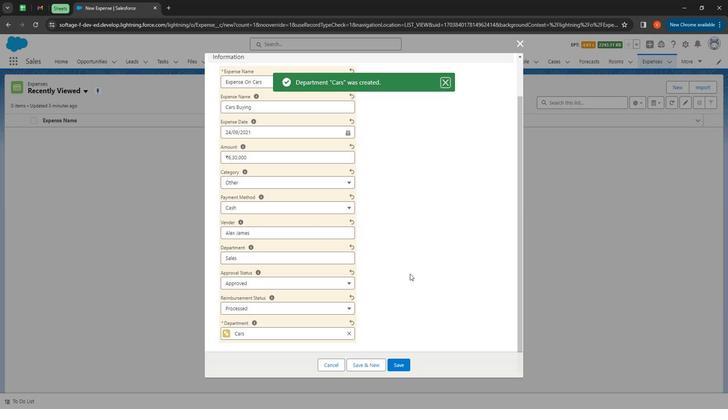 
Action: Mouse scrolled (410, 272) with delta (0, 0)
Screenshot: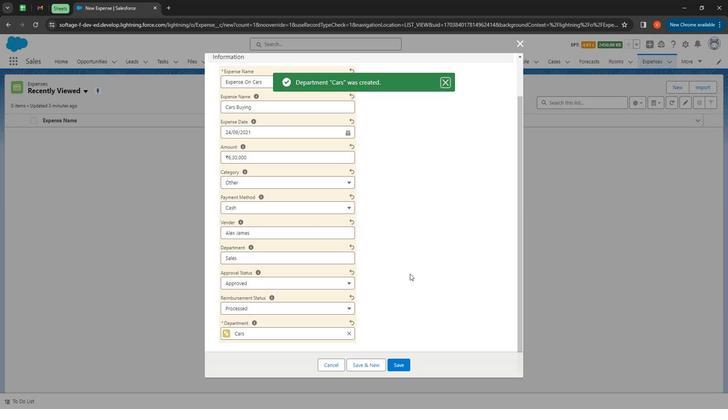 
Action: Mouse moved to (410, 272)
Screenshot: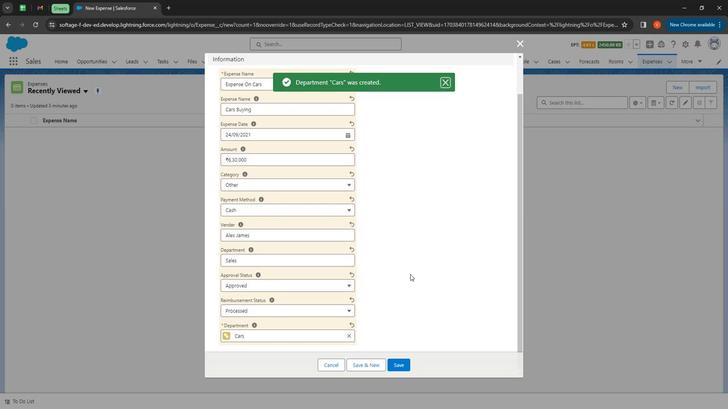 
Action: Mouse scrolled (410, 273) with delta (0, 0)
Screenshot: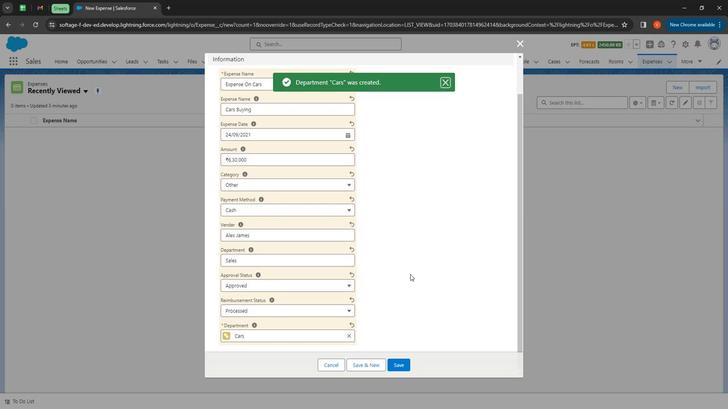 
Action: Mouse moved to (411, 272)
Screenshot: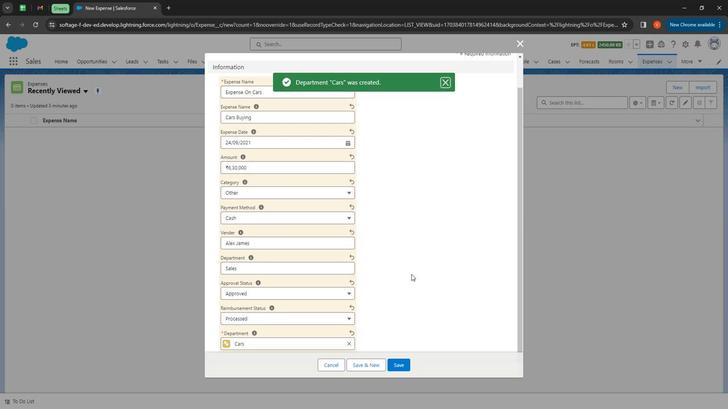 
Action: Mouse scrolled (411, 273) with delta (0, 0)
Screenshot: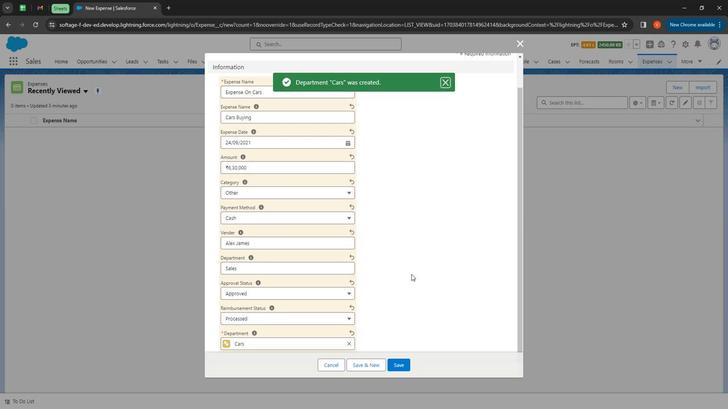 
Action: Mouse moved to (403, 361)
Screenshot: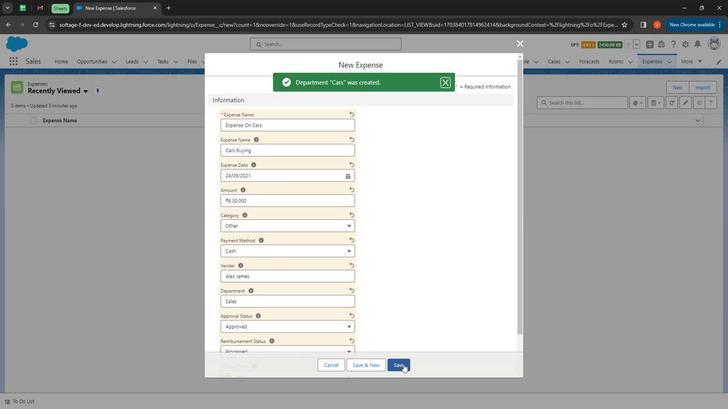 
Action: Mouse pressed left at (403, 361)
Screenshot: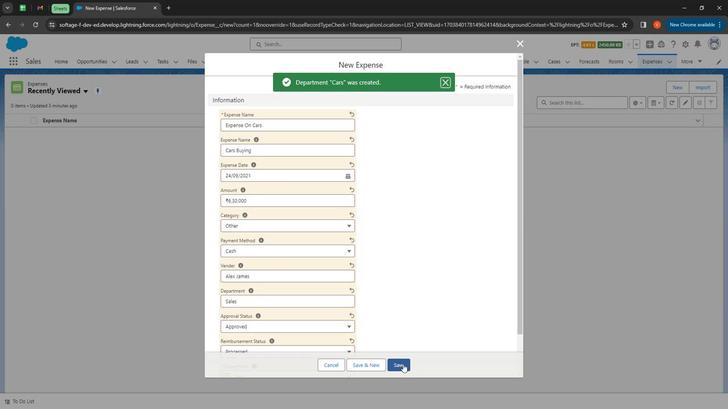 
Action: Mouse moved to (254, 237)
Screenshot: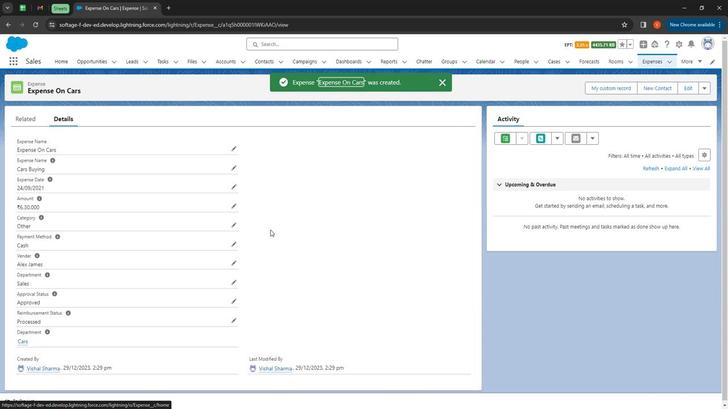
Action: Mouse scrolled (254, 237) with delta (0, 0)
Screenshot: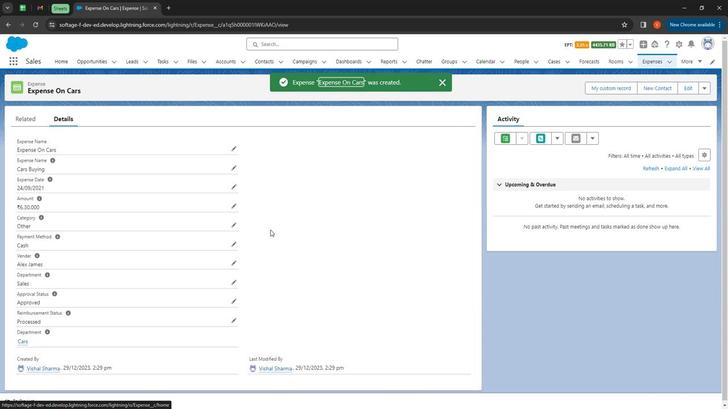 
Action: Mouse moved to (241, 245)
Screenshot: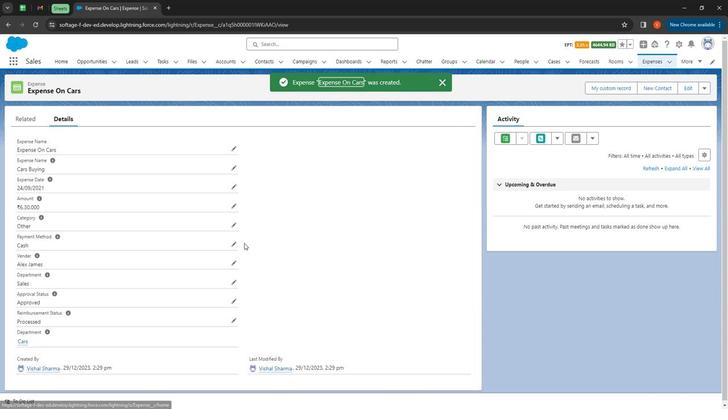 
Action: Mouse scrolled (241, 245) with delta (0, 0)
Screenshot: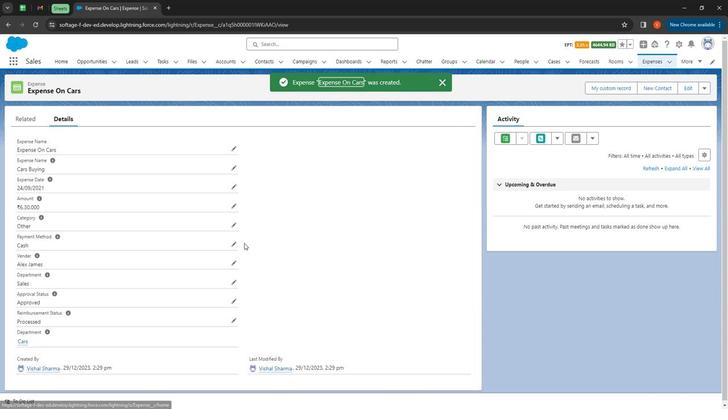 
Action: Mouse moved to (237, 246)
Screenshot: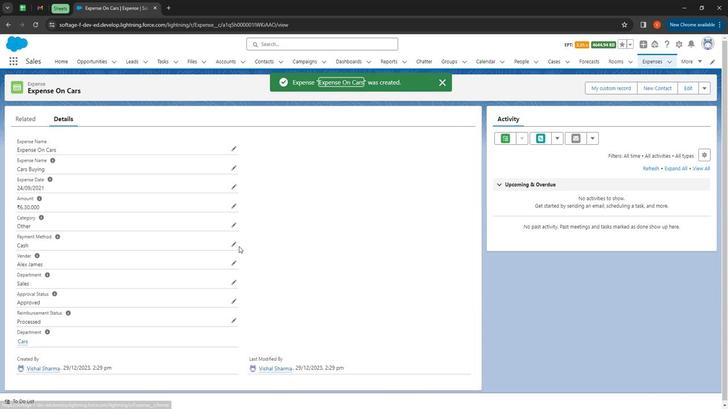 
Action: Mouse scrolled (237, 247) with delta (0, 0)
Screenshot: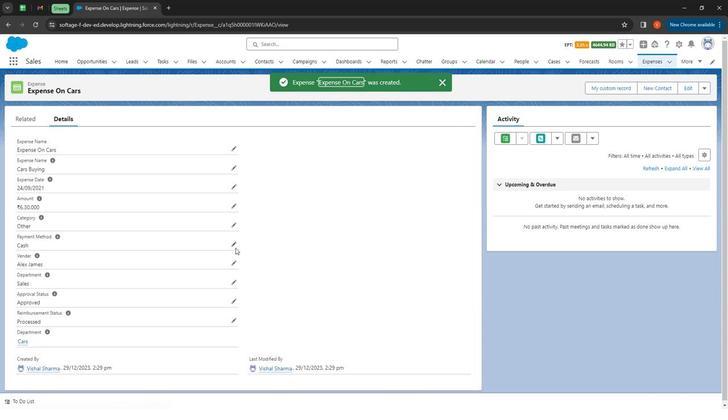 
Action: Mouse moved to (232, 250)
Screenshot: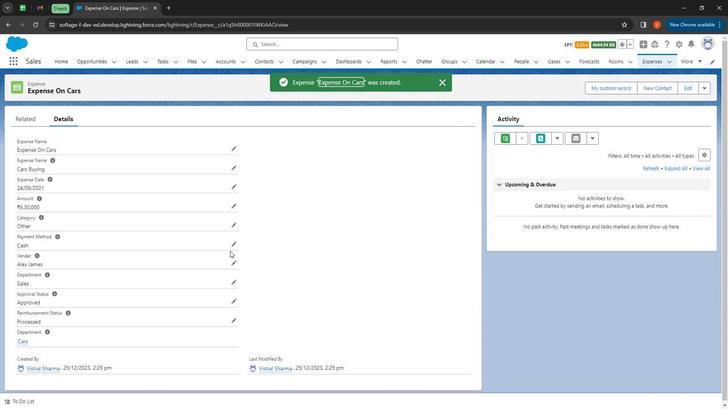 
Action: Mouse scrolled (232, 249) with delta (0, 0)
Screenshot: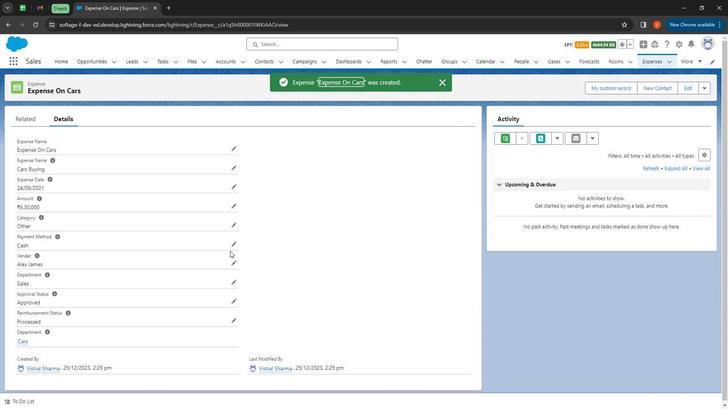
Action: Mouse moved to (231, 251)
Screenshot: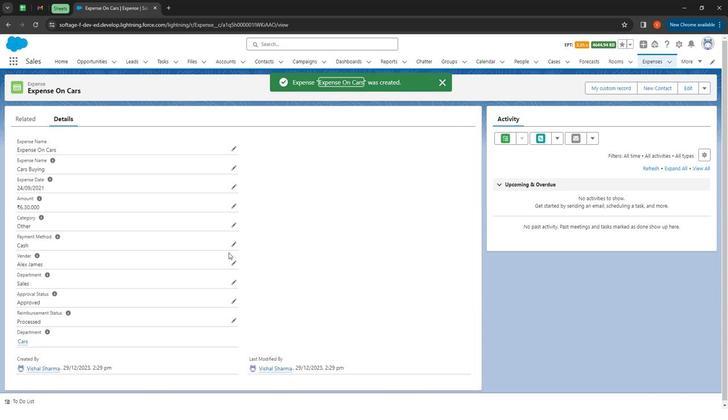 
Action: Mouse scrolled (231, 251) with delta (0, 0)
Screenshot: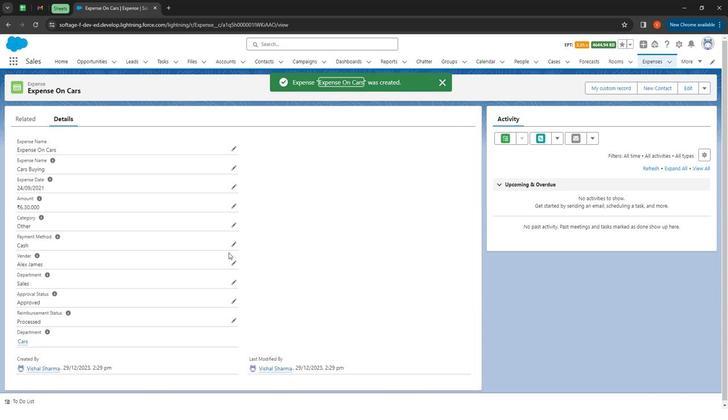 
Action: Mouse moved to (227, 251)
Screenshot: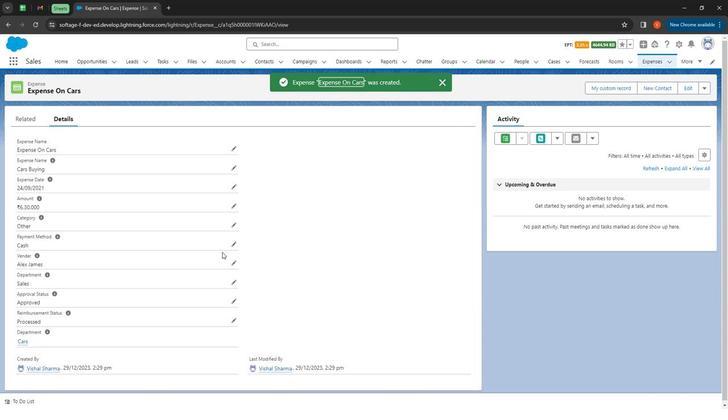 
Action: Mouse scrolled (227, 251) with delta (0, 0)
Screenshot: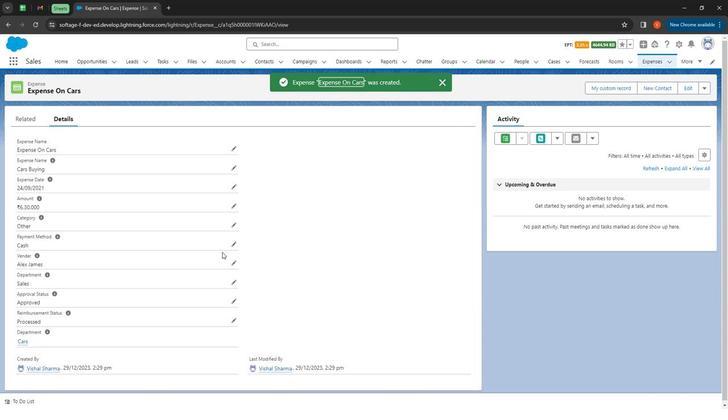 
Action: Mouse moved to (222, 249)
Screenshot: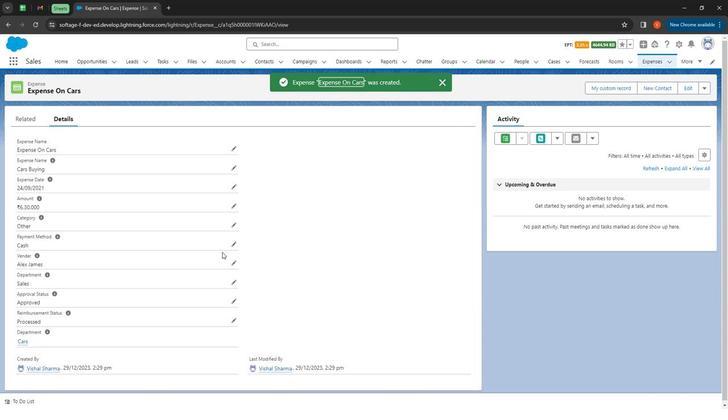 
Action: Mouse scrolled (222, 249) with delta (0, 0)
Screenshot: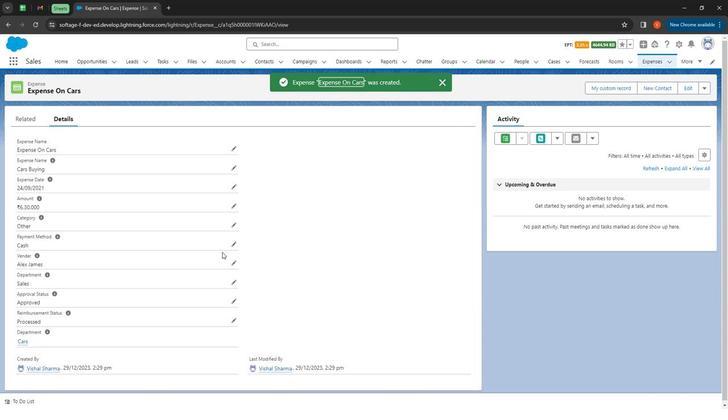 
Action: Mouse moved to (218, 246)
Screenshot: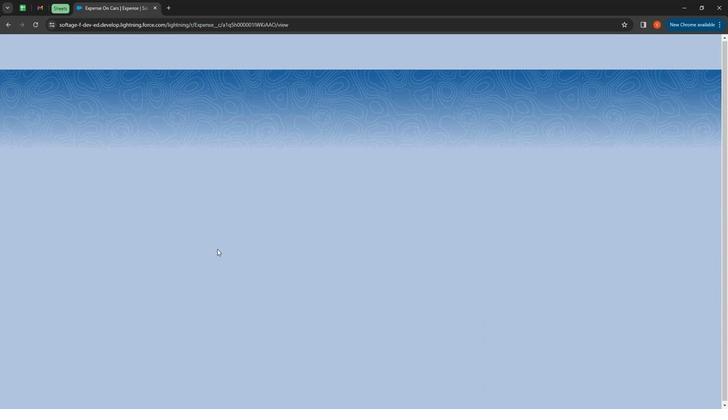 
Action: Mouse scrolled (218, 246) with delta (0, 0)
Screenshot: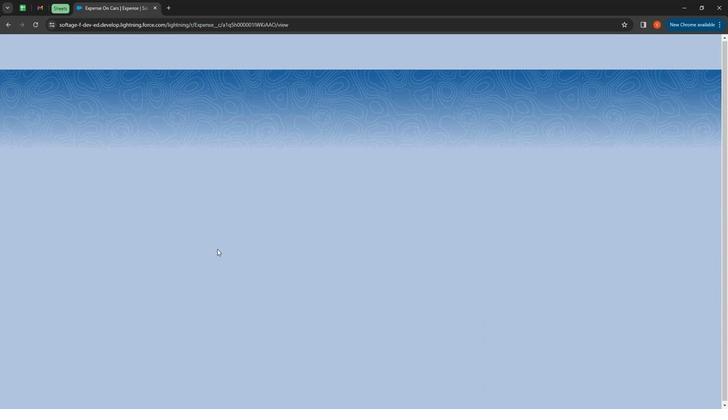 
Action: Mouse moved to (204, 245)
Screenshot: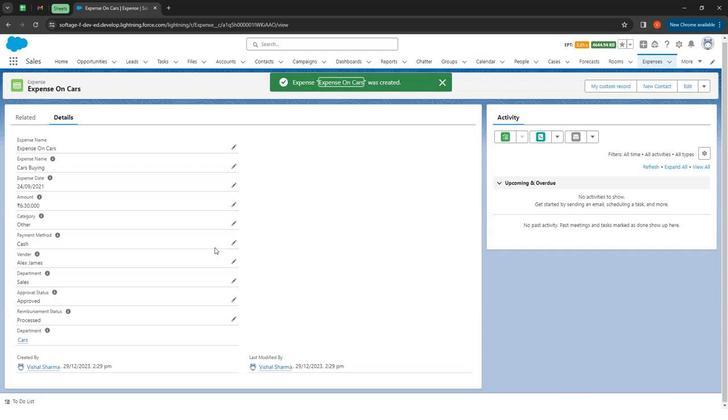 
Action: Mouse scrolled (204, 244) with delta (0, 0)
Screenshot: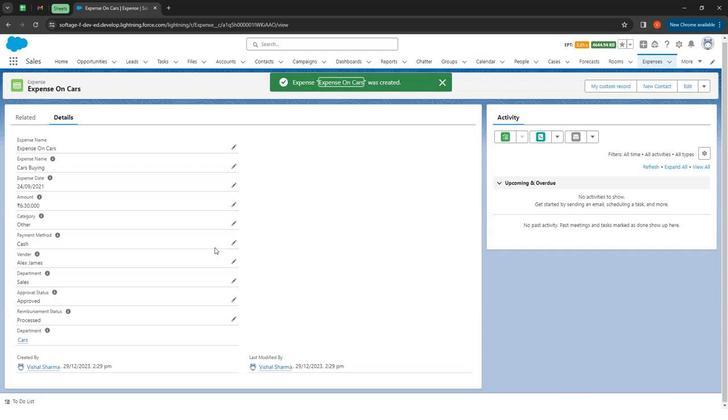 
Action: Mouse moved to (94, 237)
